 Task: Search for Central Park, New York, NY, USA
Action: Mouse moved to (148, 111)
Screenshot: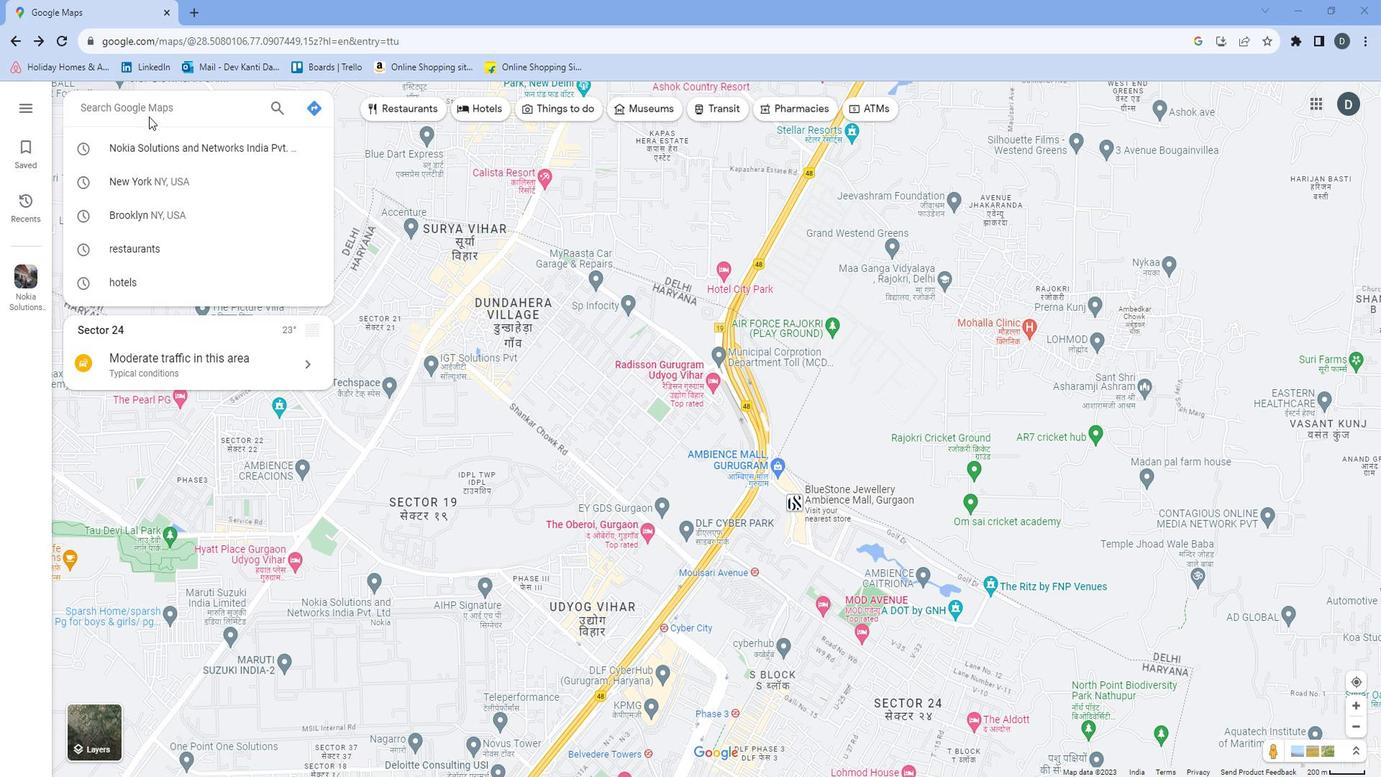 
Action: Mouse pressed left at (148, 111)
Screenshot: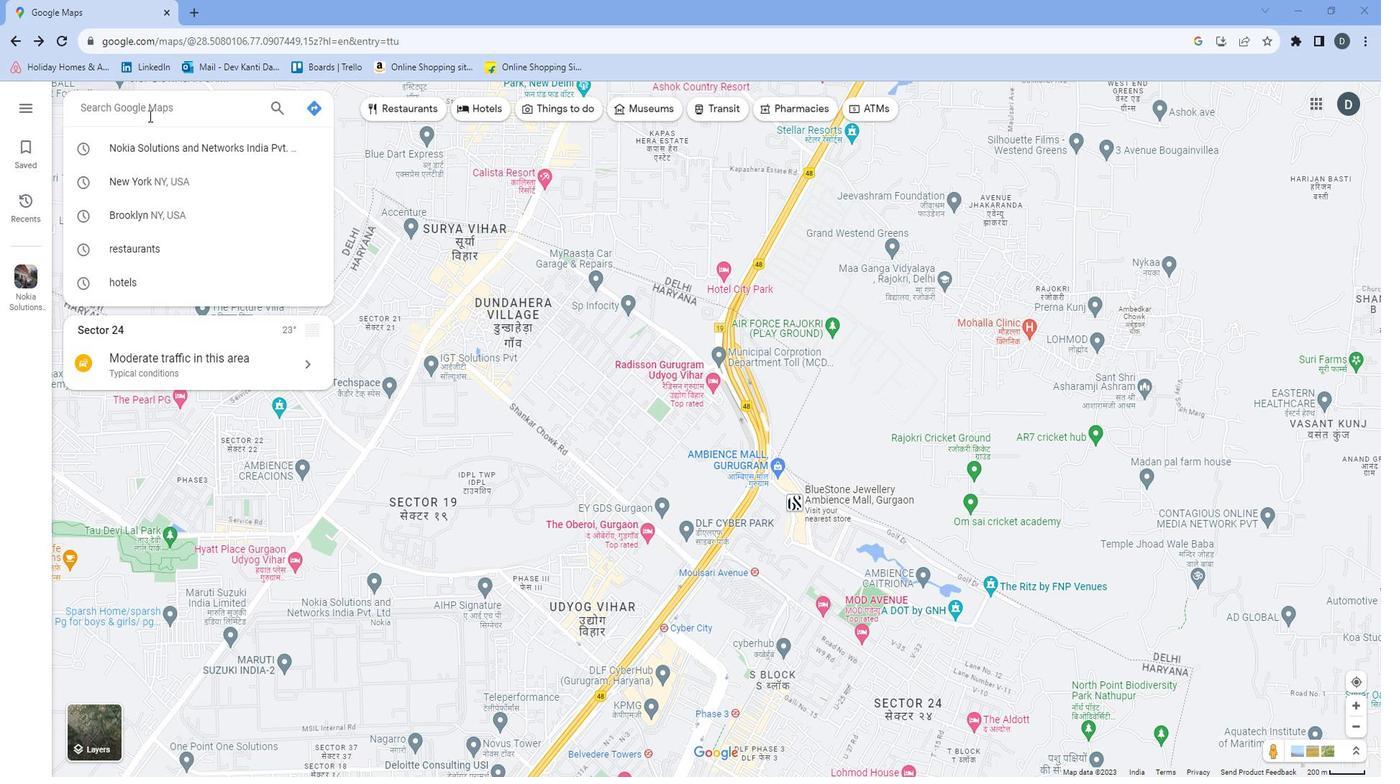 
Action: Key pressed <Key.shift>C
Screenshot: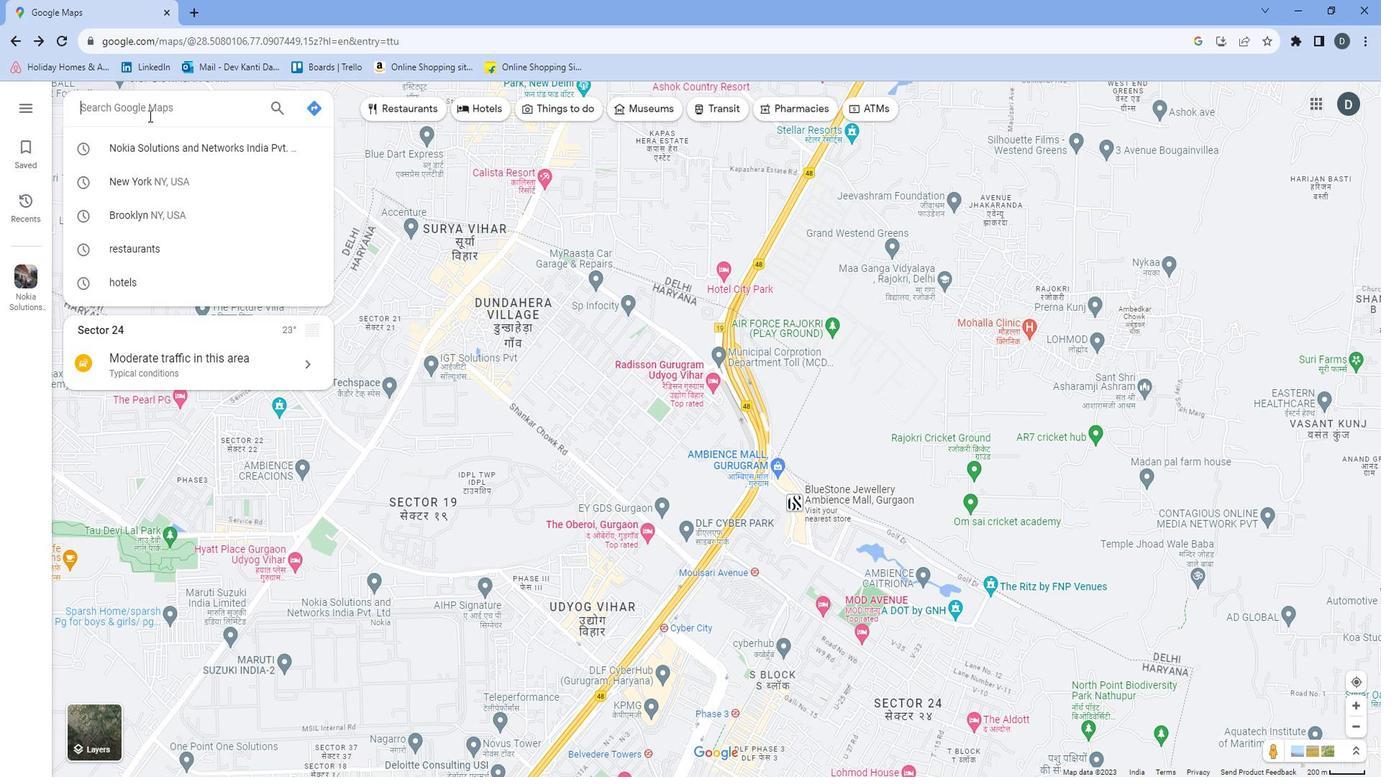 
Action: Mouse moved to (147, 113)
Screenshot: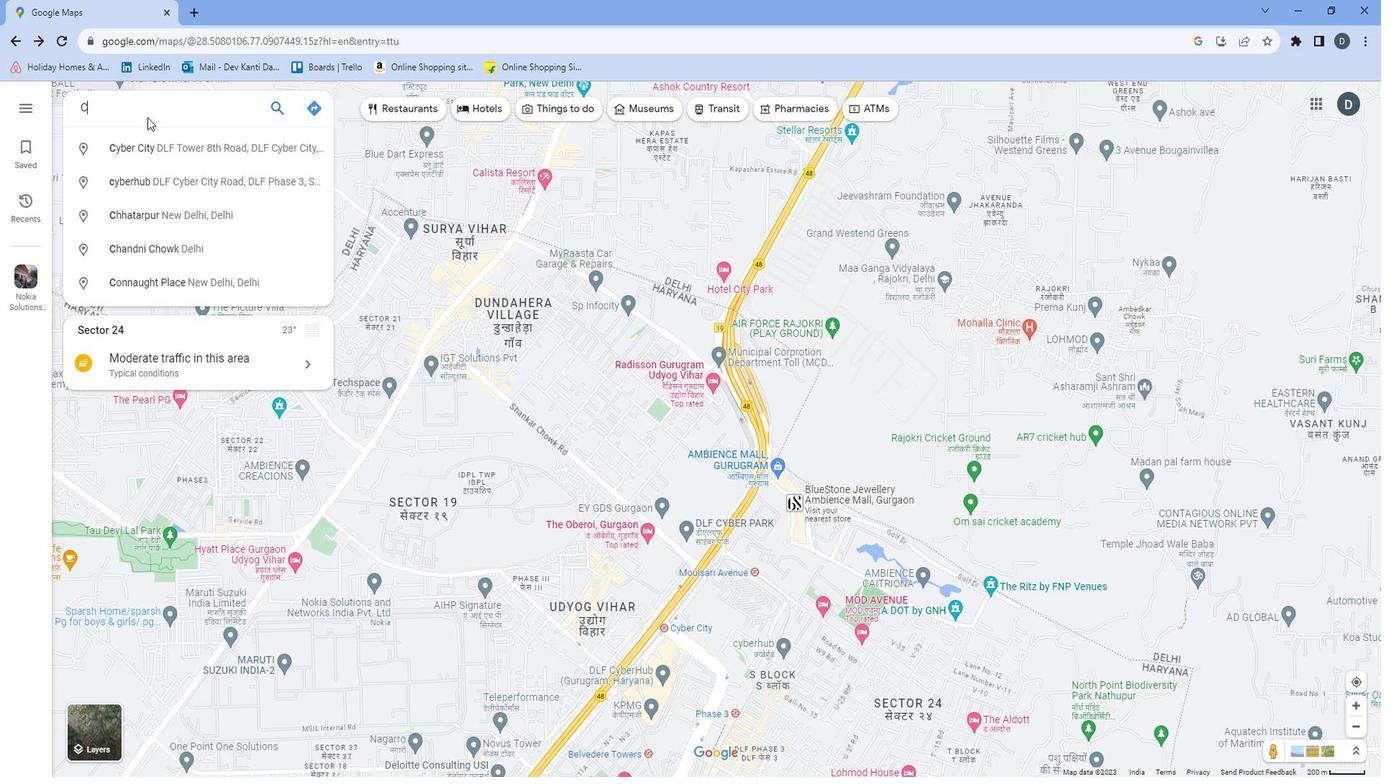 
Action: Key pressed e
Screenshot: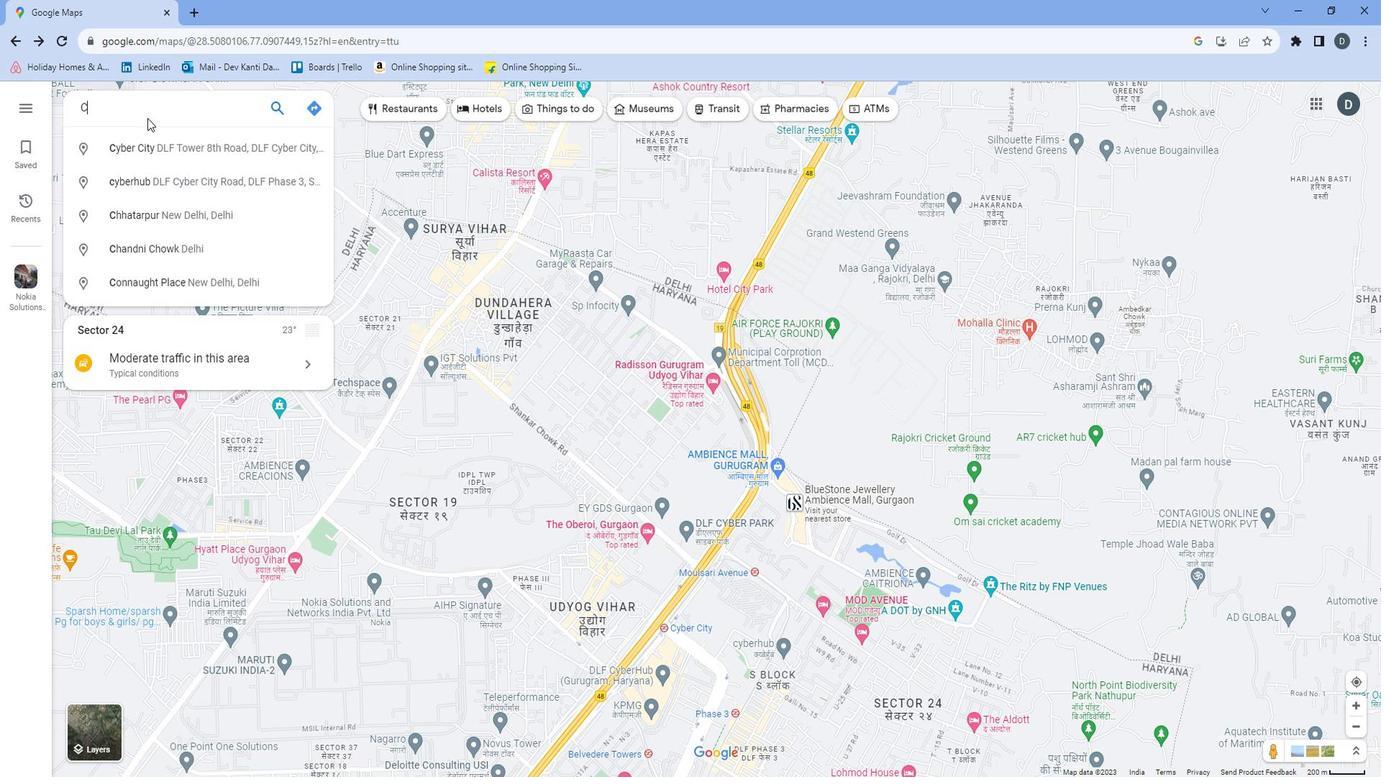 
Action: Mouse moved to (146, 113)
Screenshot: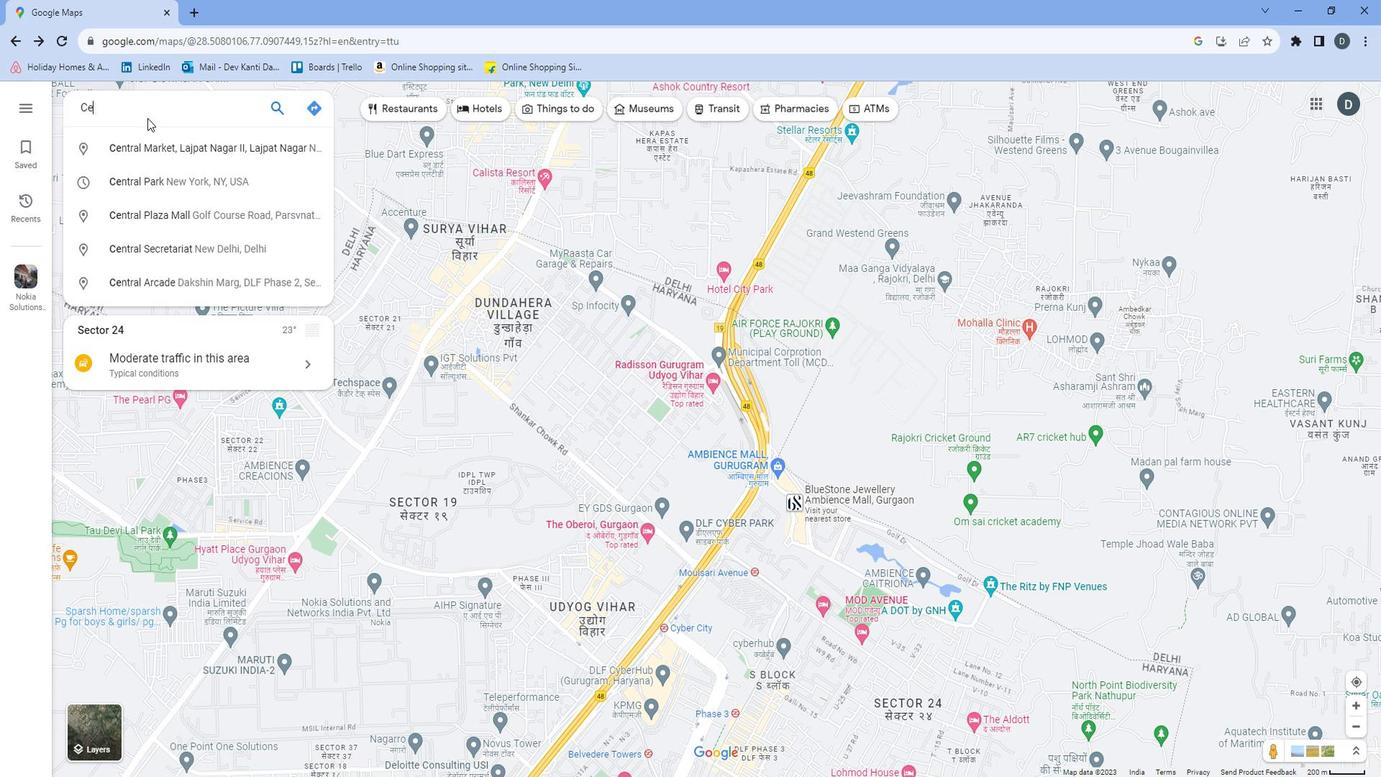 
Action: Key pressed n
Screenshot: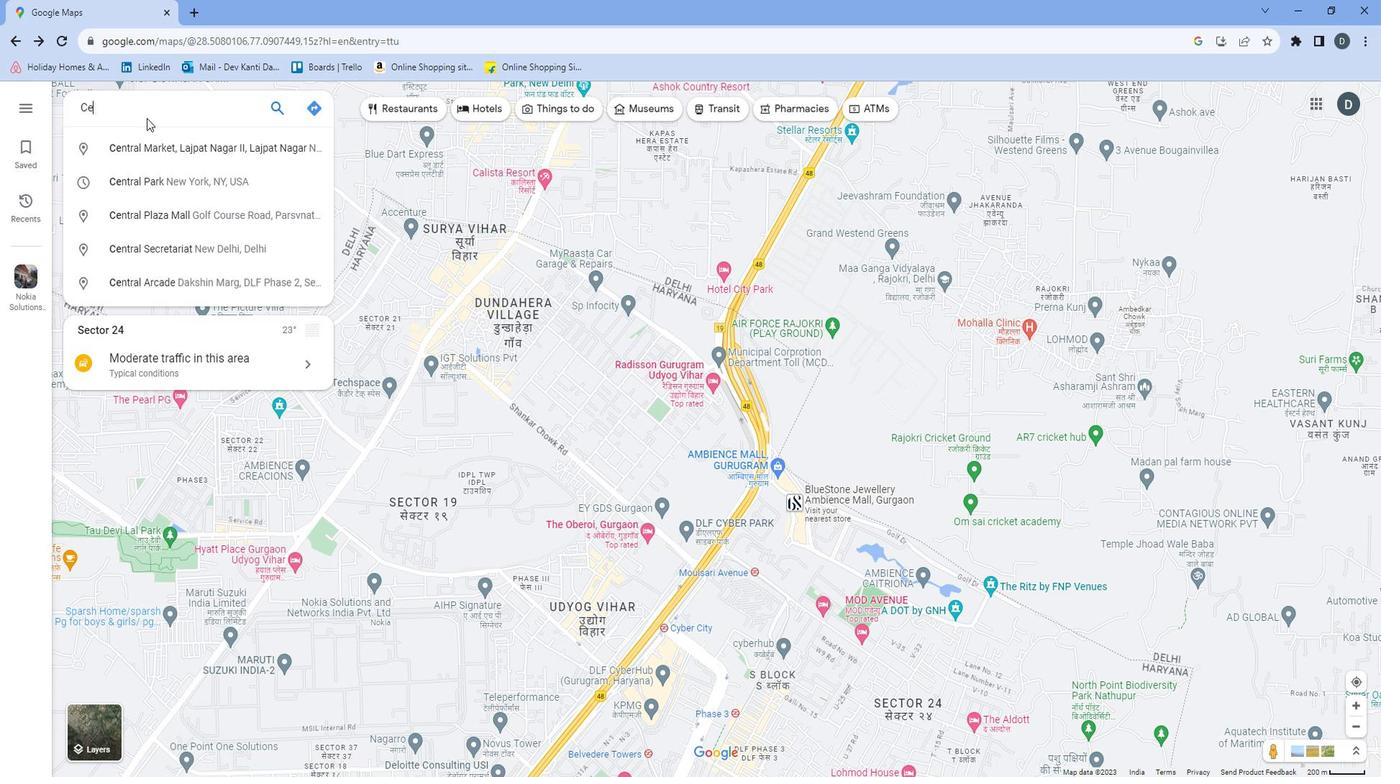 
Action: Mouse moved to (146, 115)
Screenshot: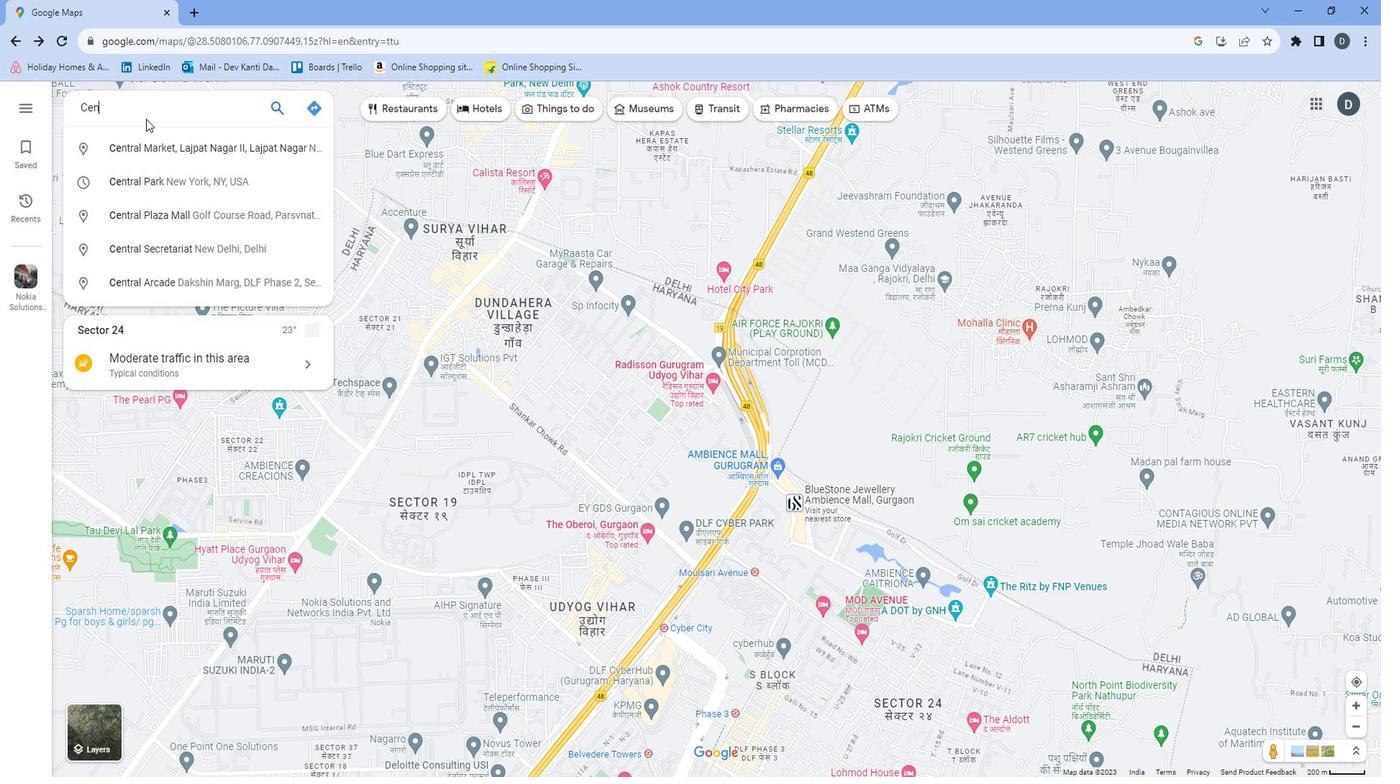 
Action: Key pressed tr
Screenshot: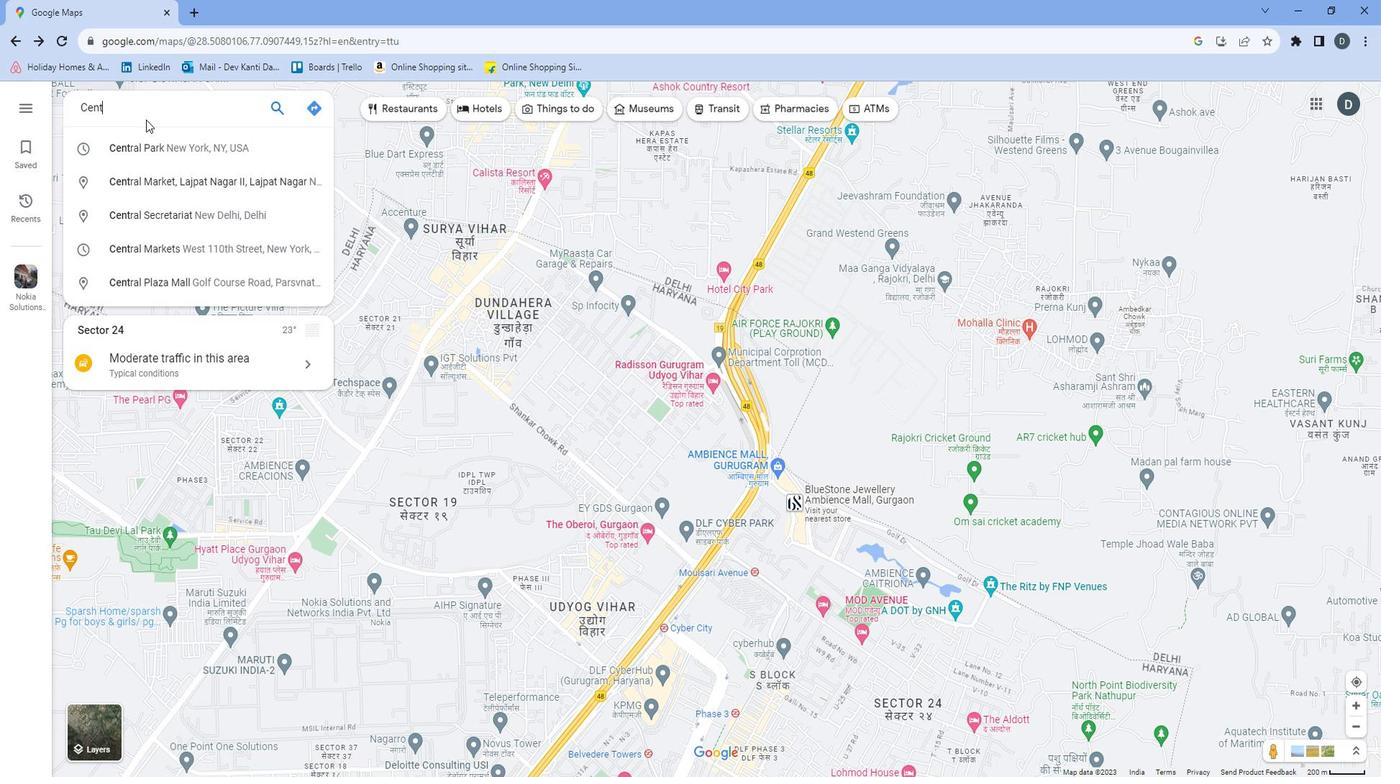 
Action: Mouse moved to (145, 115)
Screenshot: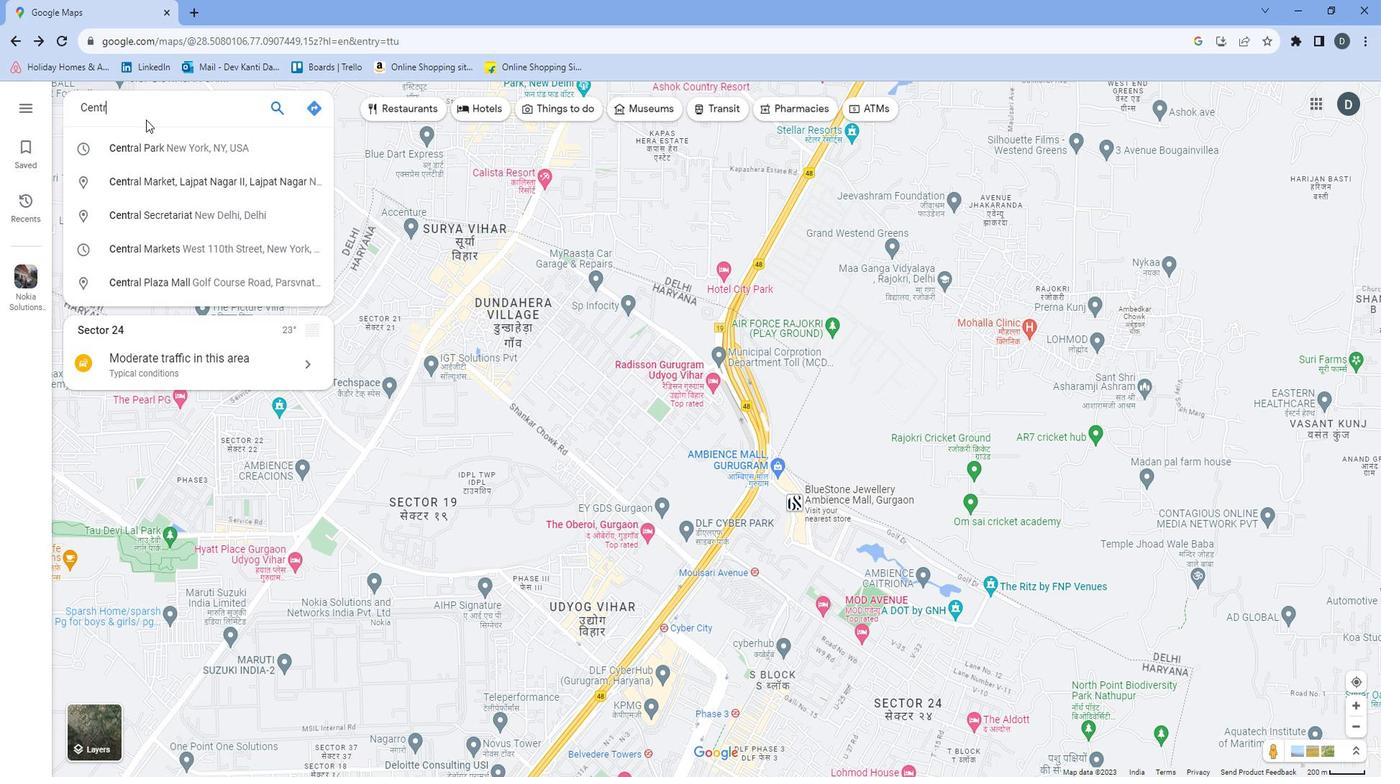 
Action: Key pressed a
Screenshot: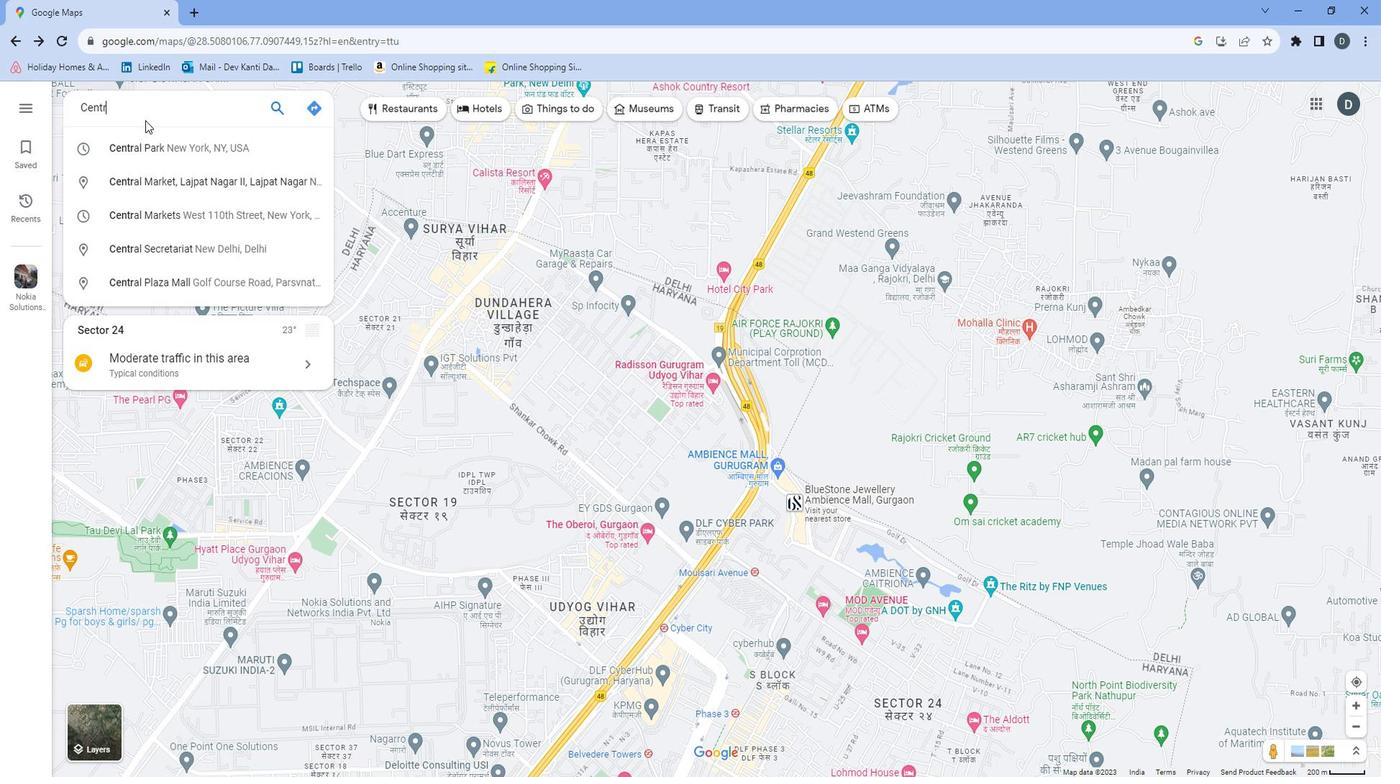 
Action: Mouse moved to (143, 117)
Screenshot: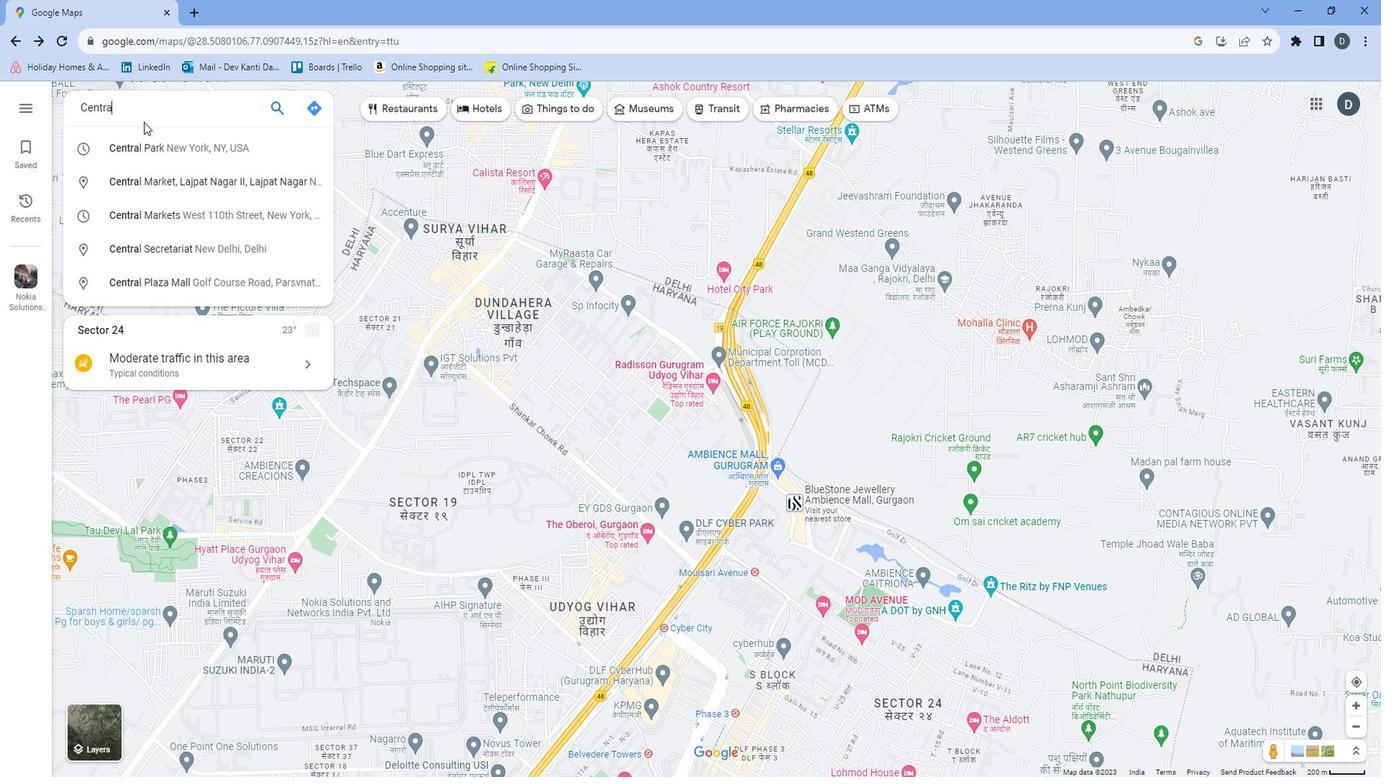 
Action: Key pressed l<Key.space><Key.shift>
Screenshot: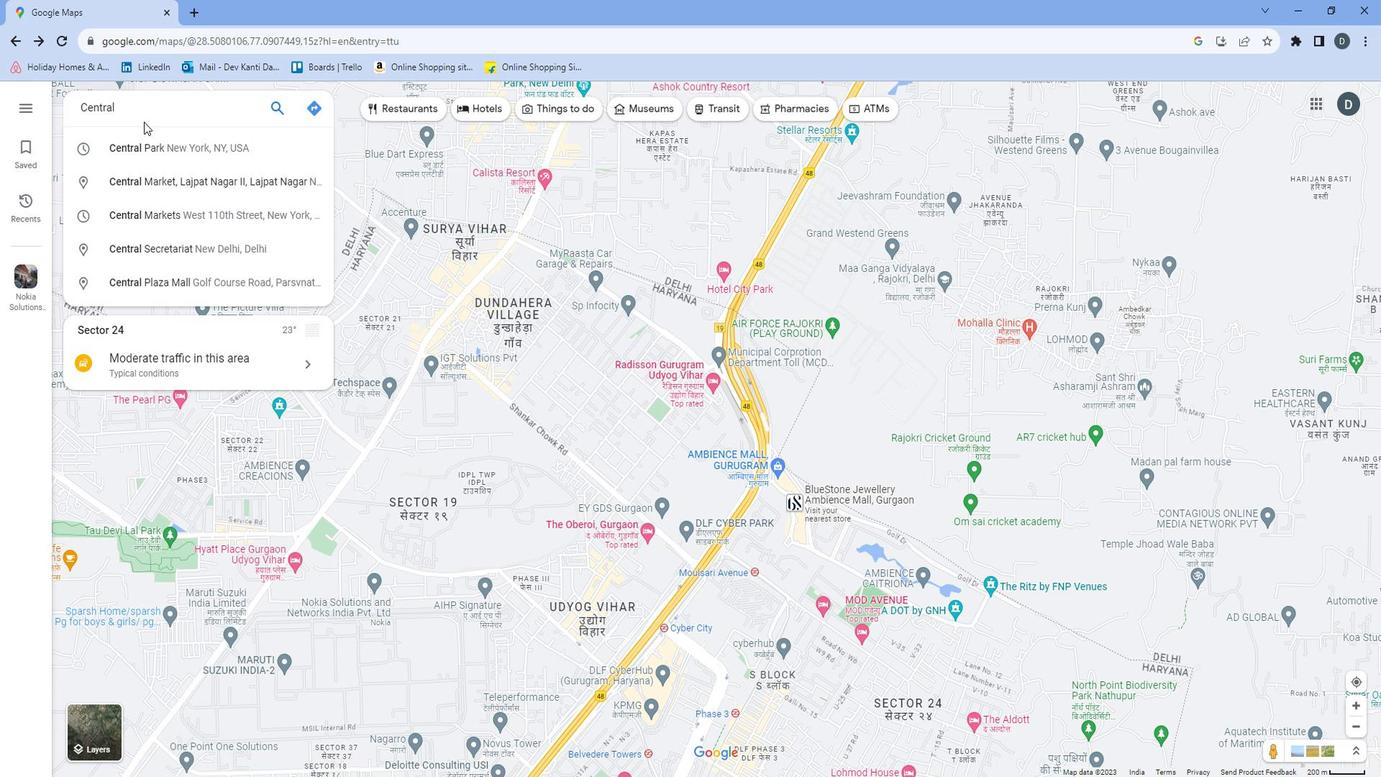 
Action: Mouse moved to (124, 125)
Screenshot: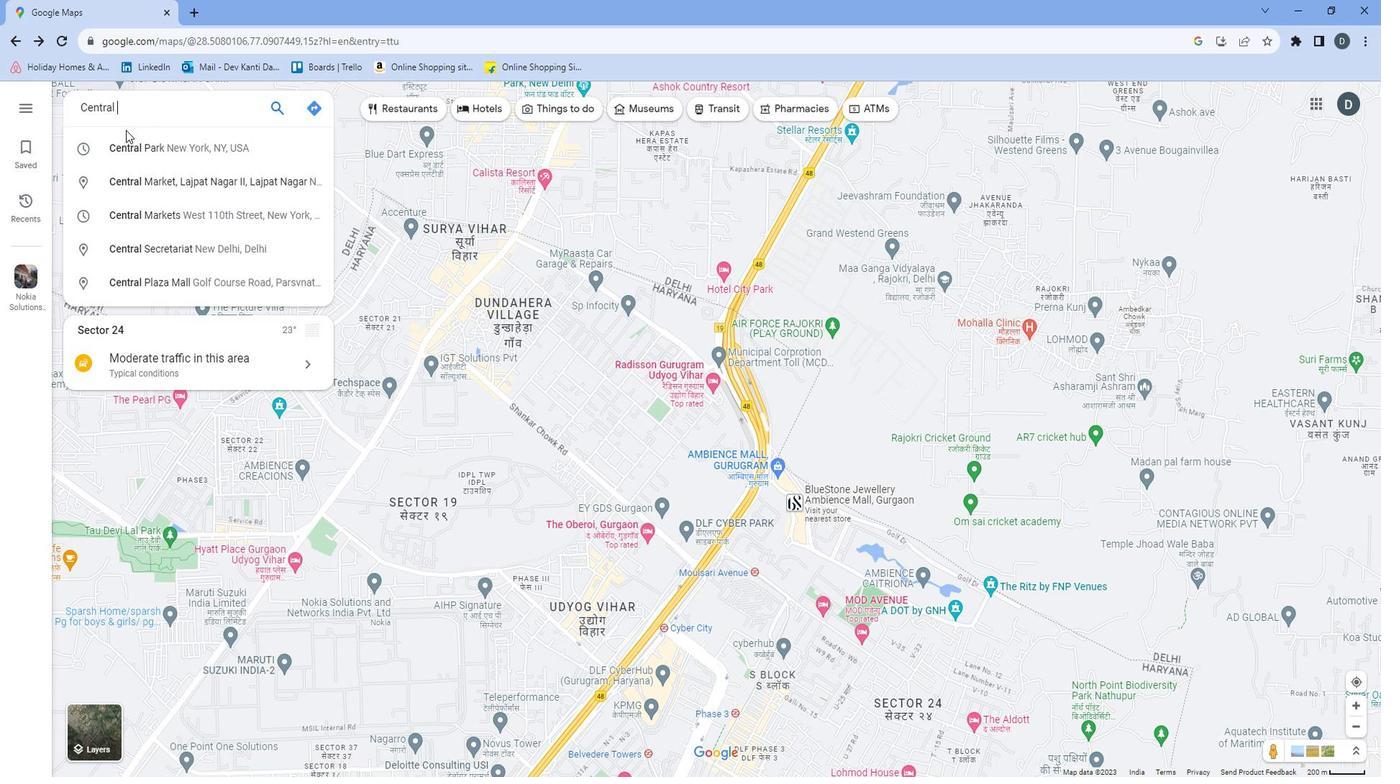
Action: Key pressed <Key.shift>
Screenshot: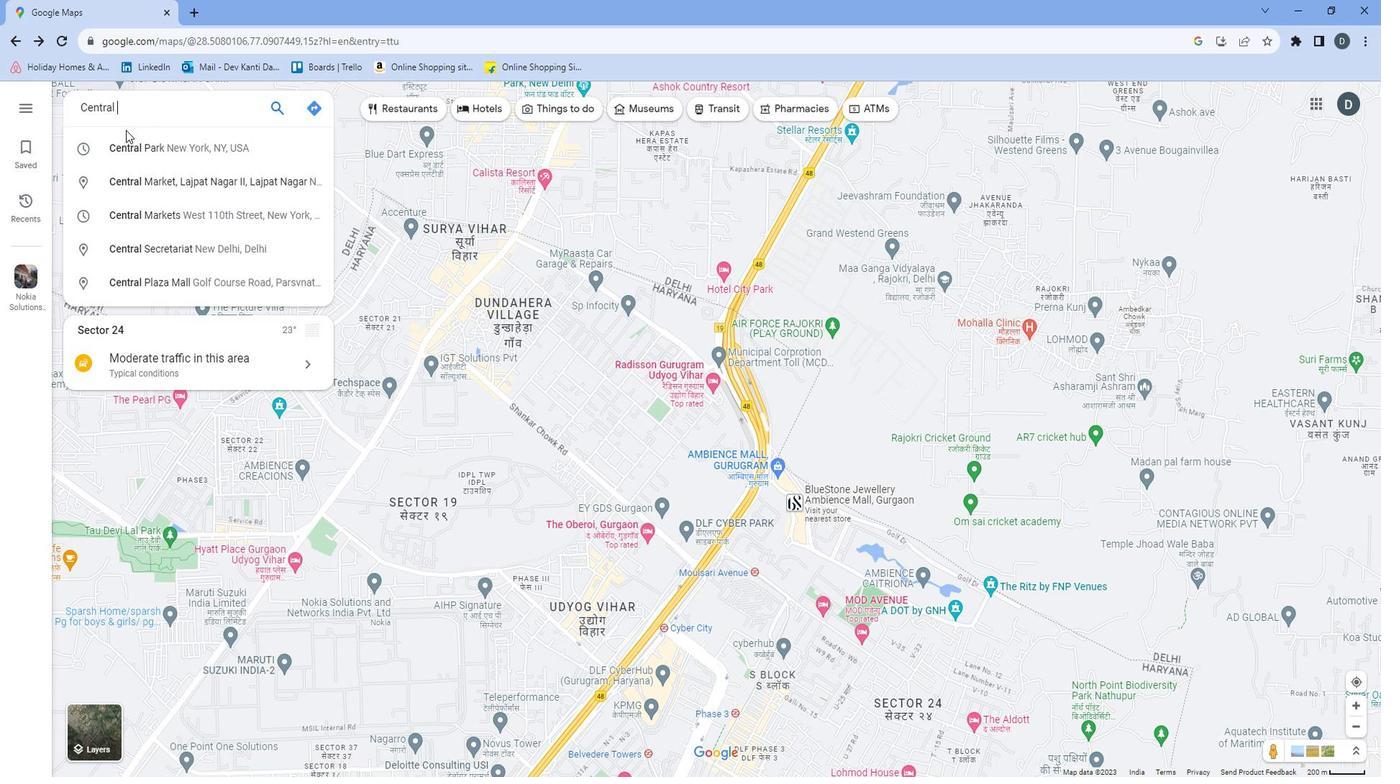 
Action: Mouse moved to (120, 125)
Screenshot: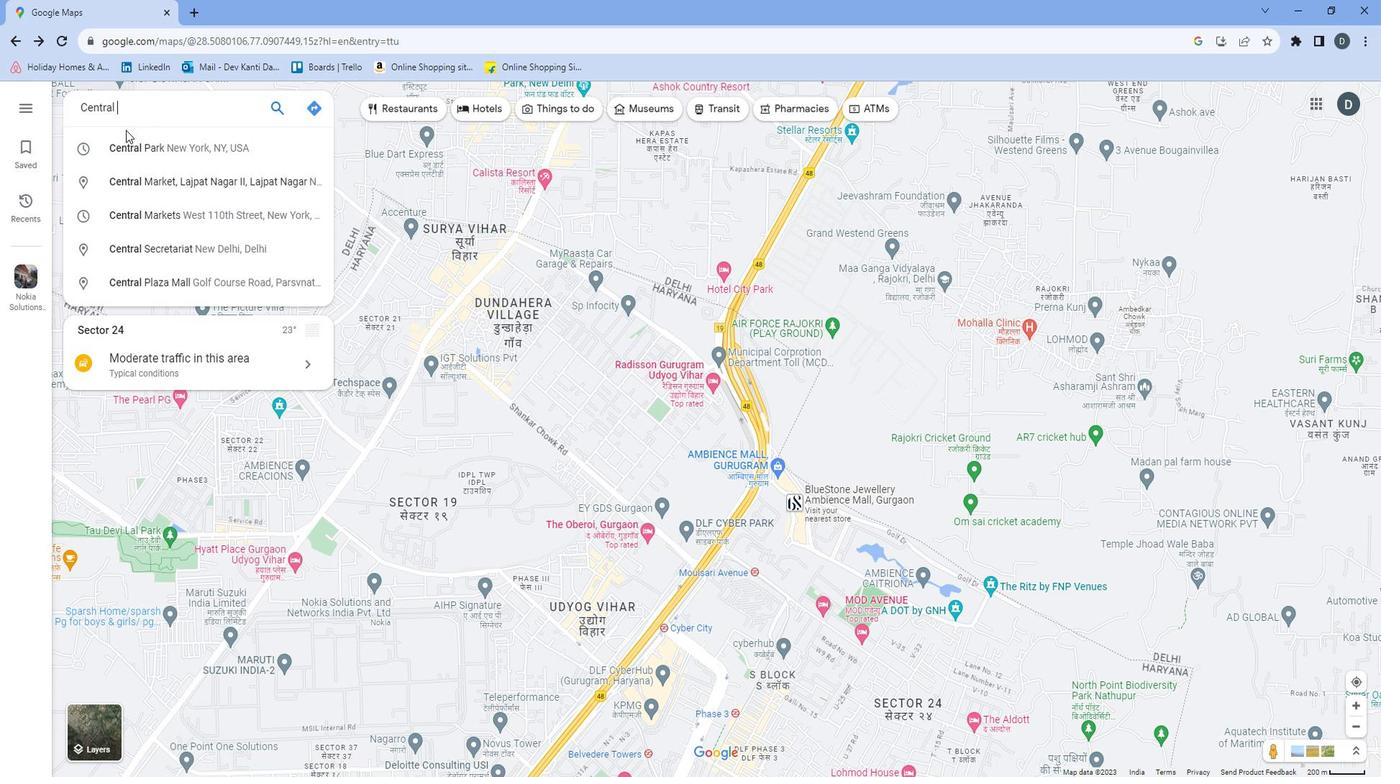 
Action: Key pressed <Key.shift>
Screenshot: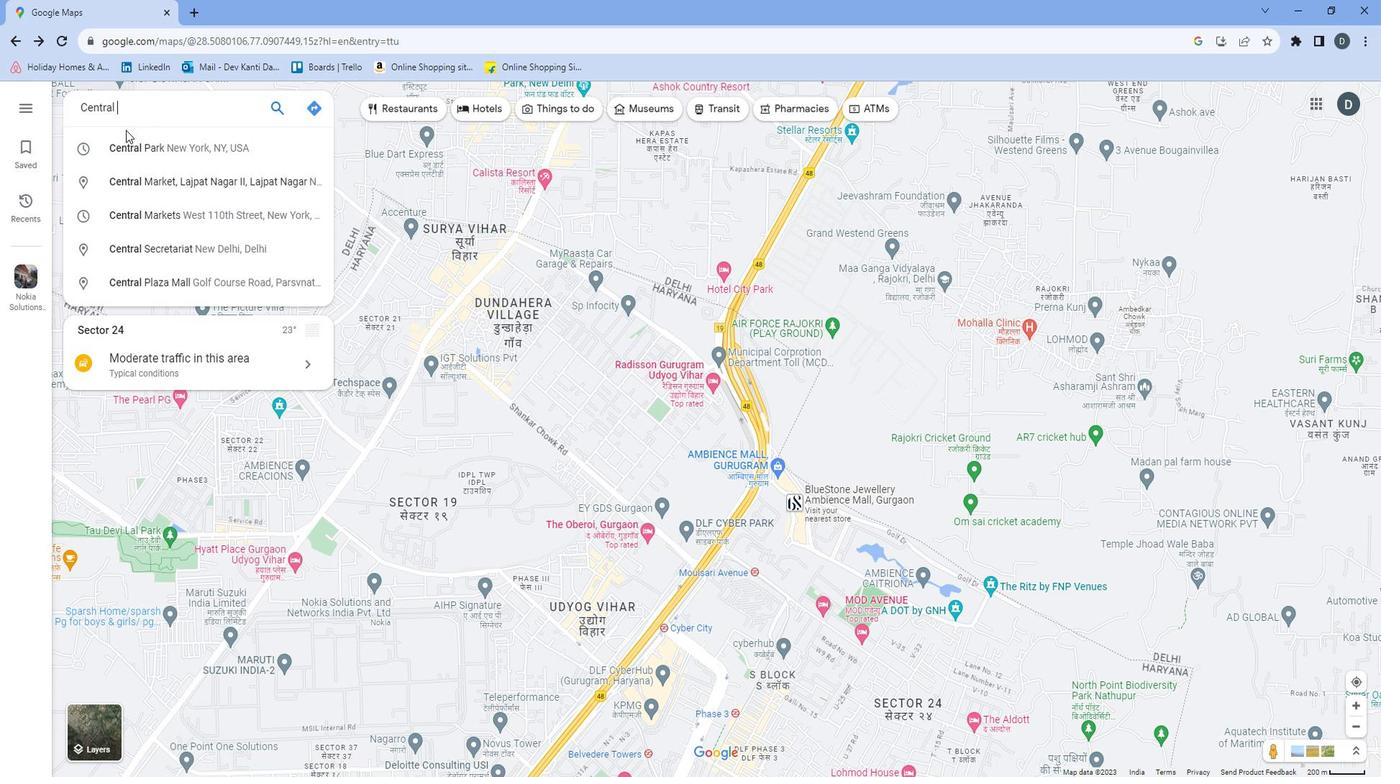
Action: Mouse moved to (119, 125)
Screenshot: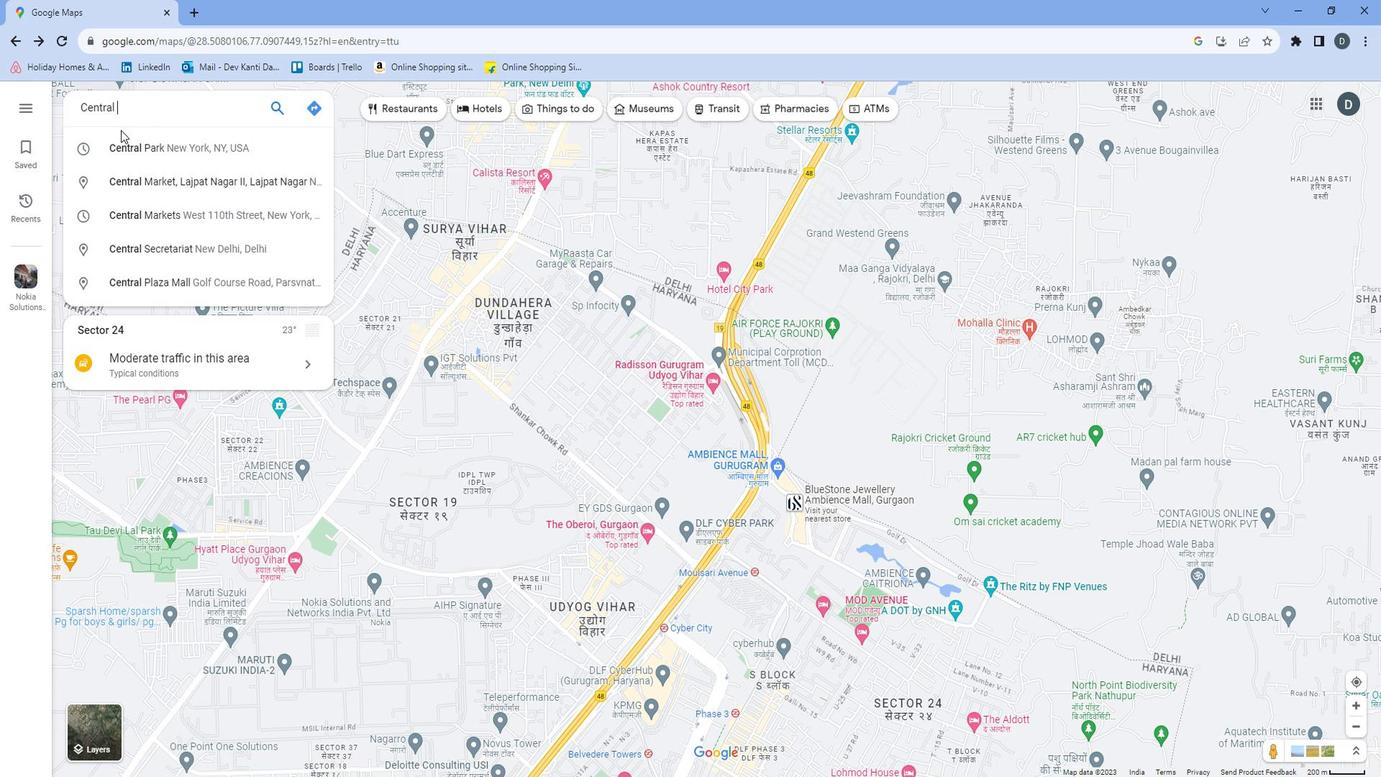 
Action: Key pressed <Key.shift>
Screenshot: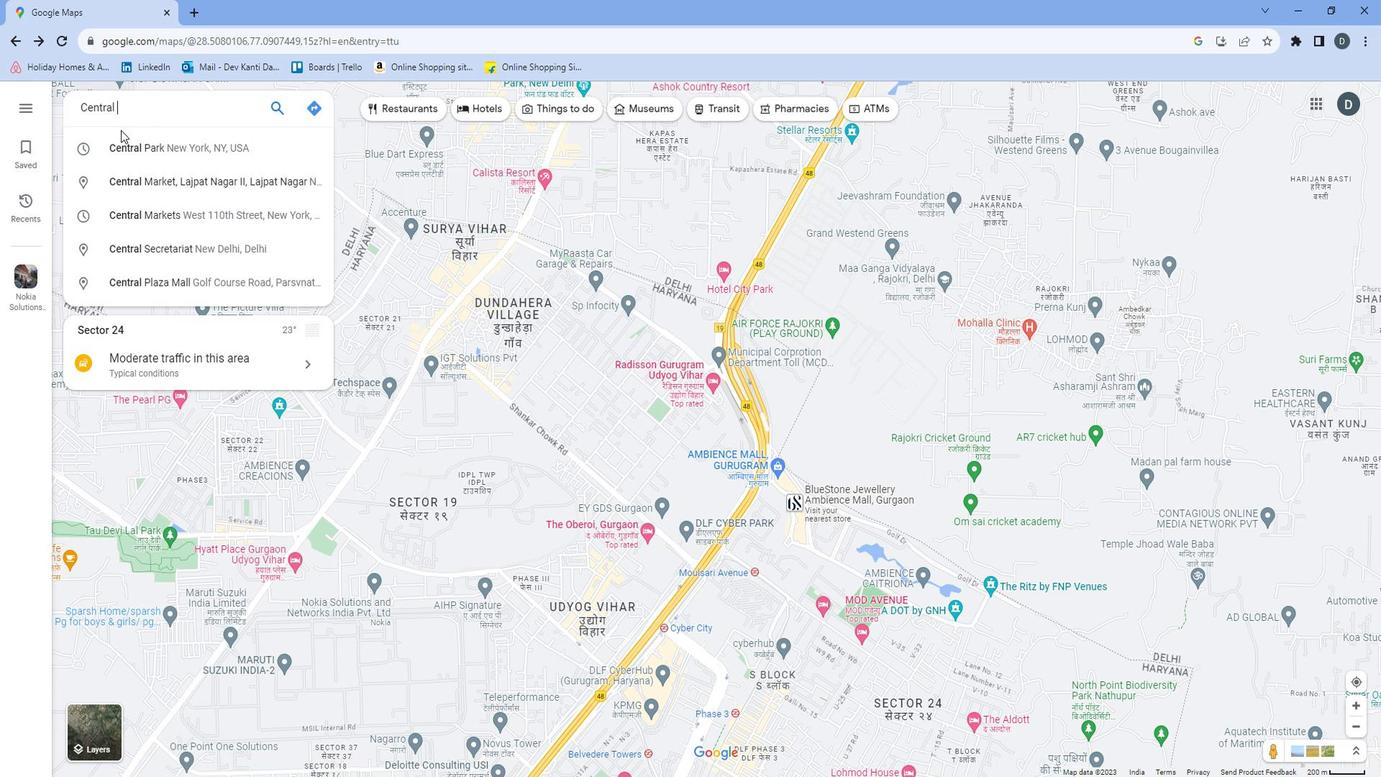 
Action: Mouse moved to (118, 126)
Screenshot: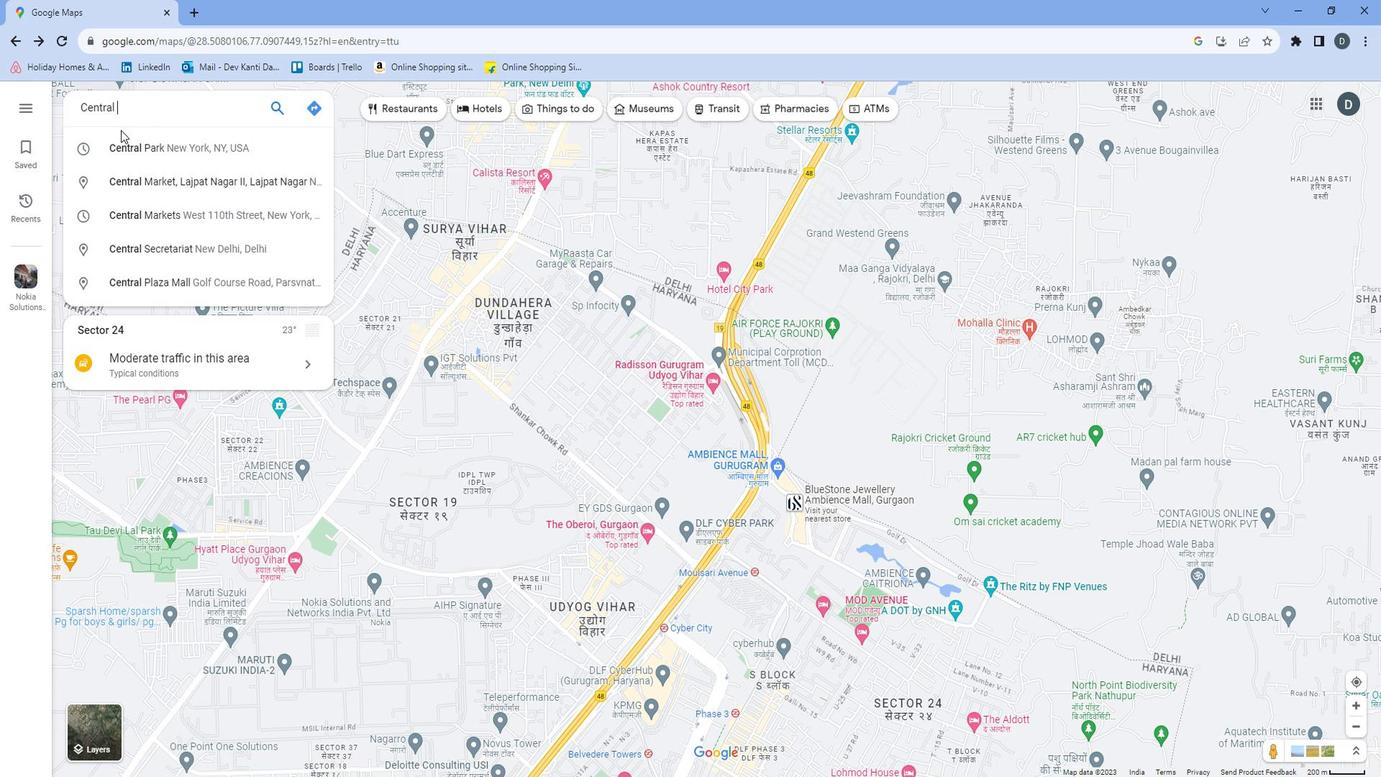 
Action: Key pressed <Key.shift>
Screenshot: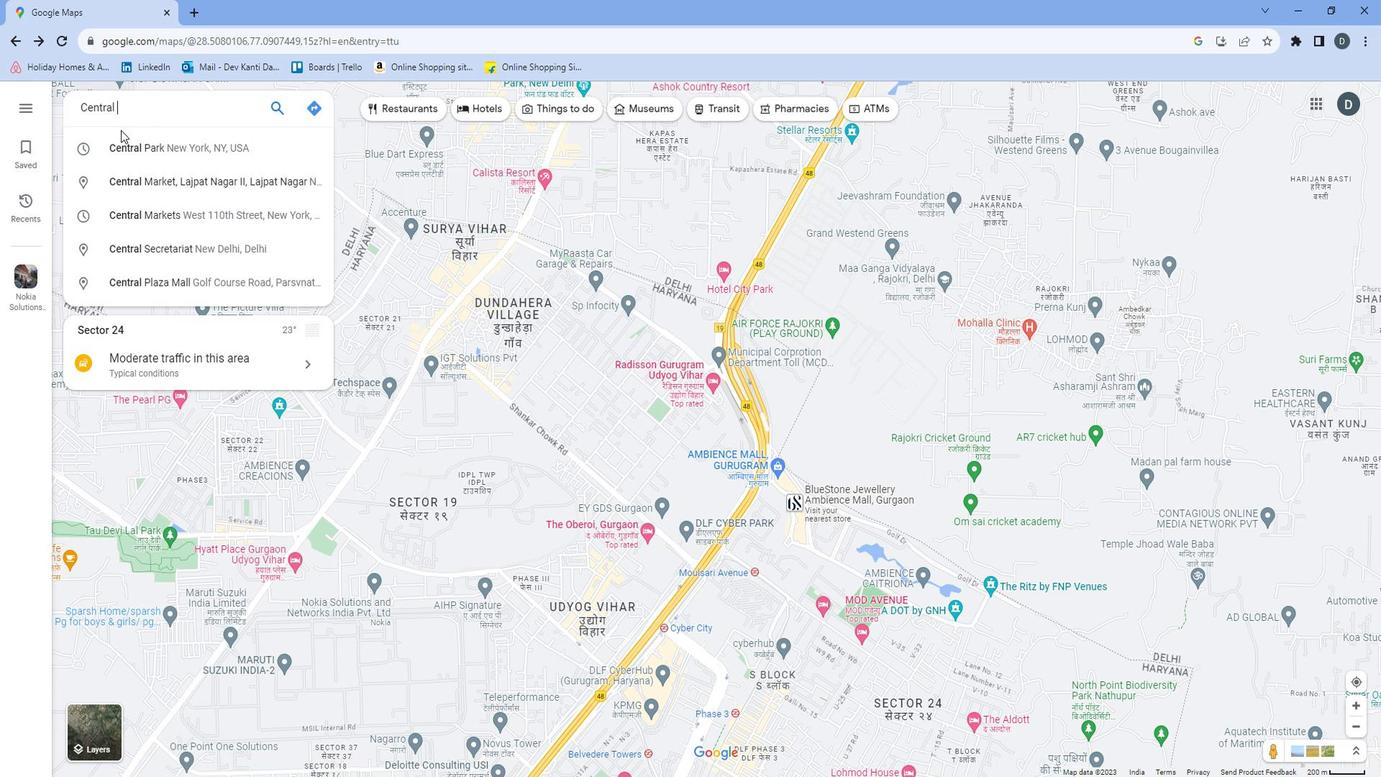 
Action: Mouse moved to (115, 126)
Screenshot: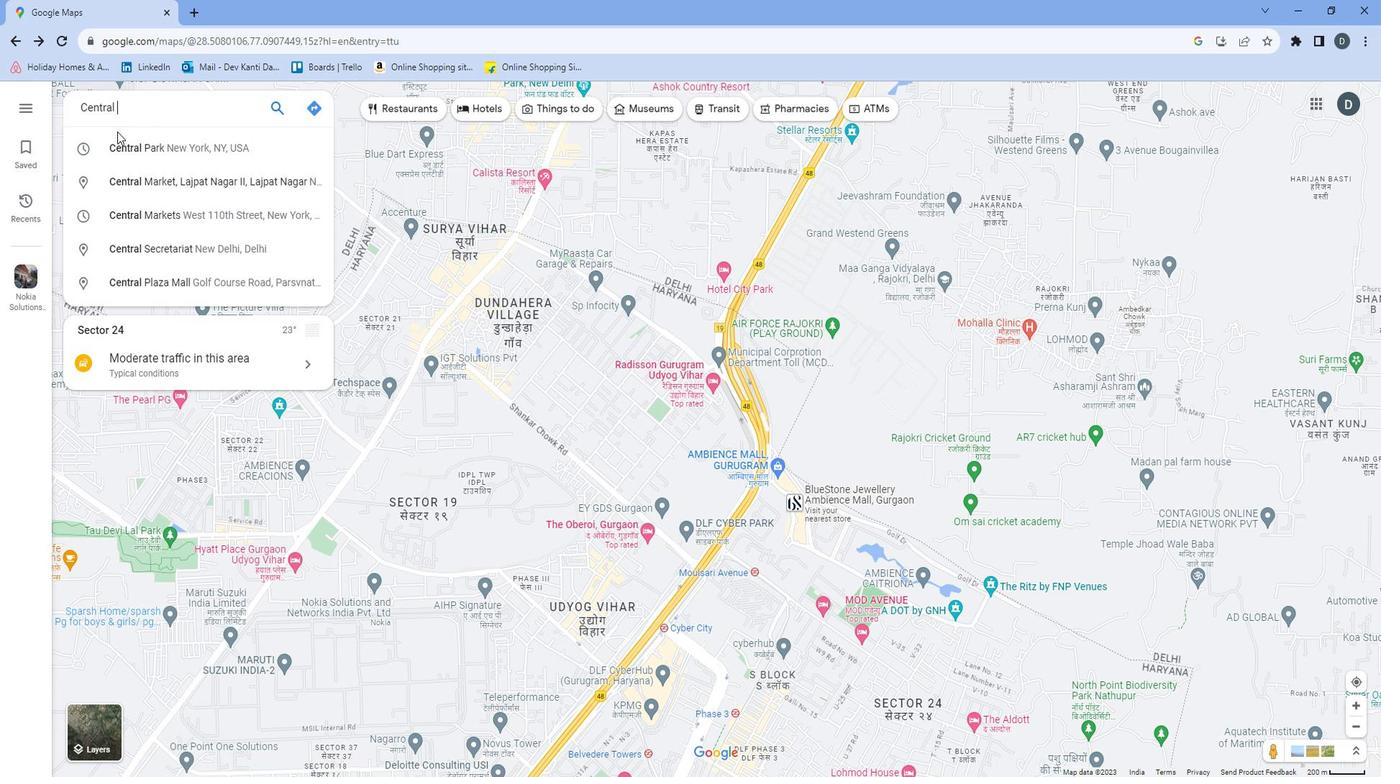 
Action: Key pressed <Key.shift>
Screenshot: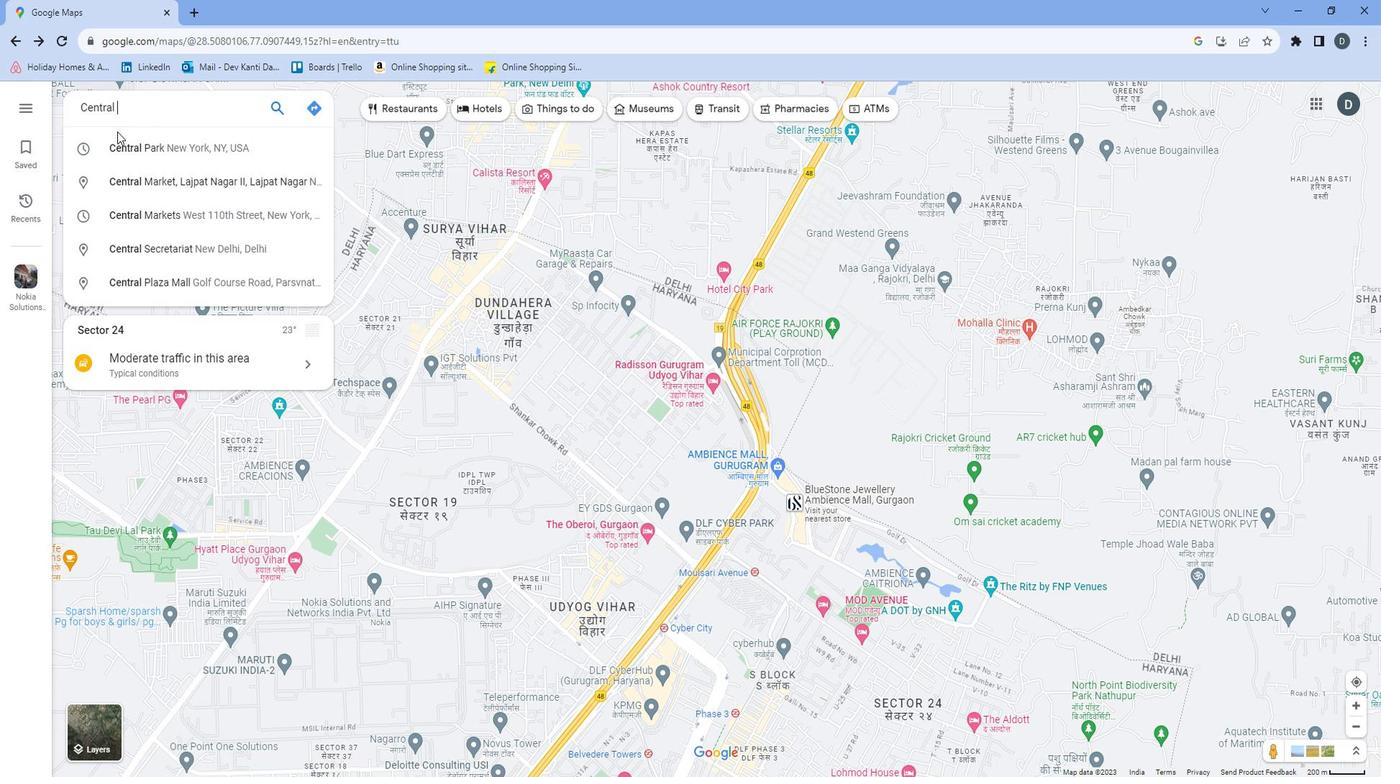 
Action: Mouse moved to (114, 126)
Screenshot: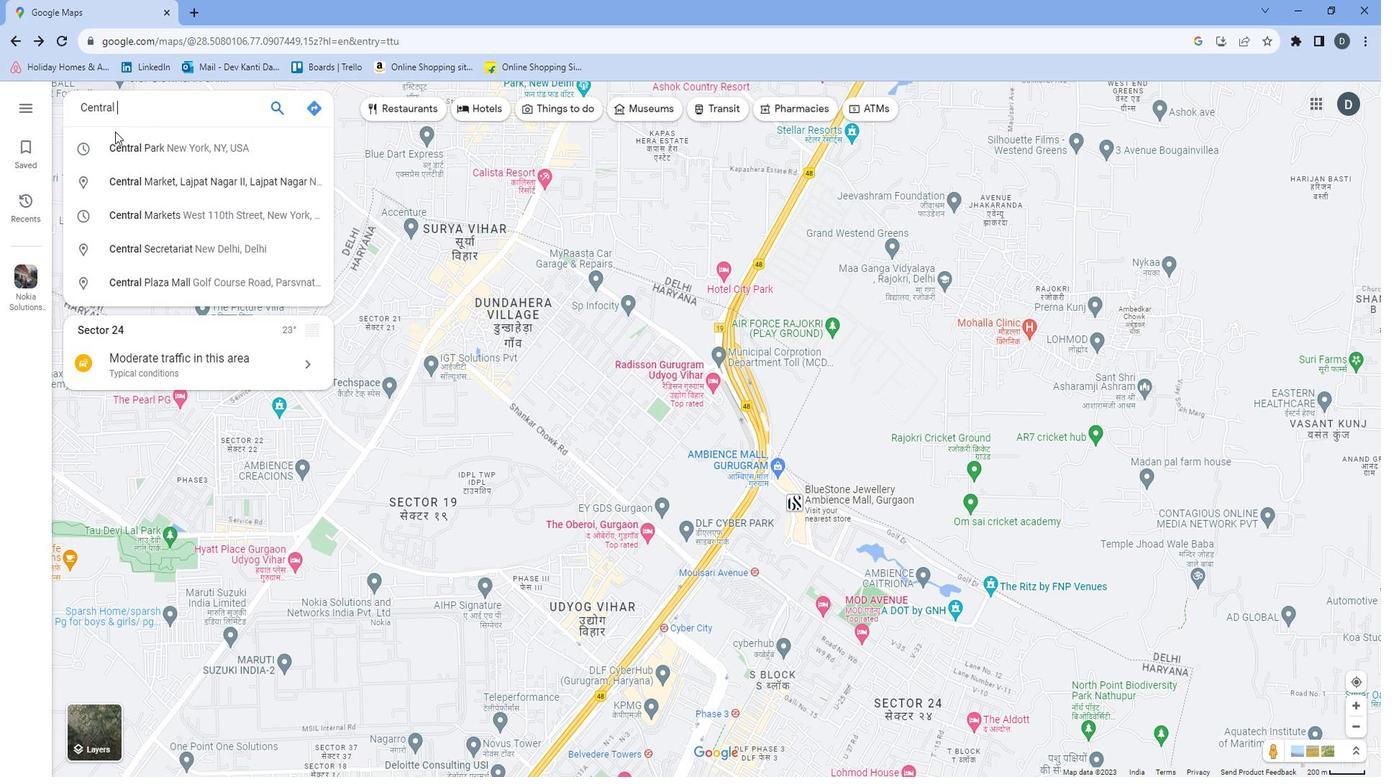 
Action: Key pressed <Key.shift>
Screenshot: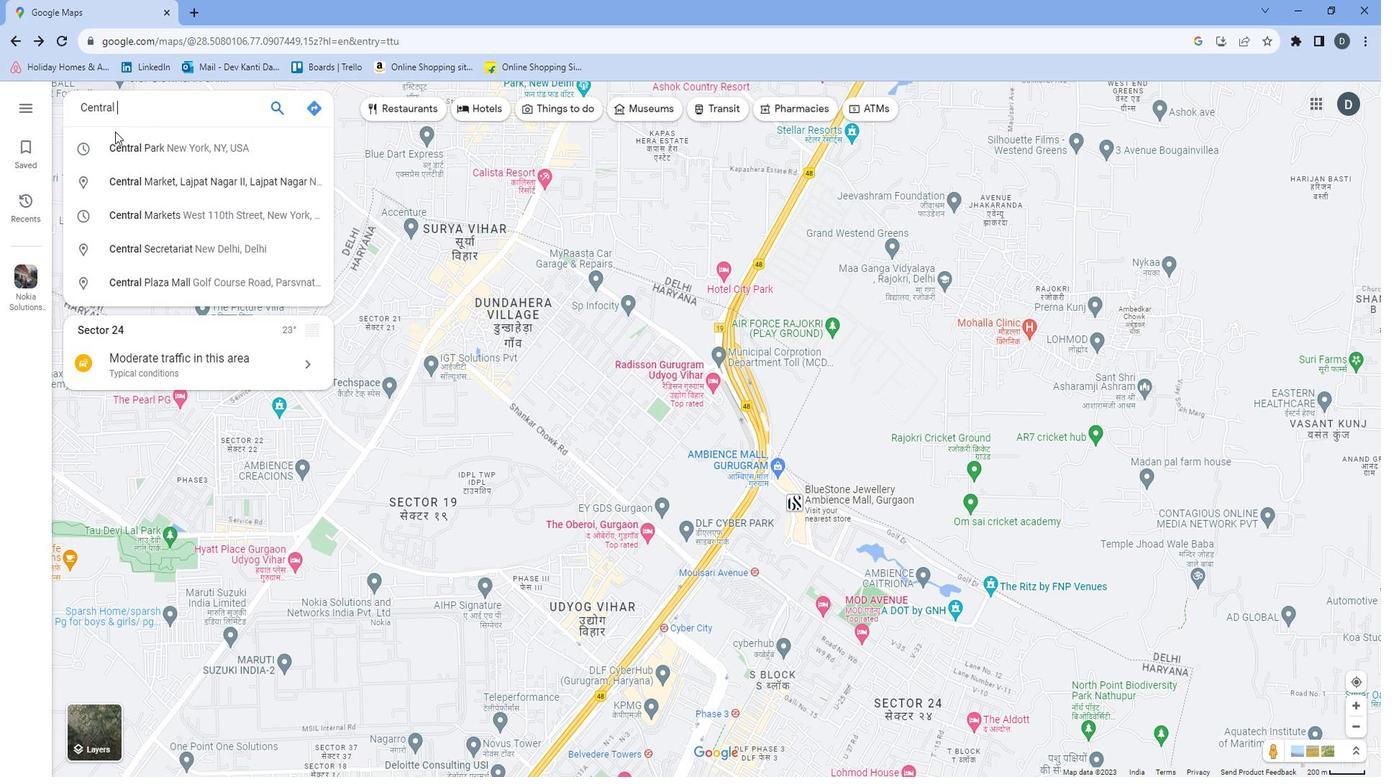 
Action: Mouse moved to (113, 126)
Screenshot: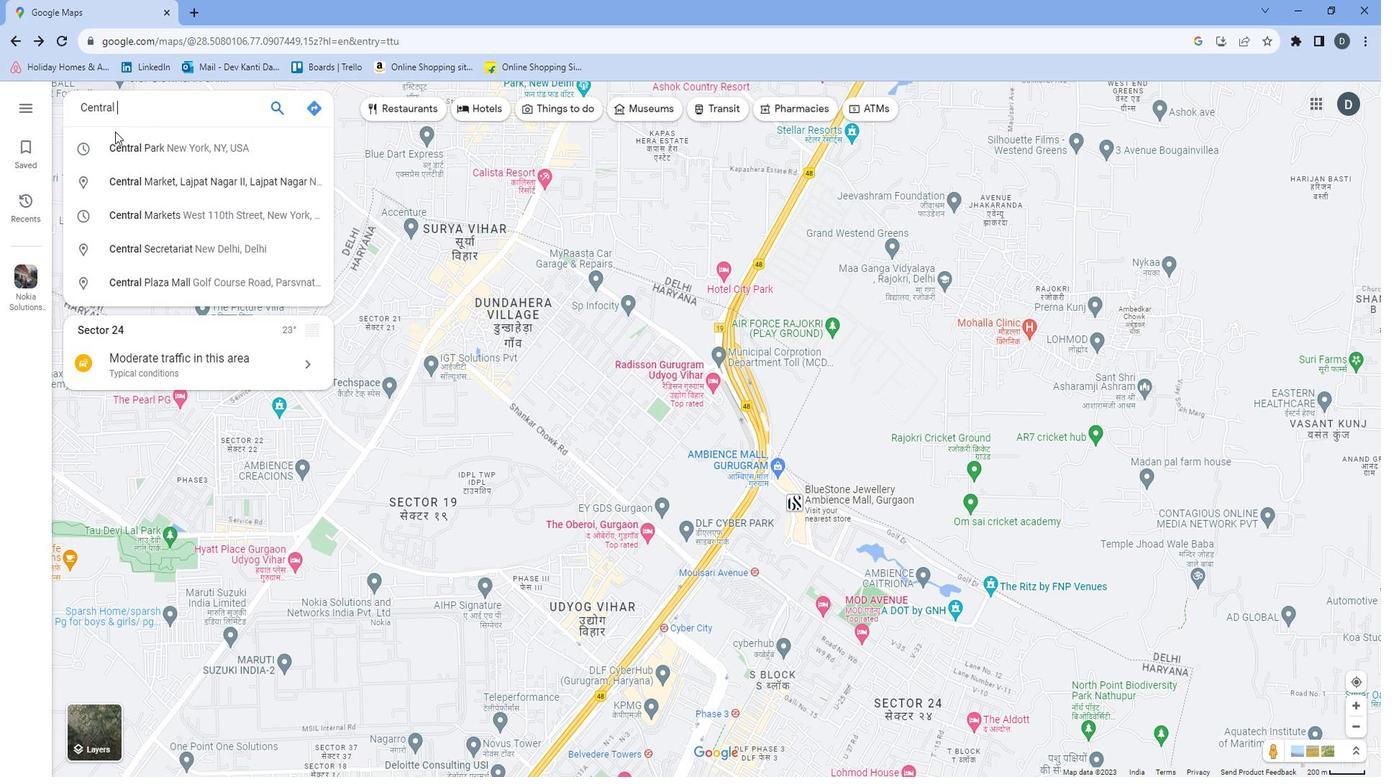 
Action: Key pressed P
Screenshot: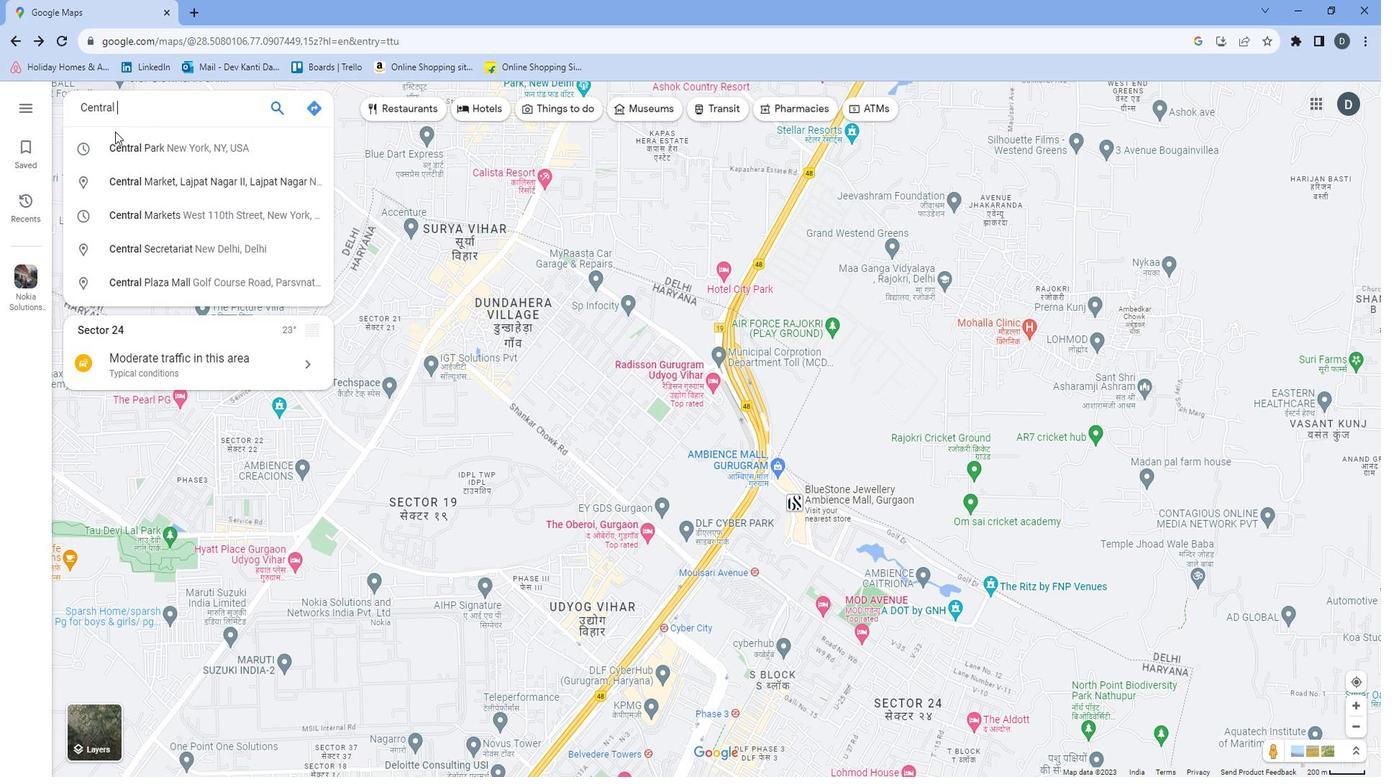
Action: Mouse moved to (113, 126)
Screenshot: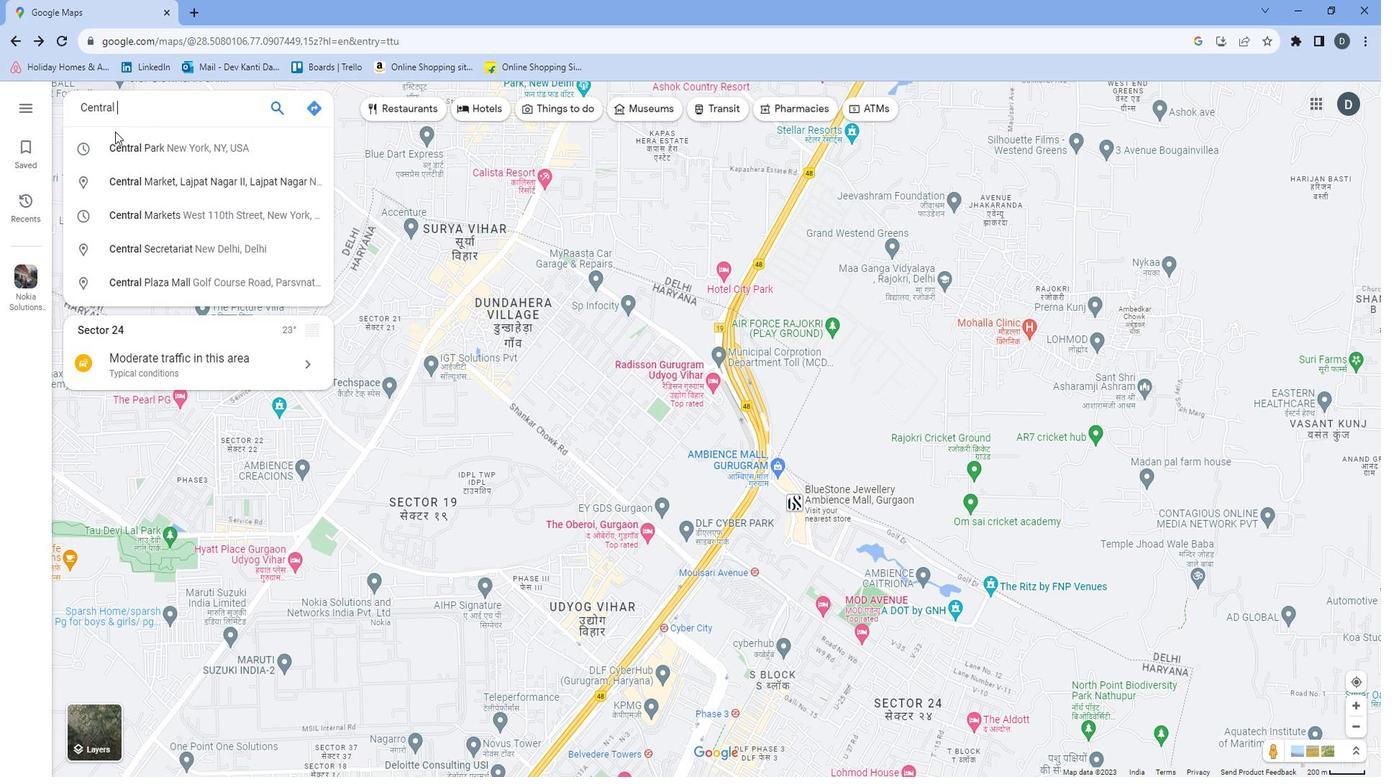 
Action: Key pressed ark,<Key.space><Key.shift><Key.shift><Key.shift>NY,<Key.space><Key.shift><Key.shift>USA
Screenshot: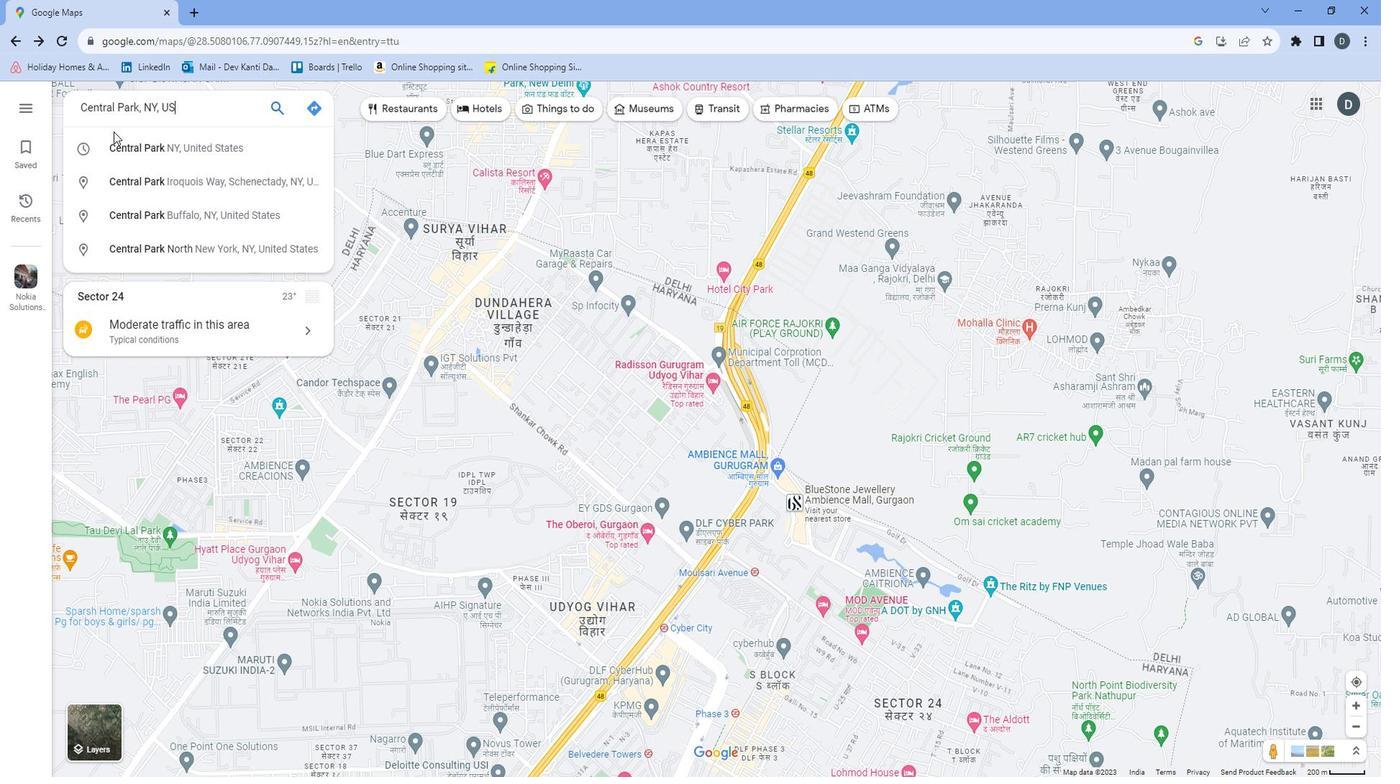 
Action: Mouse moved to (123, 142)
Screenshot: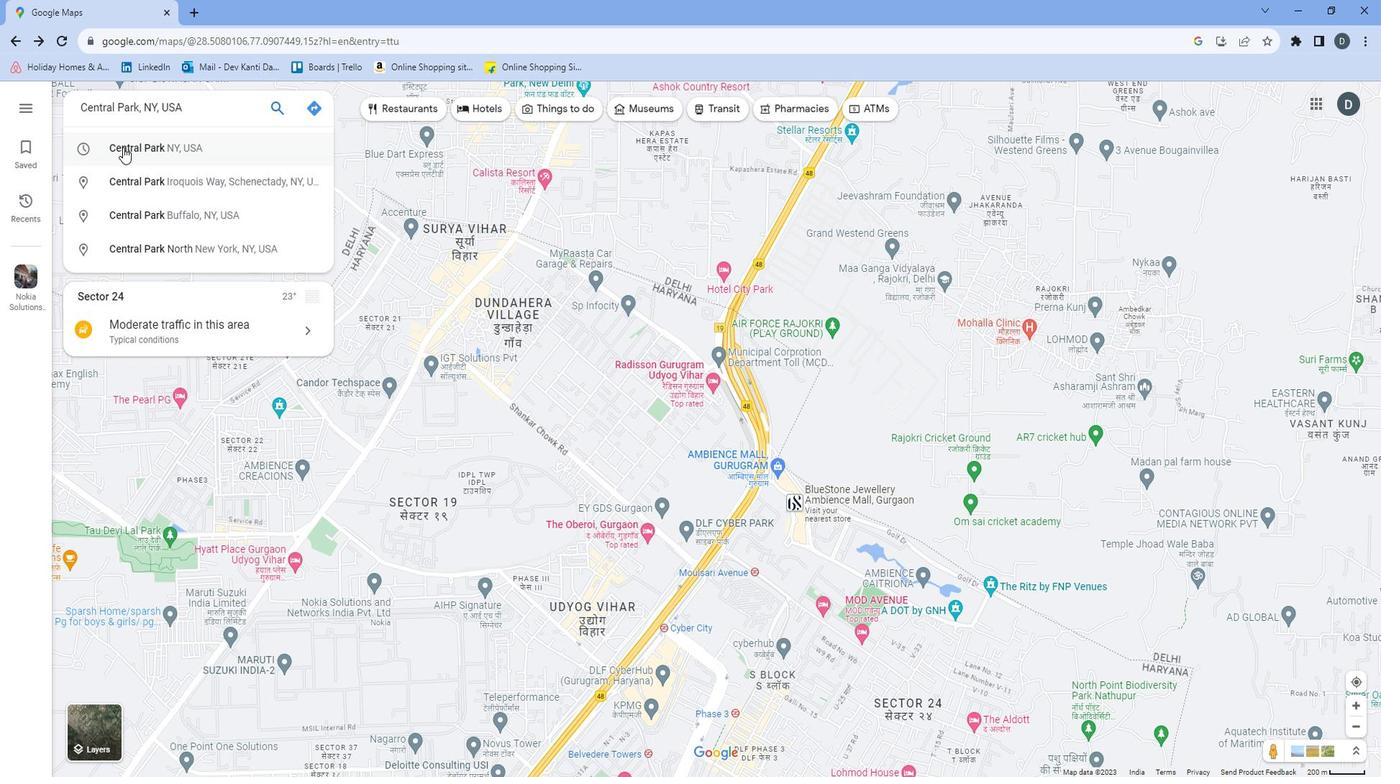 
Action: Mouse pressed left at (123, 142)
Screenshot: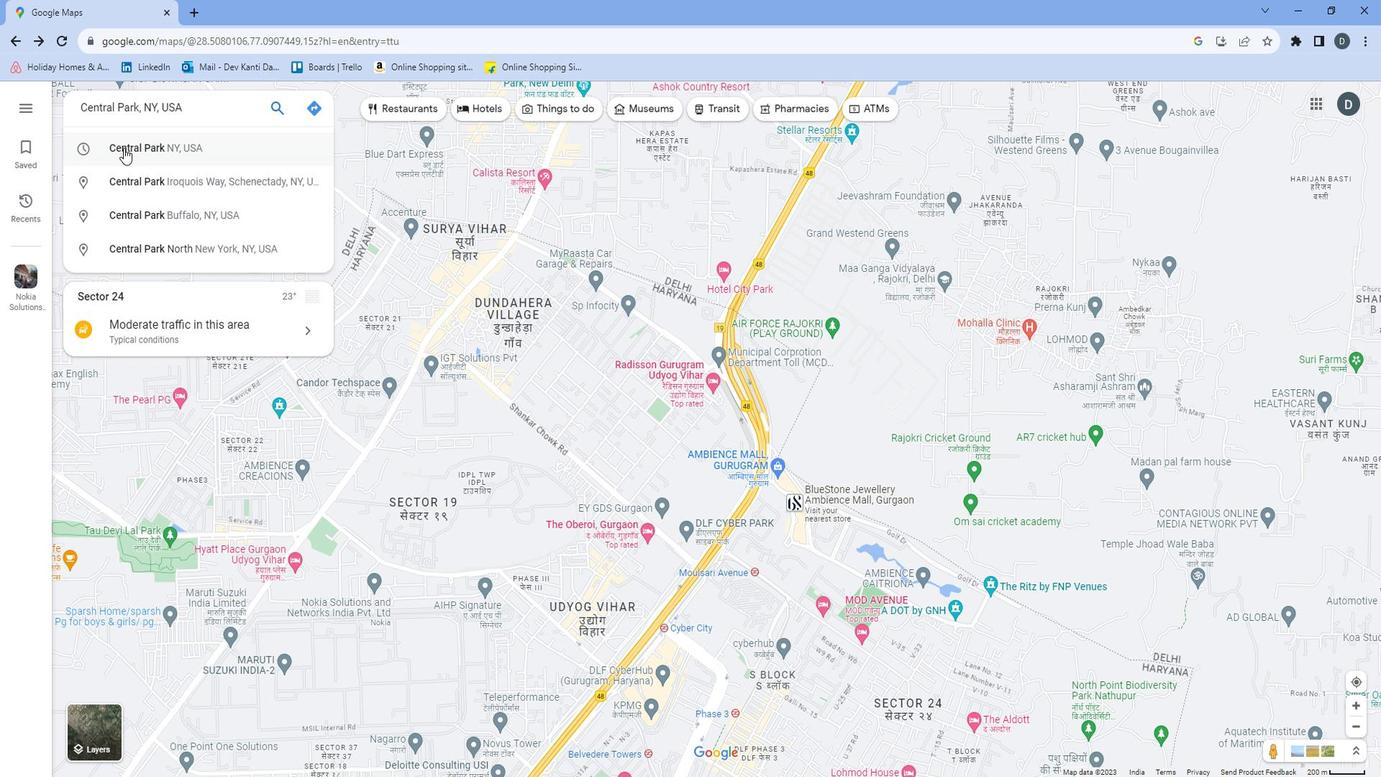 
Action: Mouse moved to (242, 291)
Screenshot: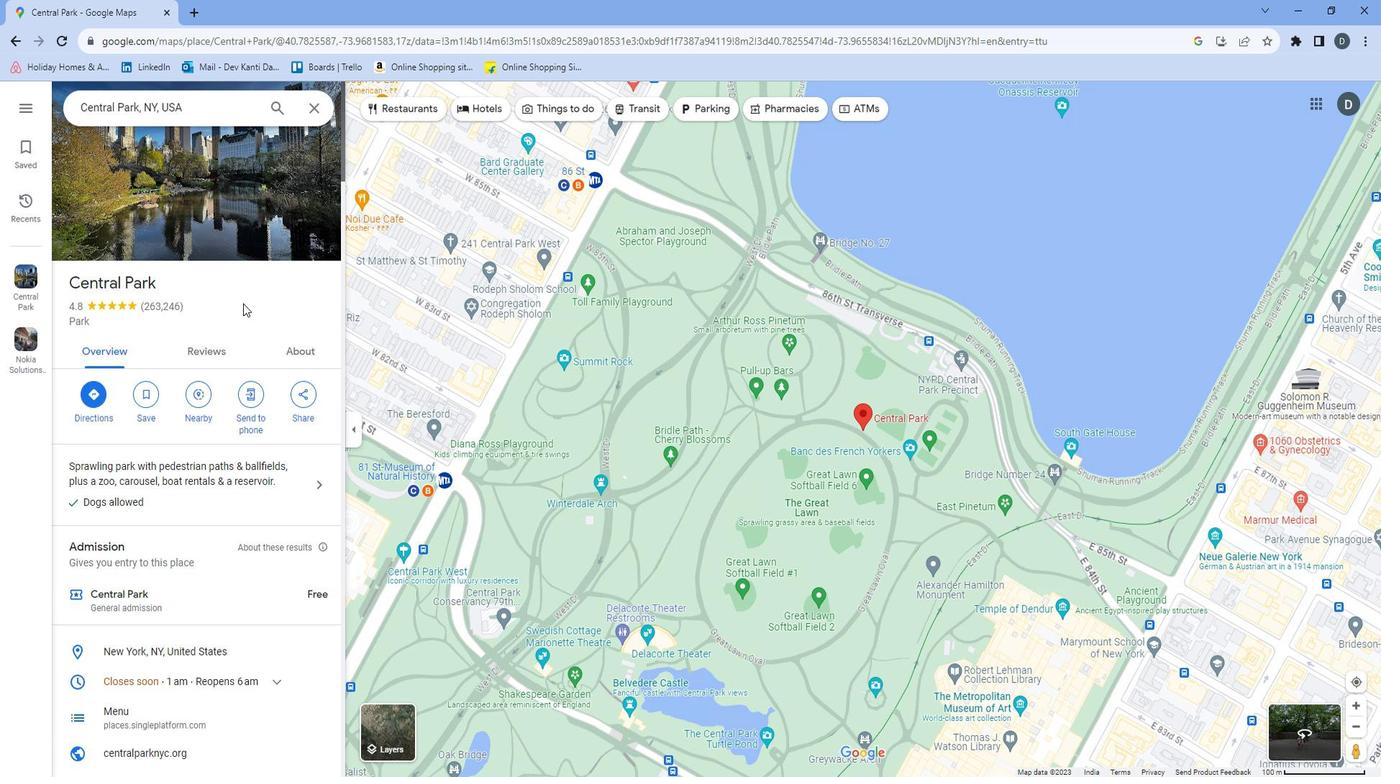 
Action: Mouse scrolled (242, 290) with delta (0, 0)
Screenshot: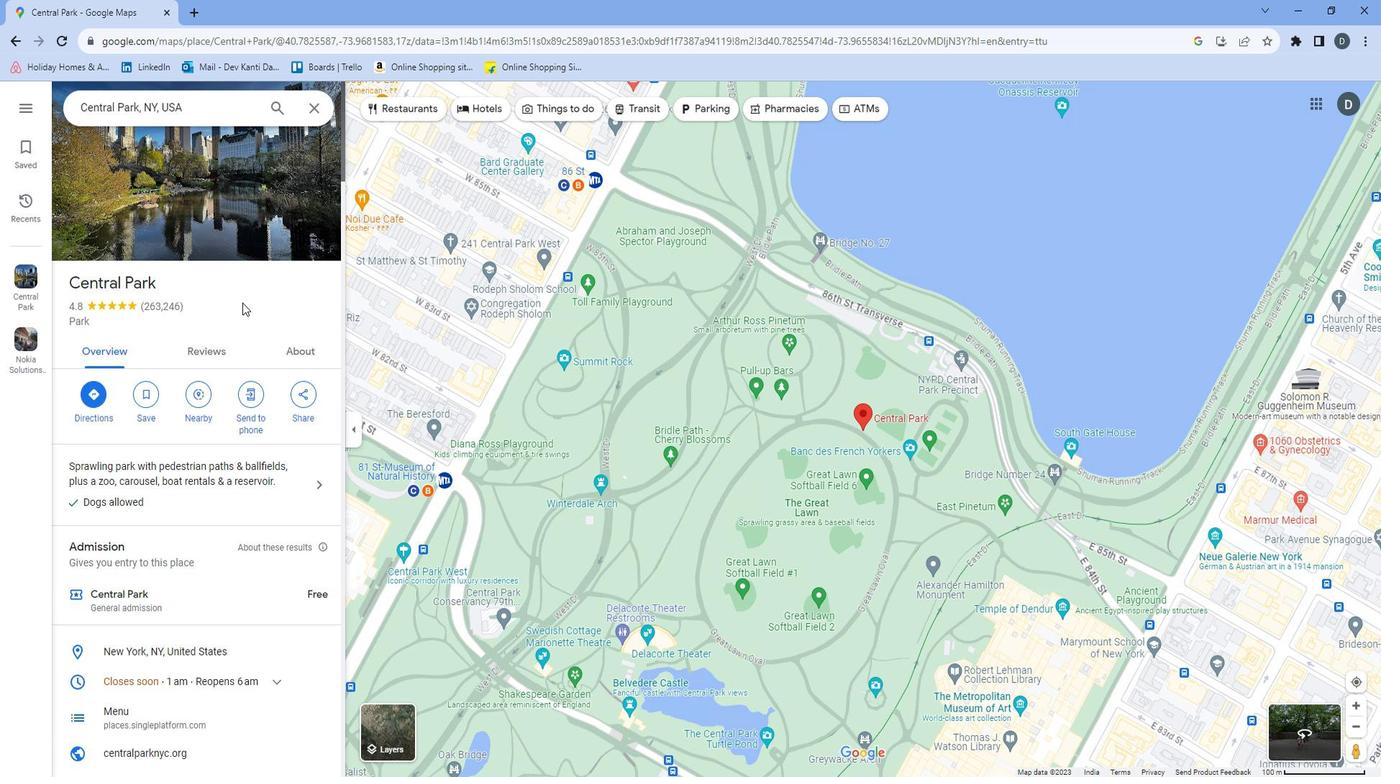
Action: Mouse moved to (242, 291)
Screenshot: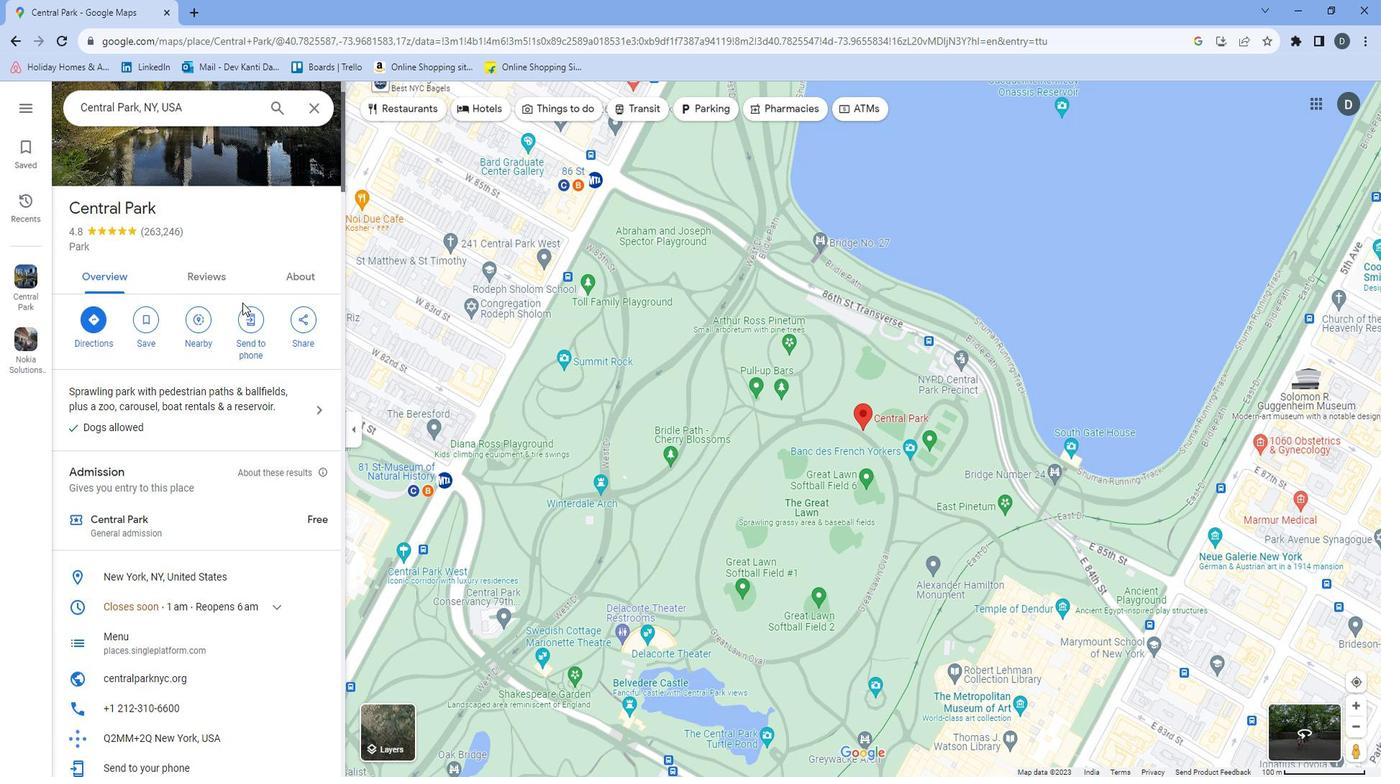 
Action: Mouse scrolled (242, 290) with delta (0, 0)
Screenshot: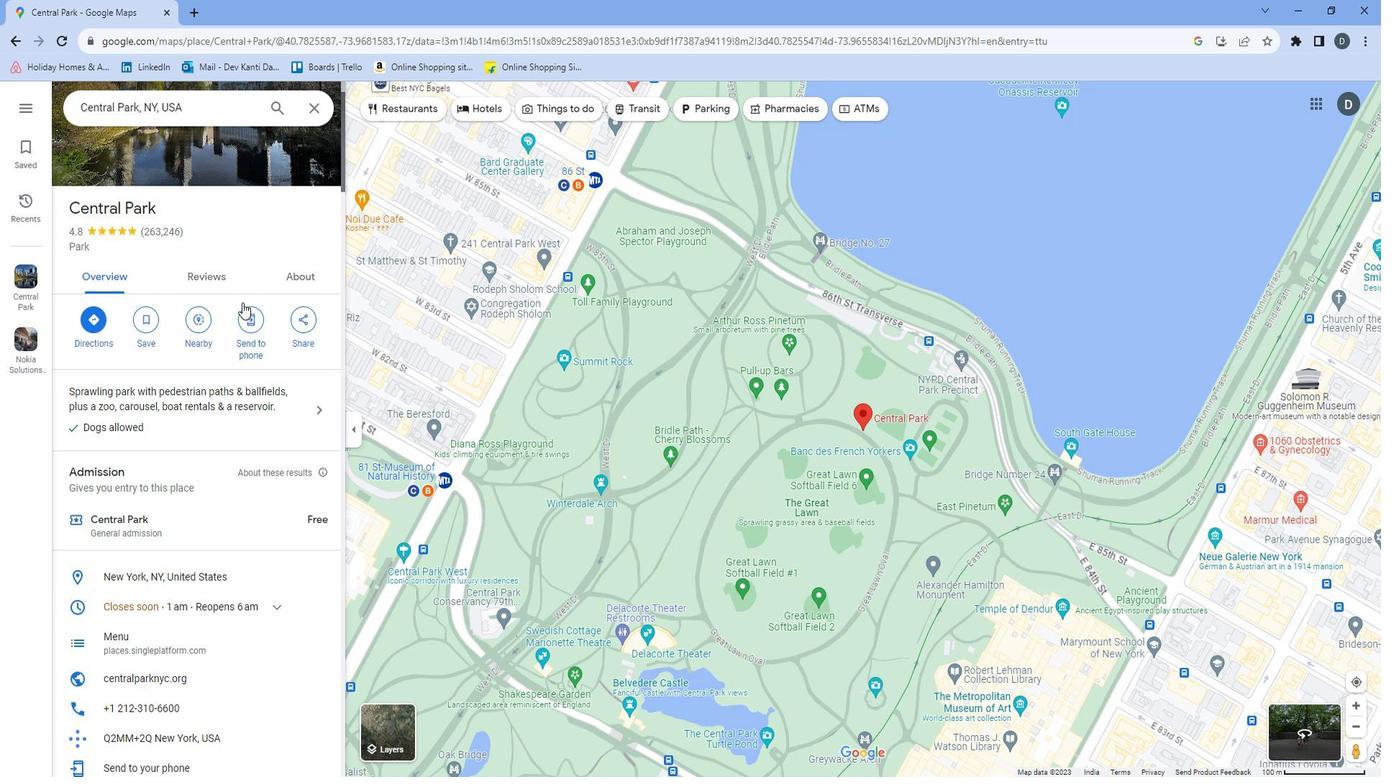 
Action: Mouse scrolled (242, 290) with delta (0, 0)
Screenshot: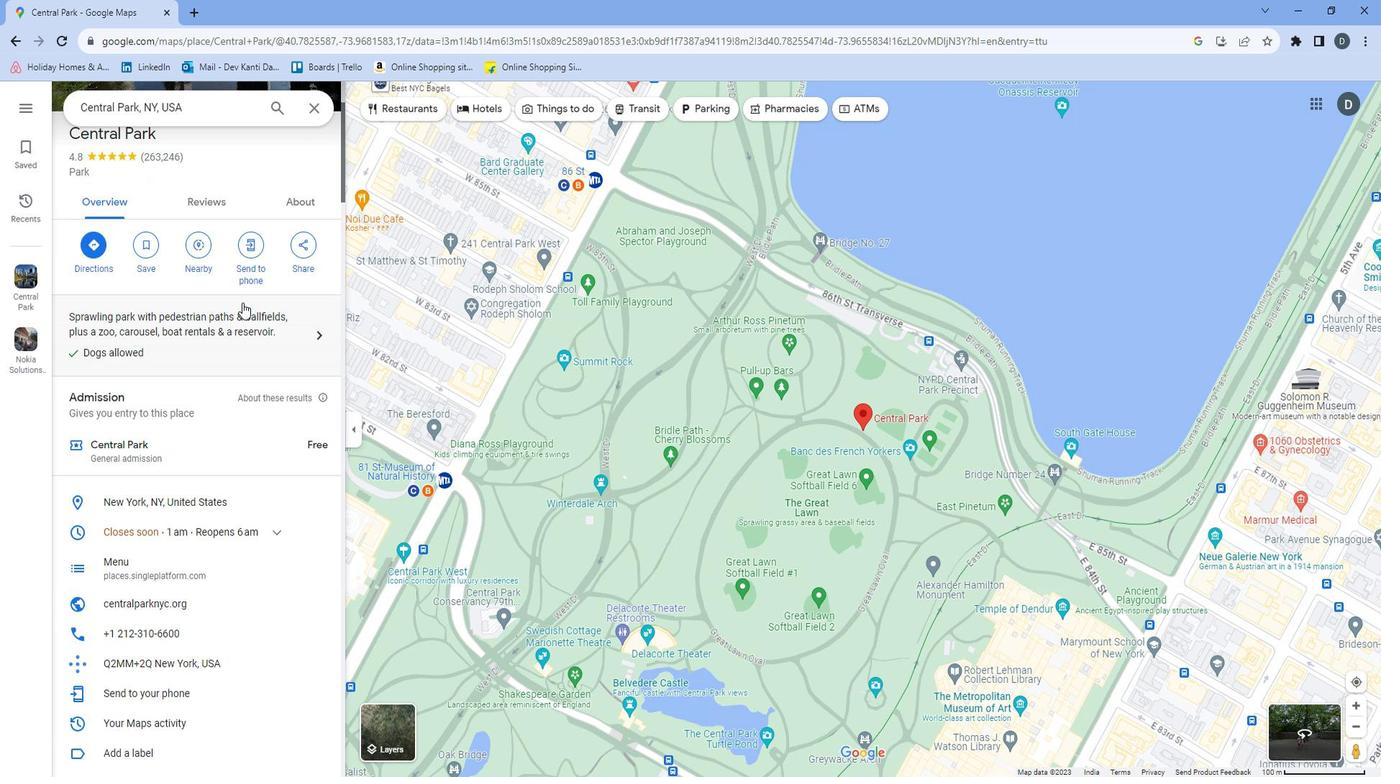 
Action: Mouse scrolled (242, 290) with delta (0, 0)
Screenshot: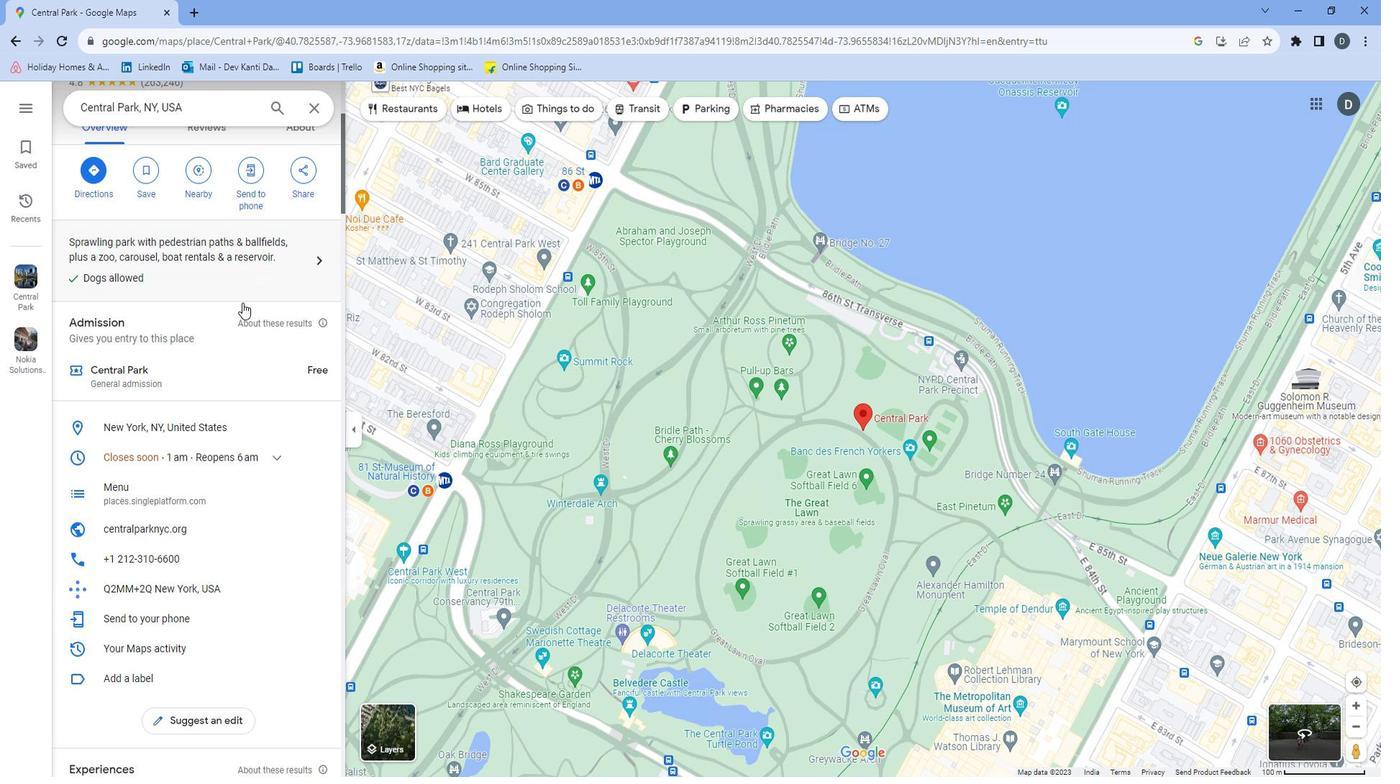 
Action: Mouse scrolled (242, 290) with delta (0, 0)
Screenshot: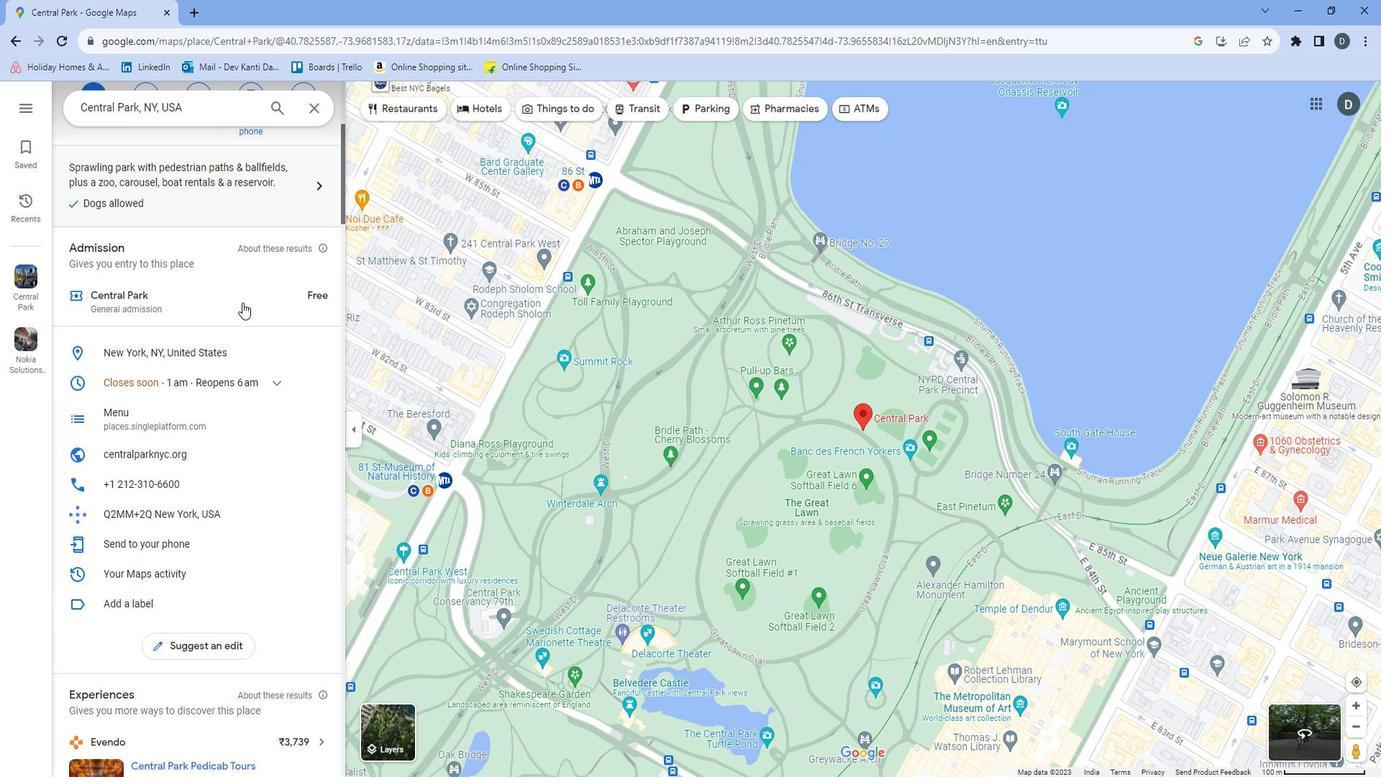 
Action: Mouse scrolled (242, 290) with delta (0, 0)
Screenshot: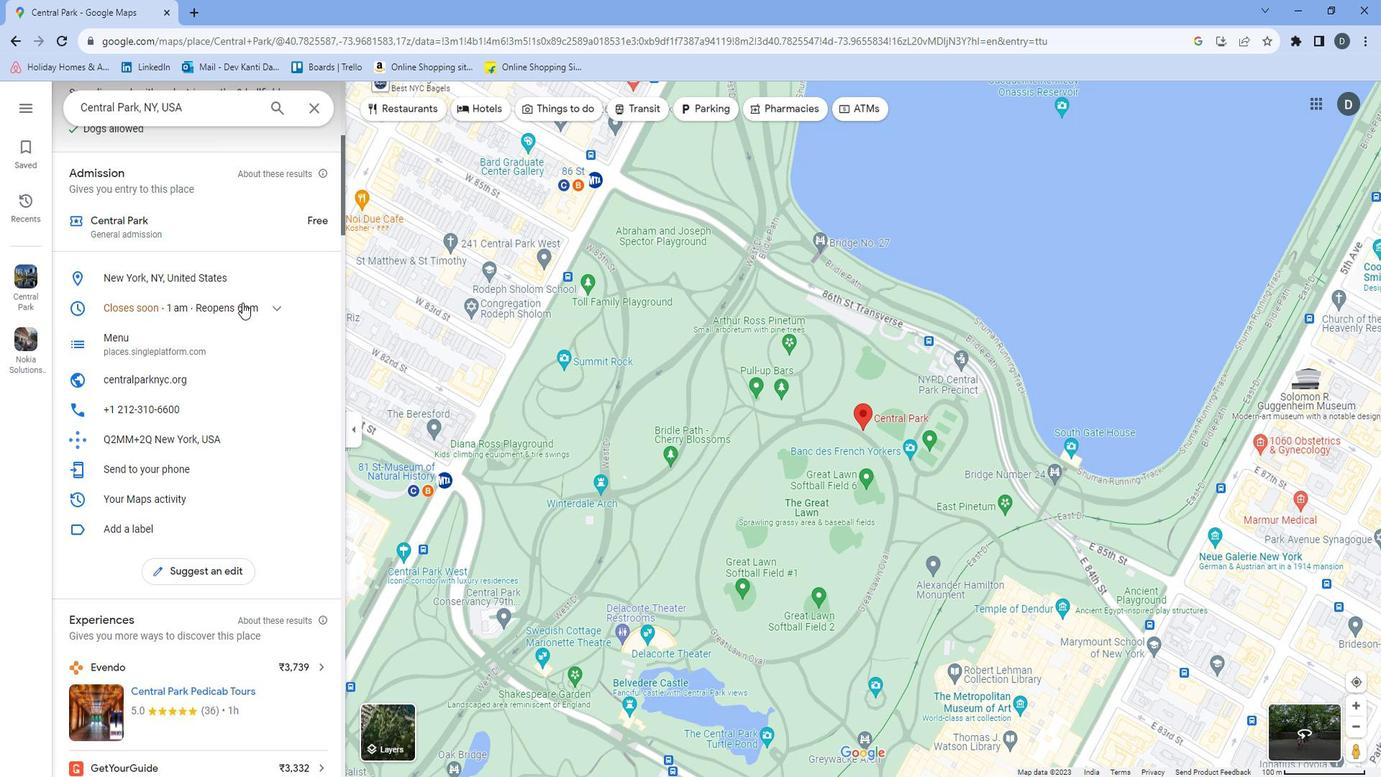 
Action: Mouse scrolled (242, 290) with delta (0, 0)
Screenshot: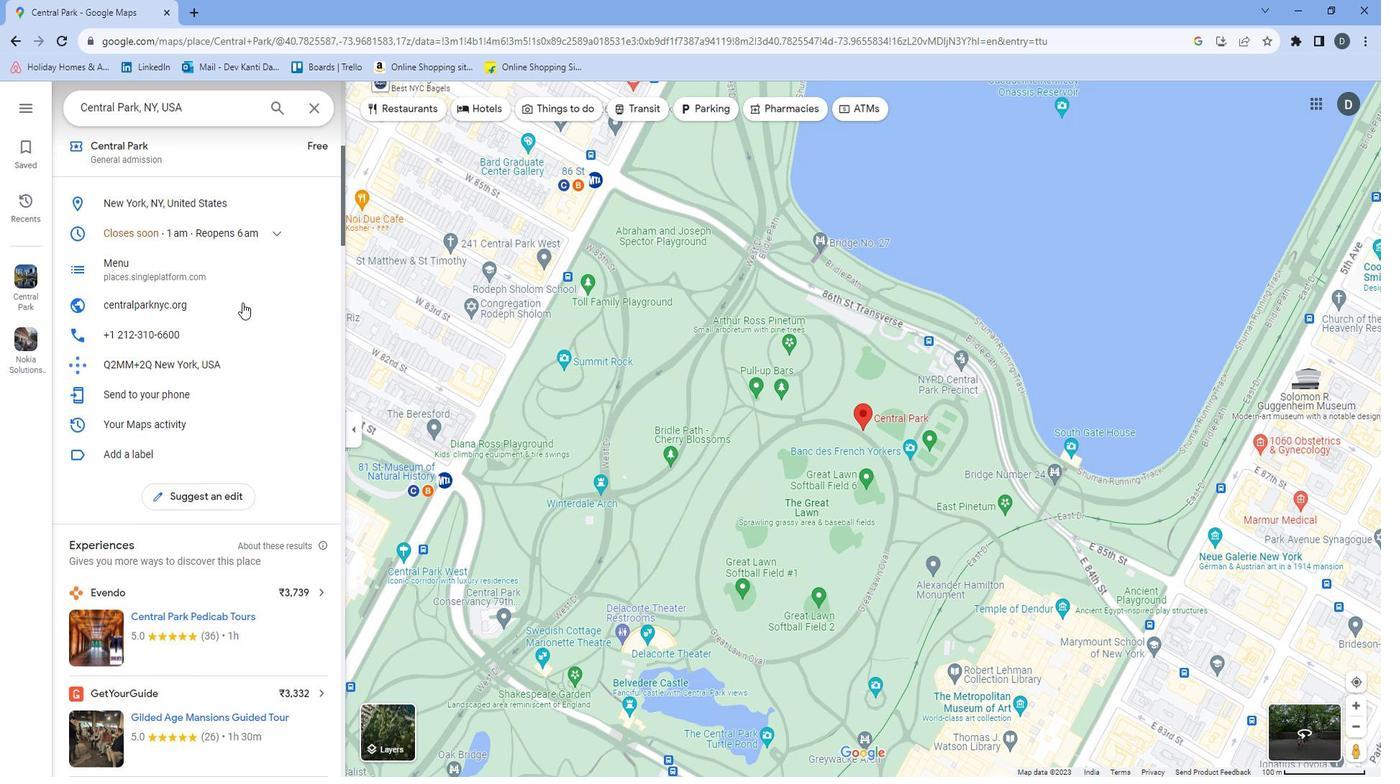 
Action: Mouse scrolled (242, 290) with delta (0, 0)
Screenshot: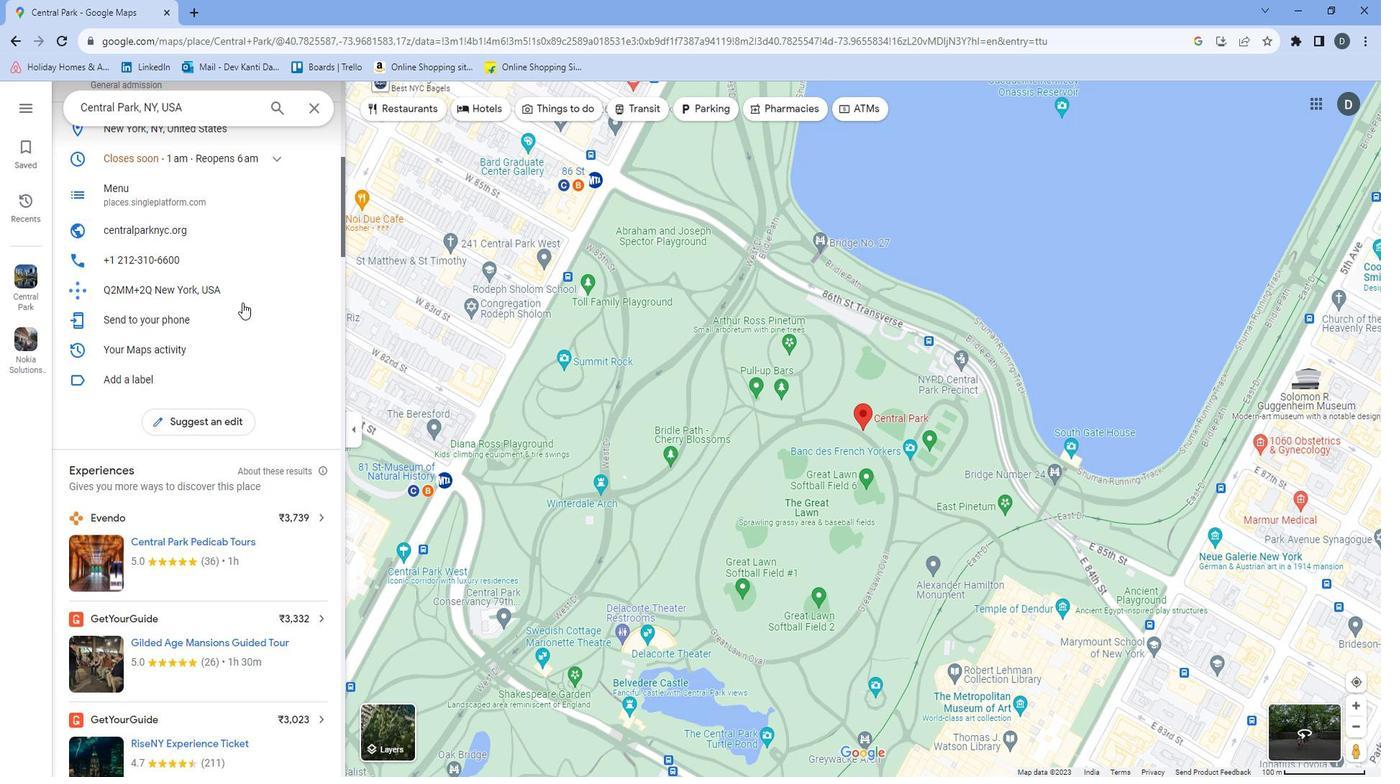 
Action: Mouse scrolled (242, 290) with delta (0, 0)
Screenshot: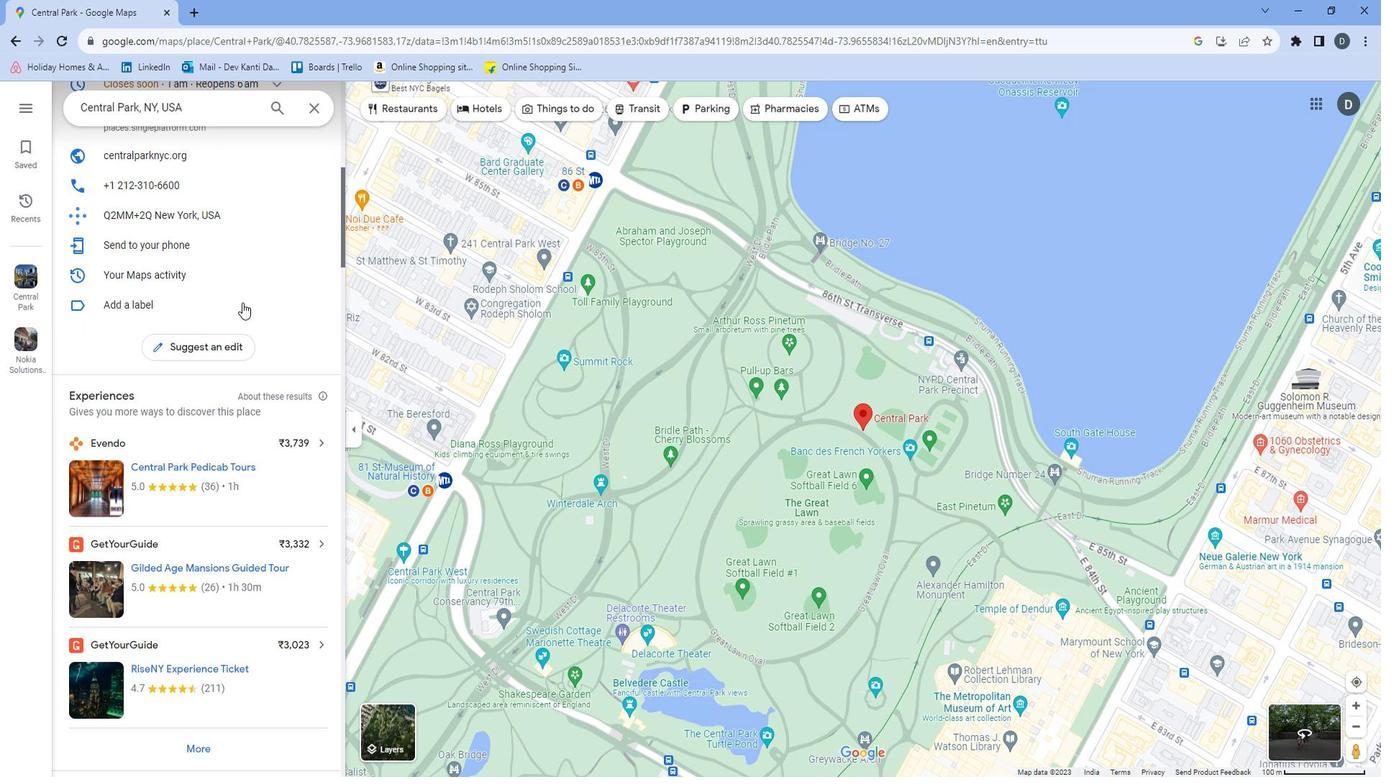 
Action: Mouse scrolled (242, 290) with delta (0, 0)
Screenshot: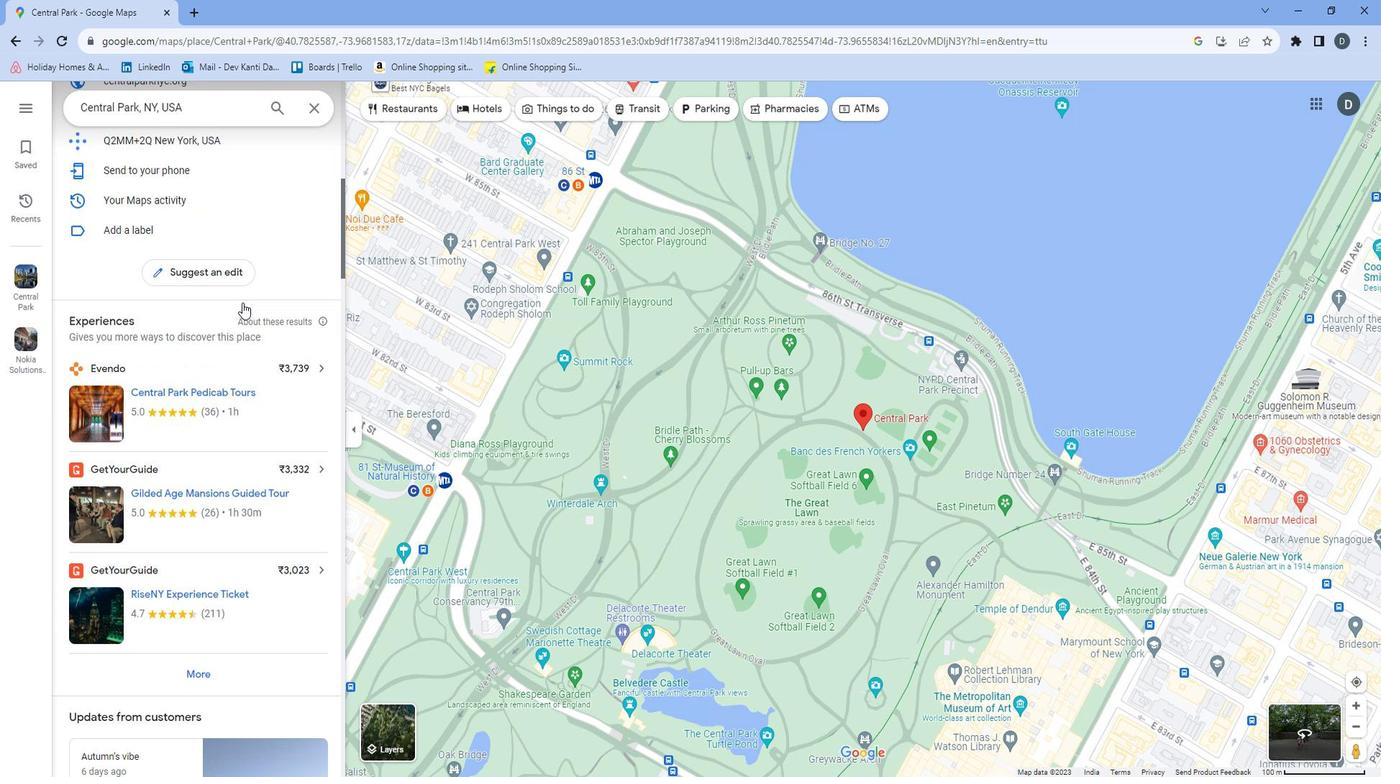 
Action: Mouse scrolled (242, 290) with delta (0, 0)
Screenshot: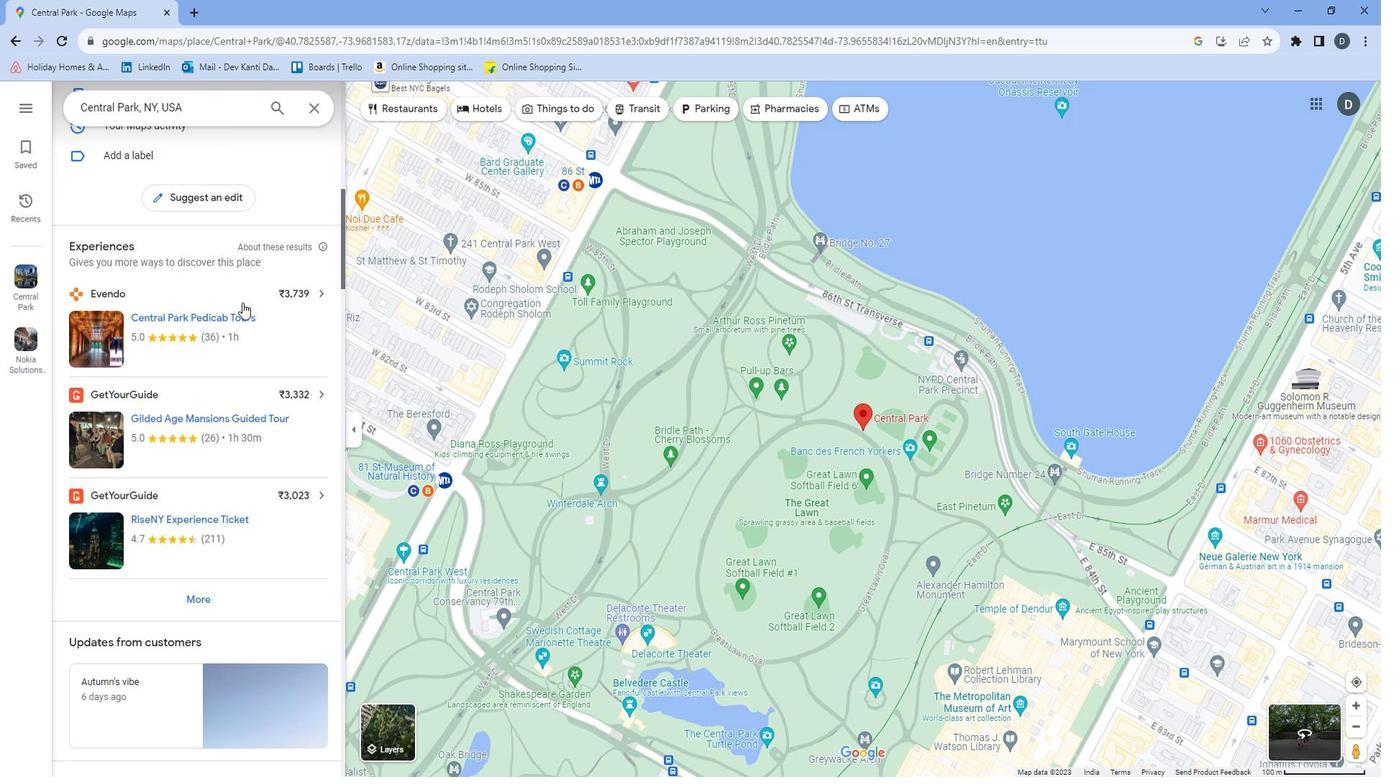 
Action: Mouse moved to (241, 291)
Screenshot: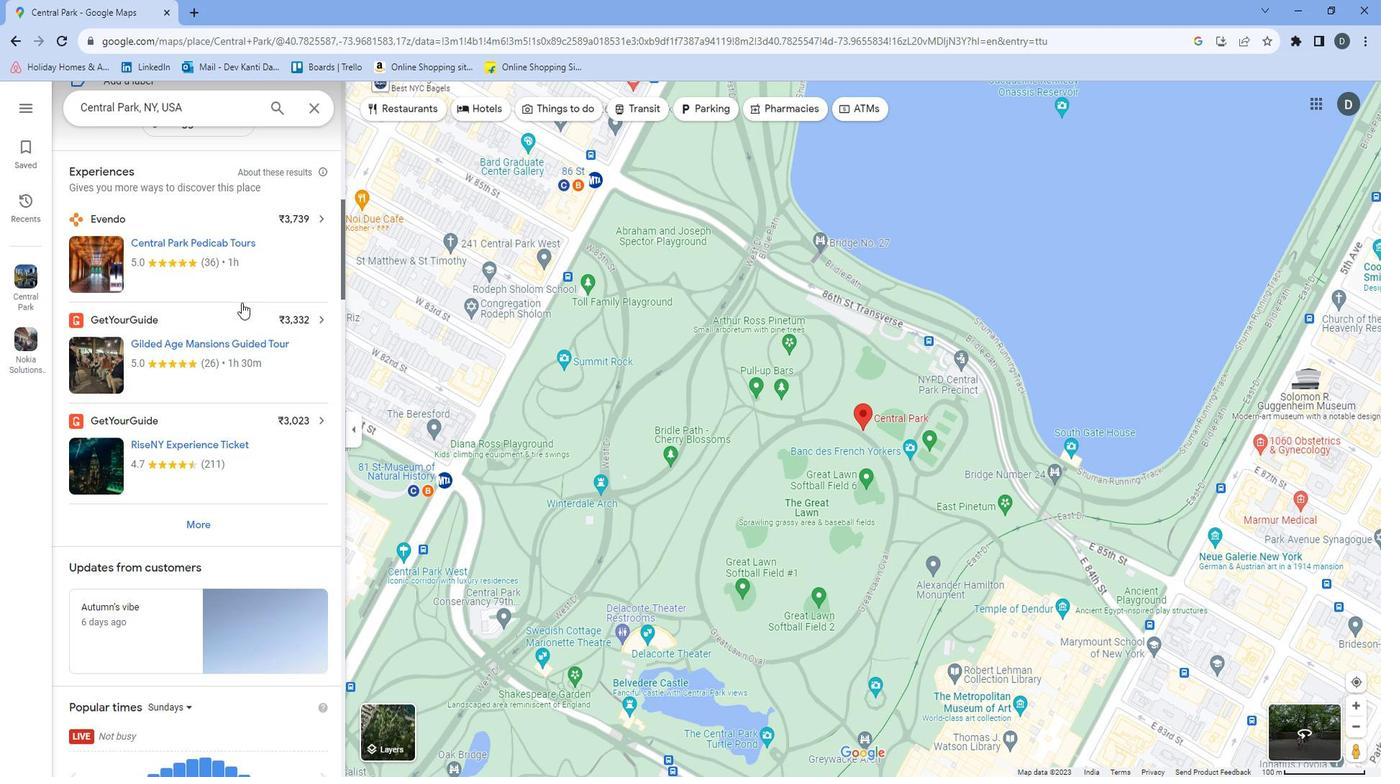 
Action: Mouse scrolled (241, 290) with delta (0, 0)
Screenshot: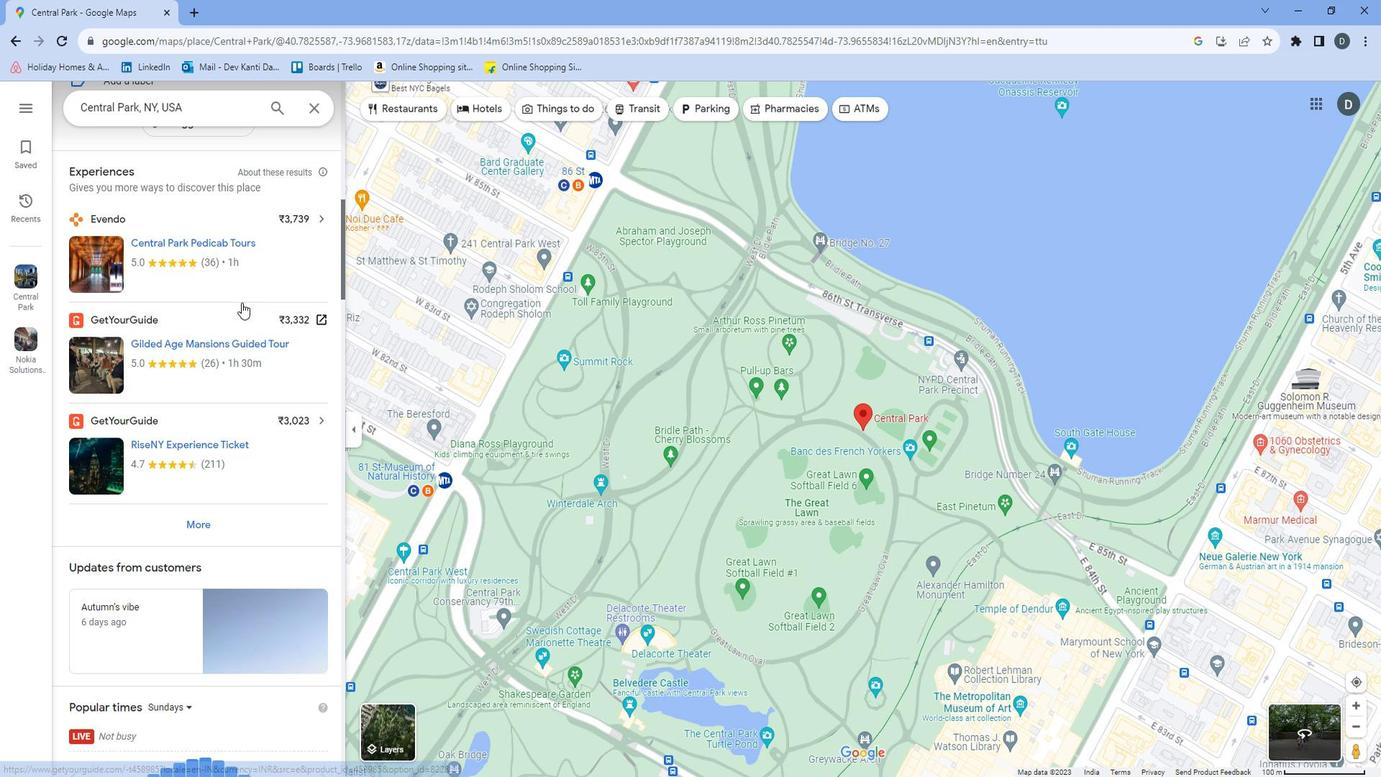 
Action: Mouse scrolled (241, 290) with delta (0, 0)
Screenshot: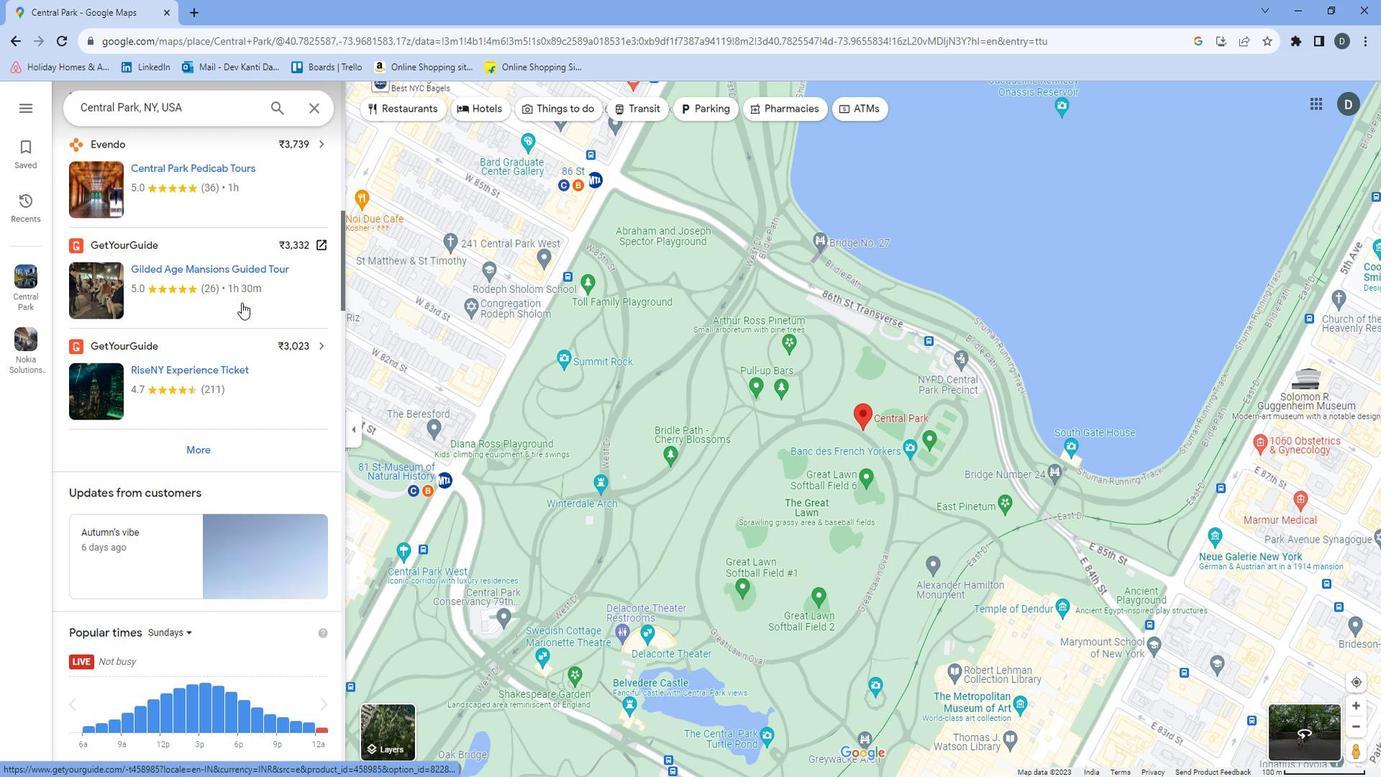 
Action: Mouse scrolled (241, 290) with delta (0, 0)
Screenshot: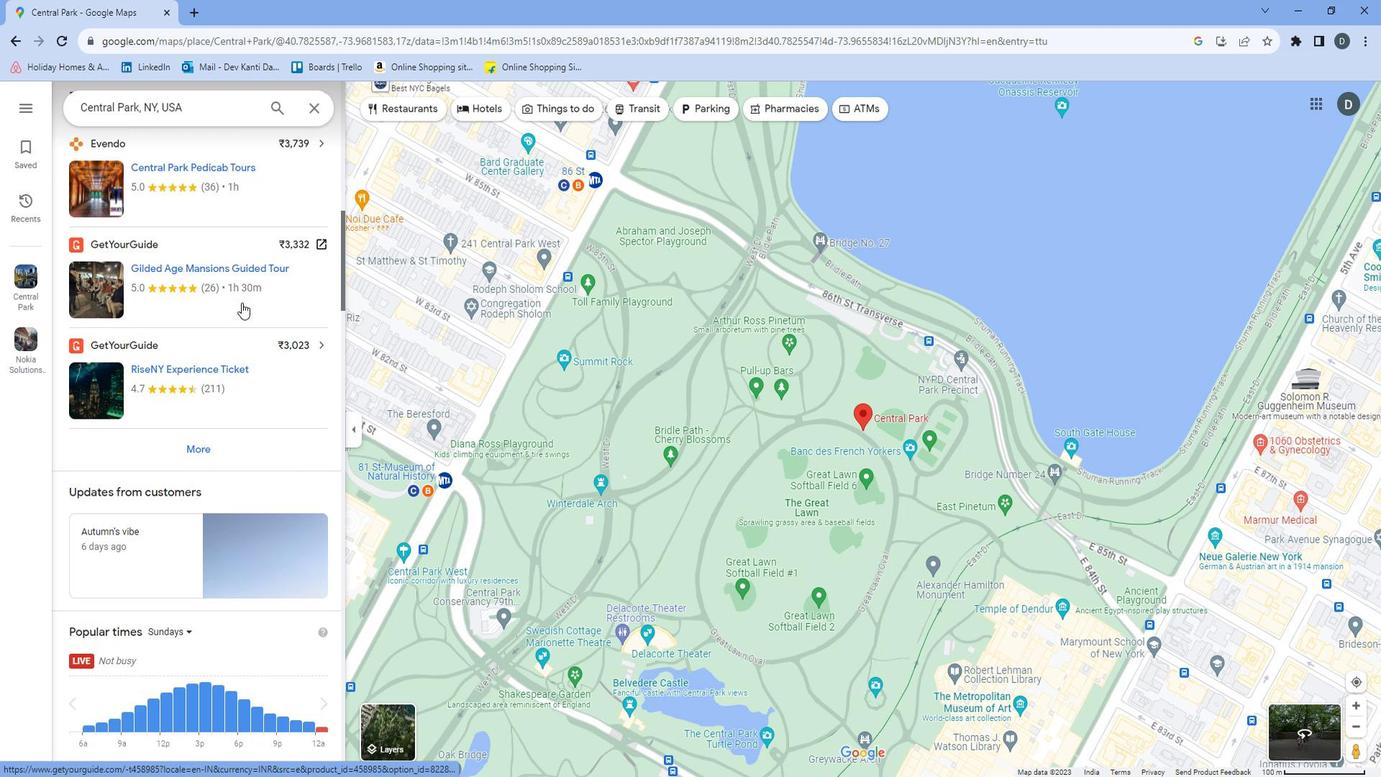 
Action: Mouse scrolled (241, 290) with delta (0, 0)
Screenshot: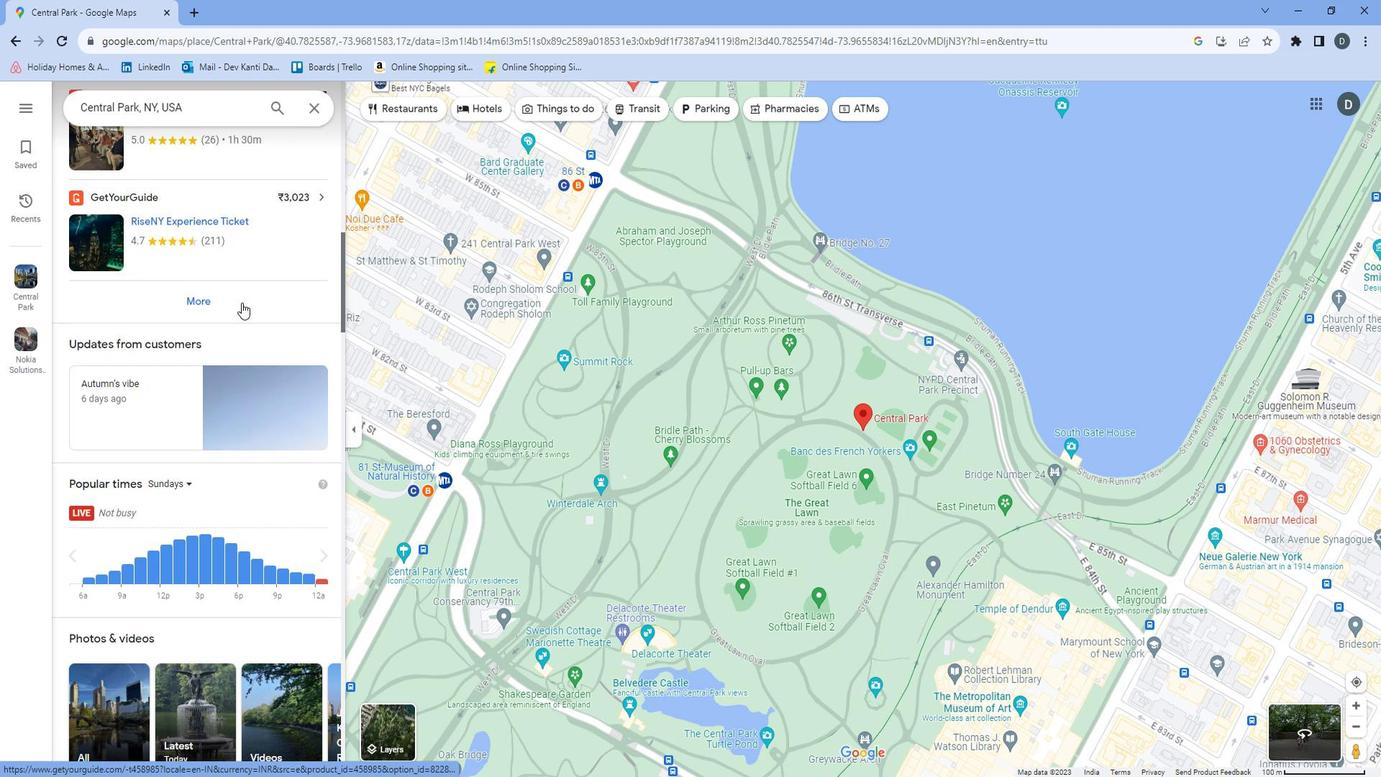 
Action: Mouse scrolled (241, 290) with delta (0, 0)
Screenshot: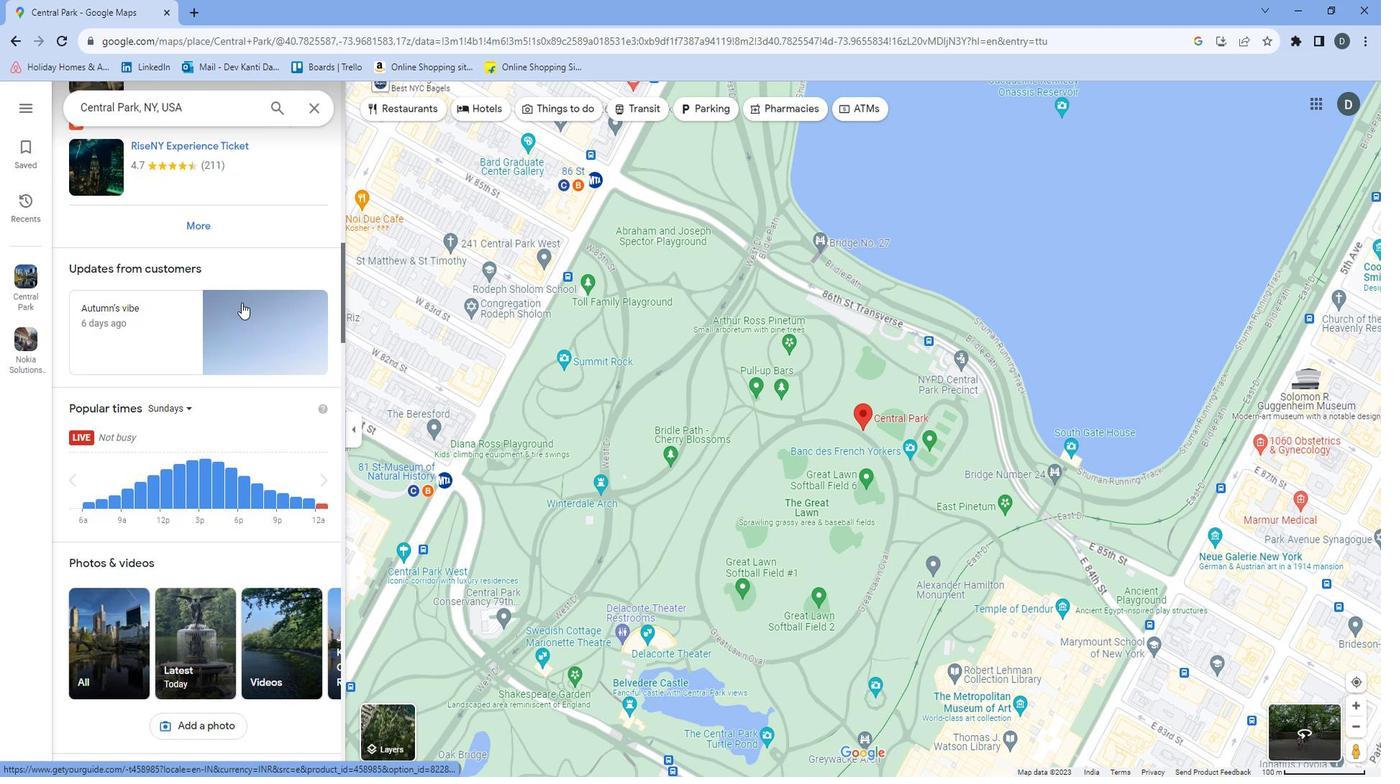 
Action: Mouse scrolled (241, 290) with delta (0, 0)
Screenshot: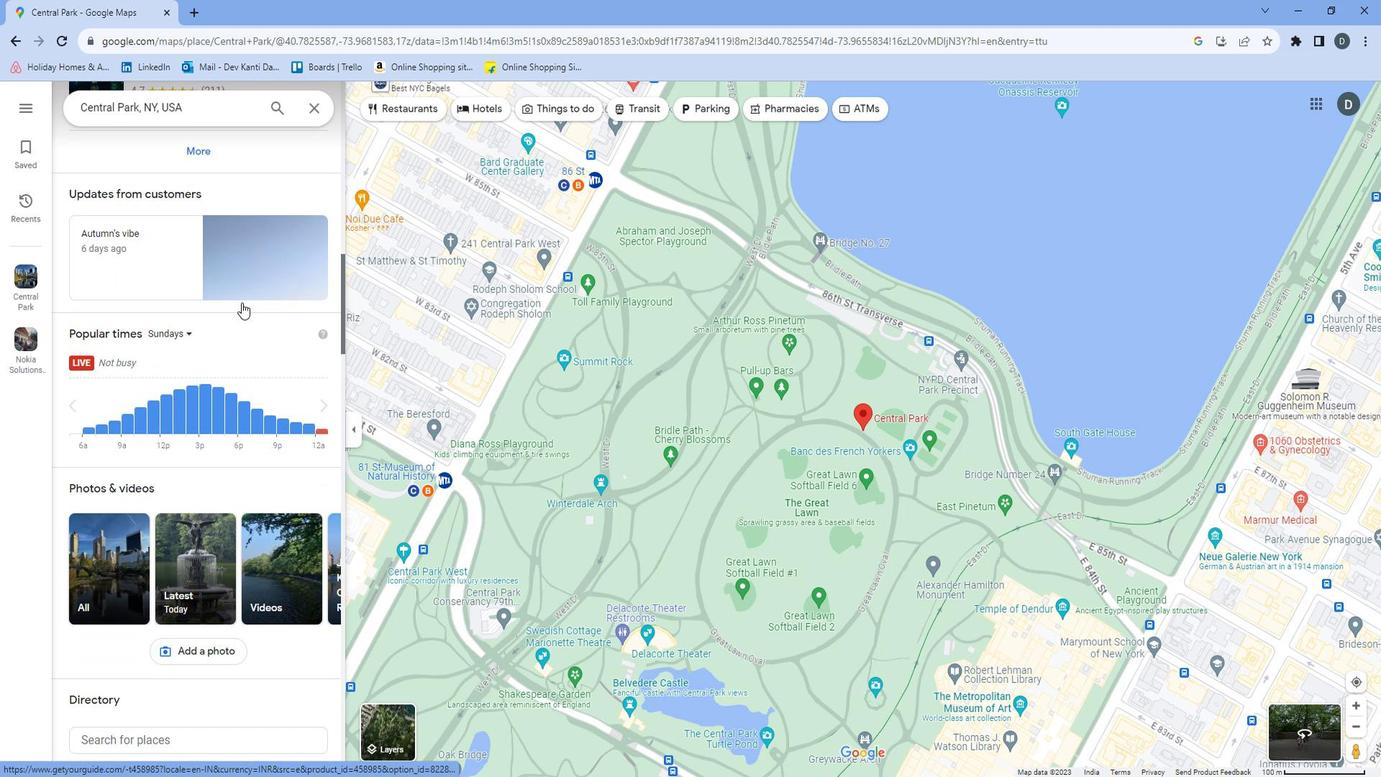 
Action: Mouse scrolled (241, 290) with delta (0, 0)
Screenshot: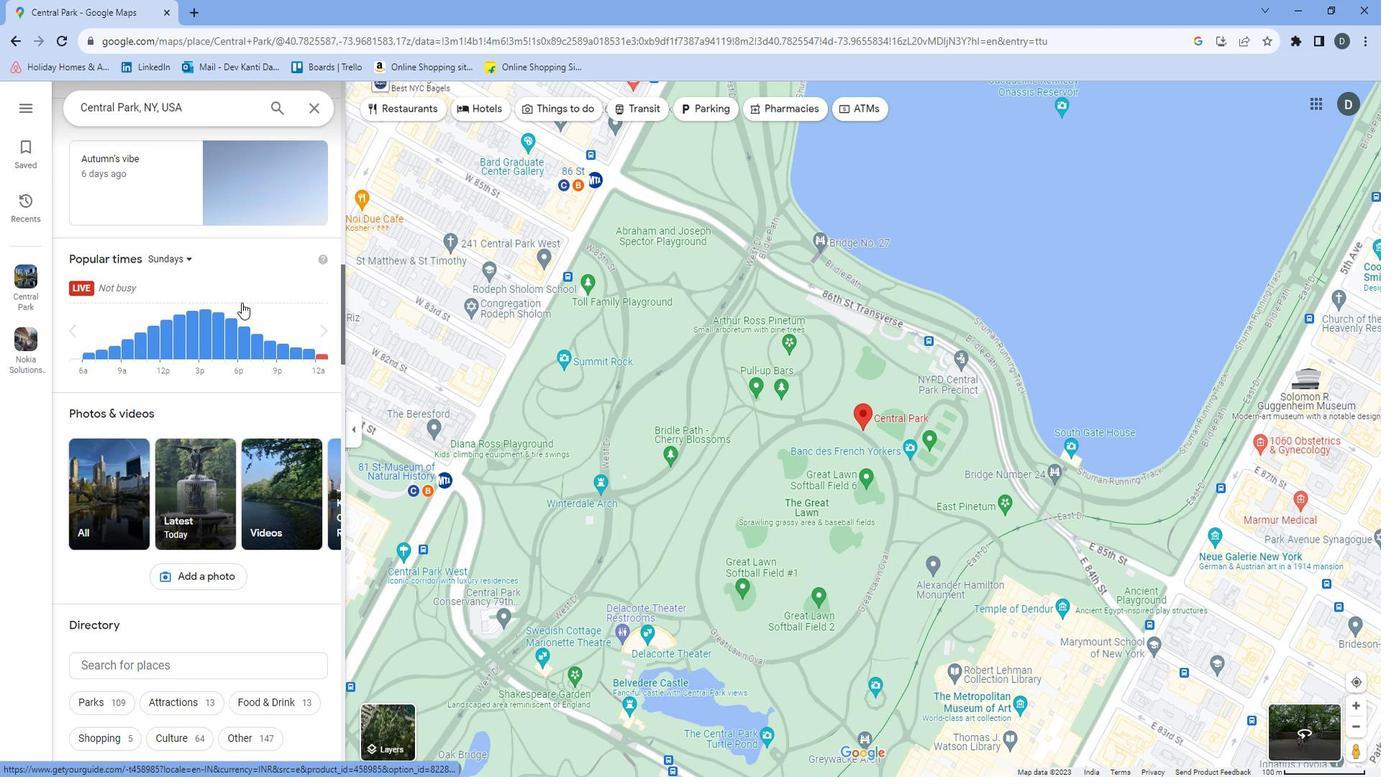 
Action: Mouse scrolled (241, 290) with delta (0, 0)
Screenshot: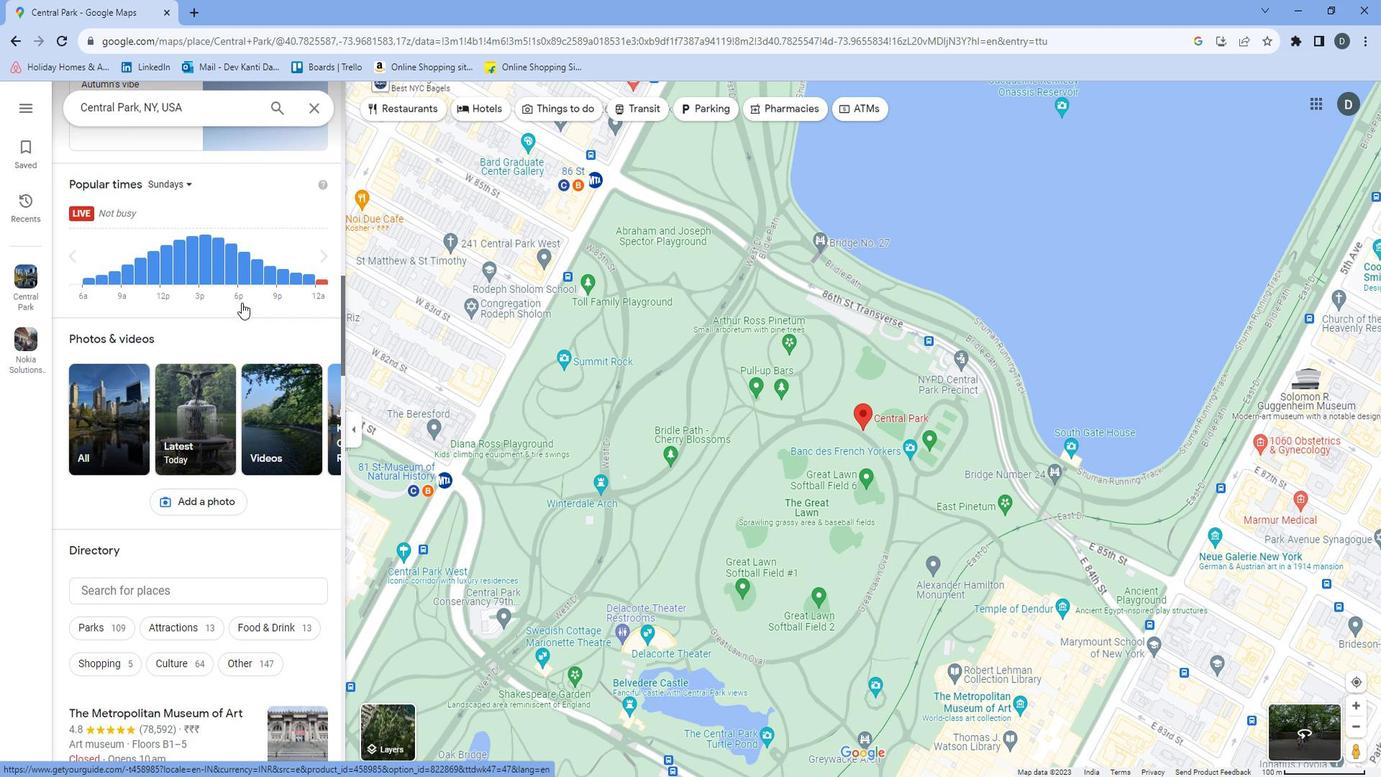
Action: Mouse scrolled (241, 290) with delta (0, 0)
Screenshot: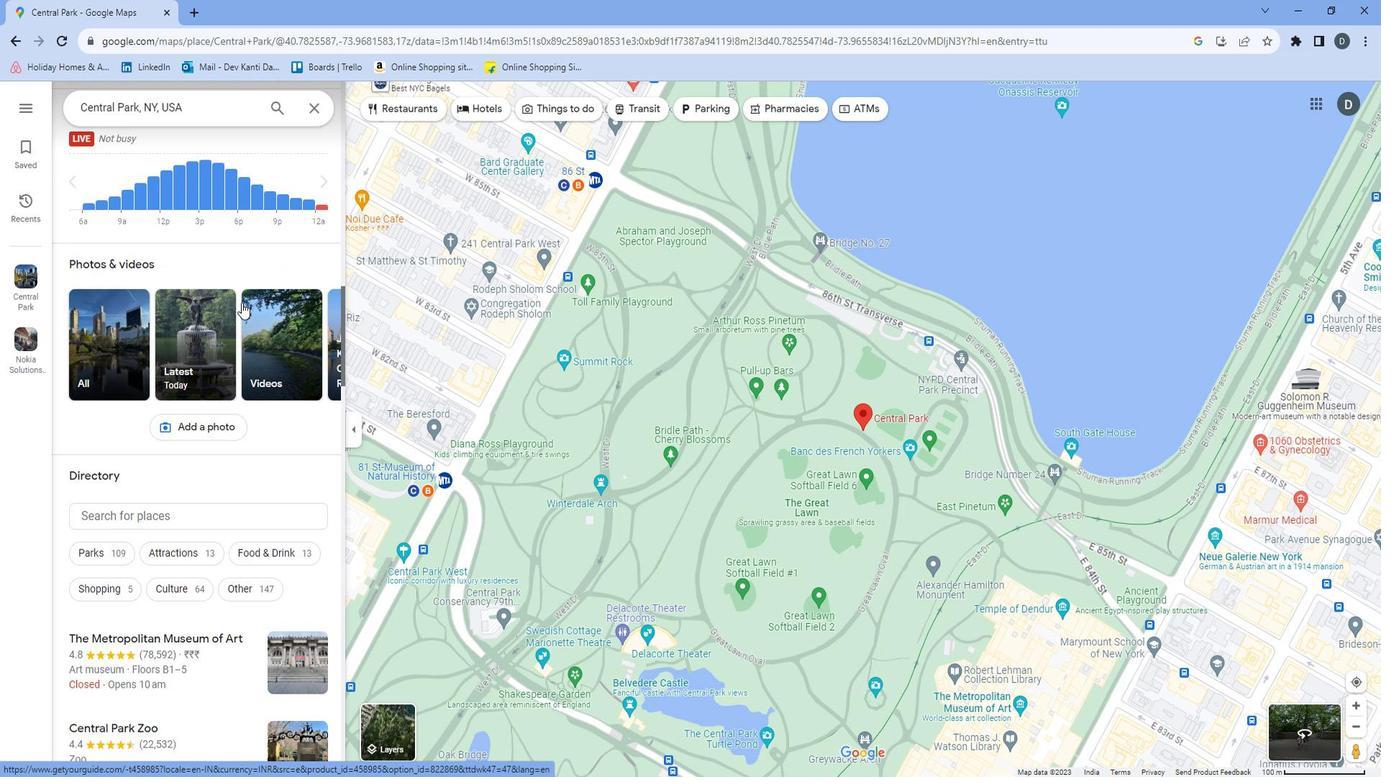 
Action: Mouse scrolled (241, 290) with delta (0, 0)
Screenshot: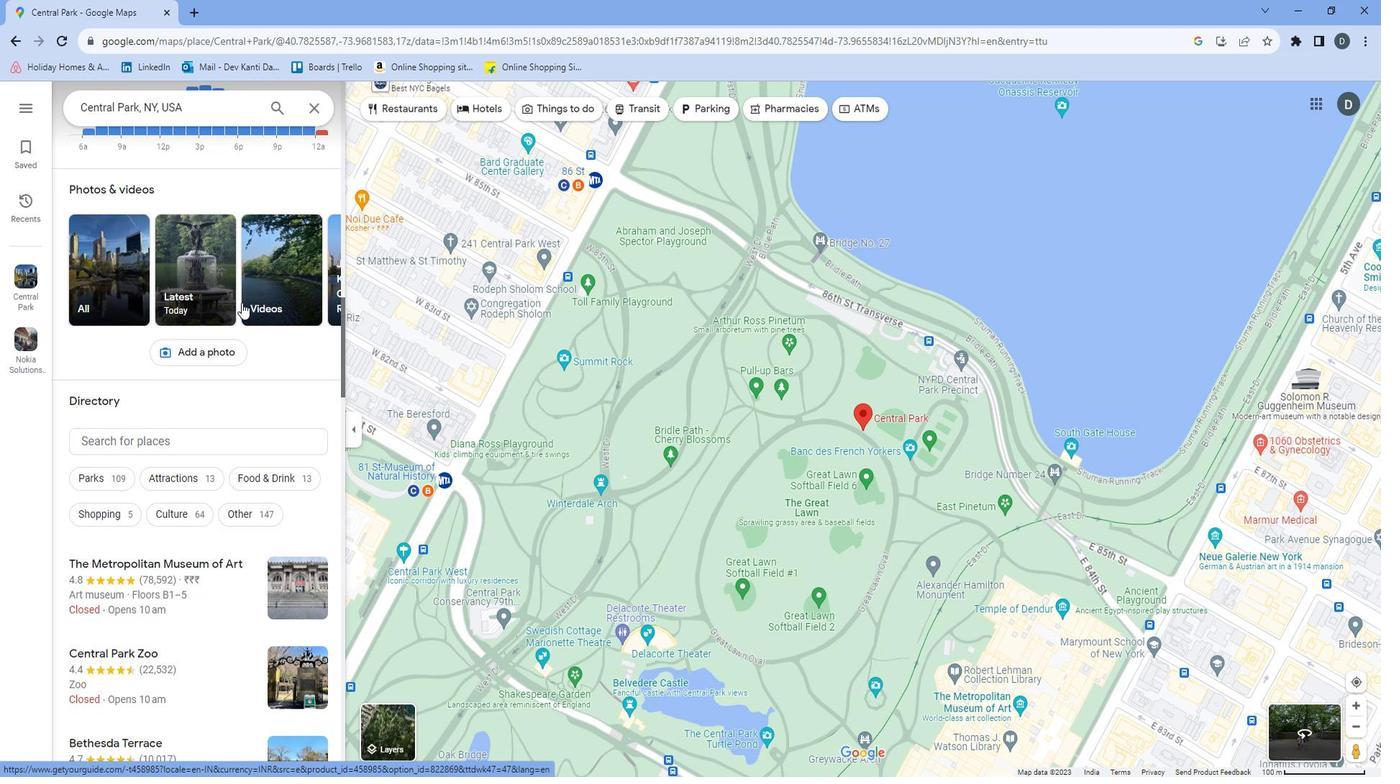 
Action: Mouse scrolled (241, 290) with delta (0, 0)
Screenshot: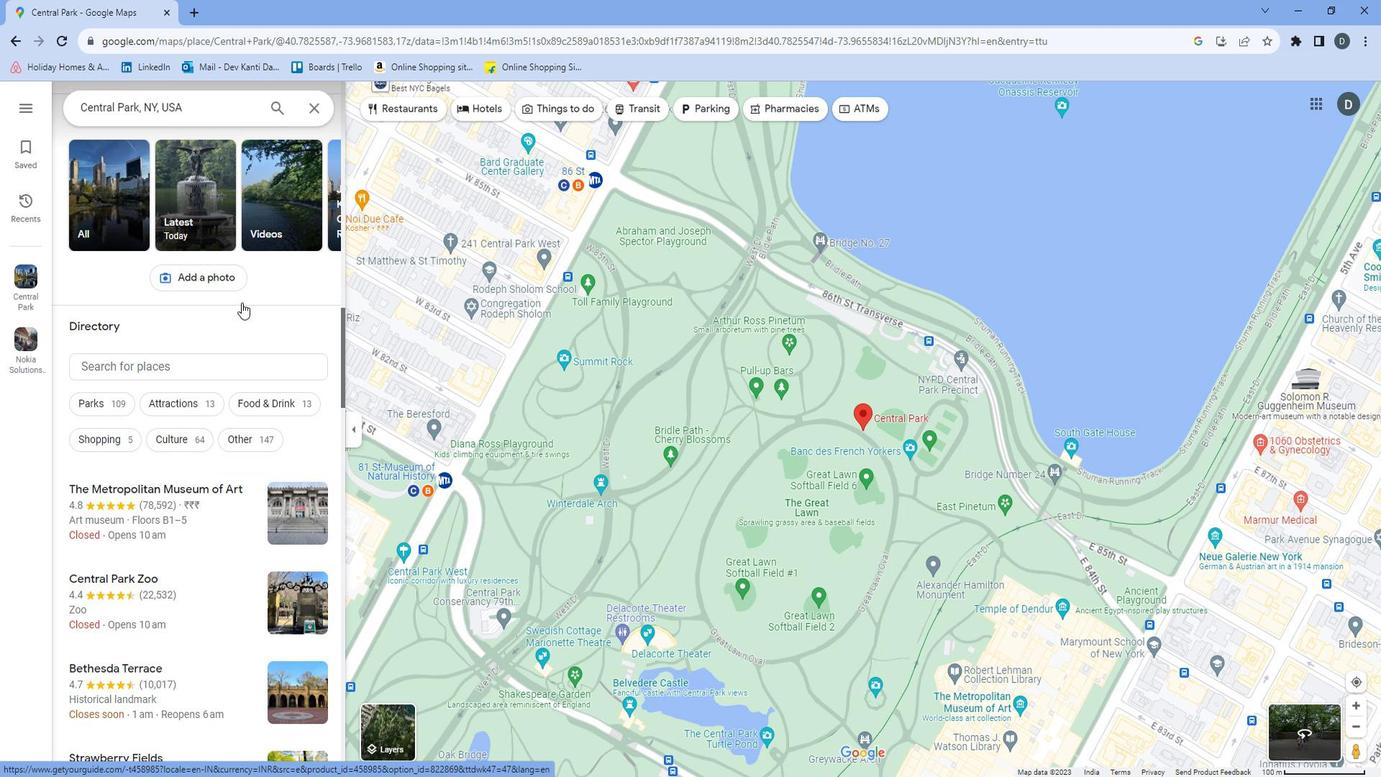 
Action: Mouse scrolled (241, 290) with delta (0, 0)
Screenshot: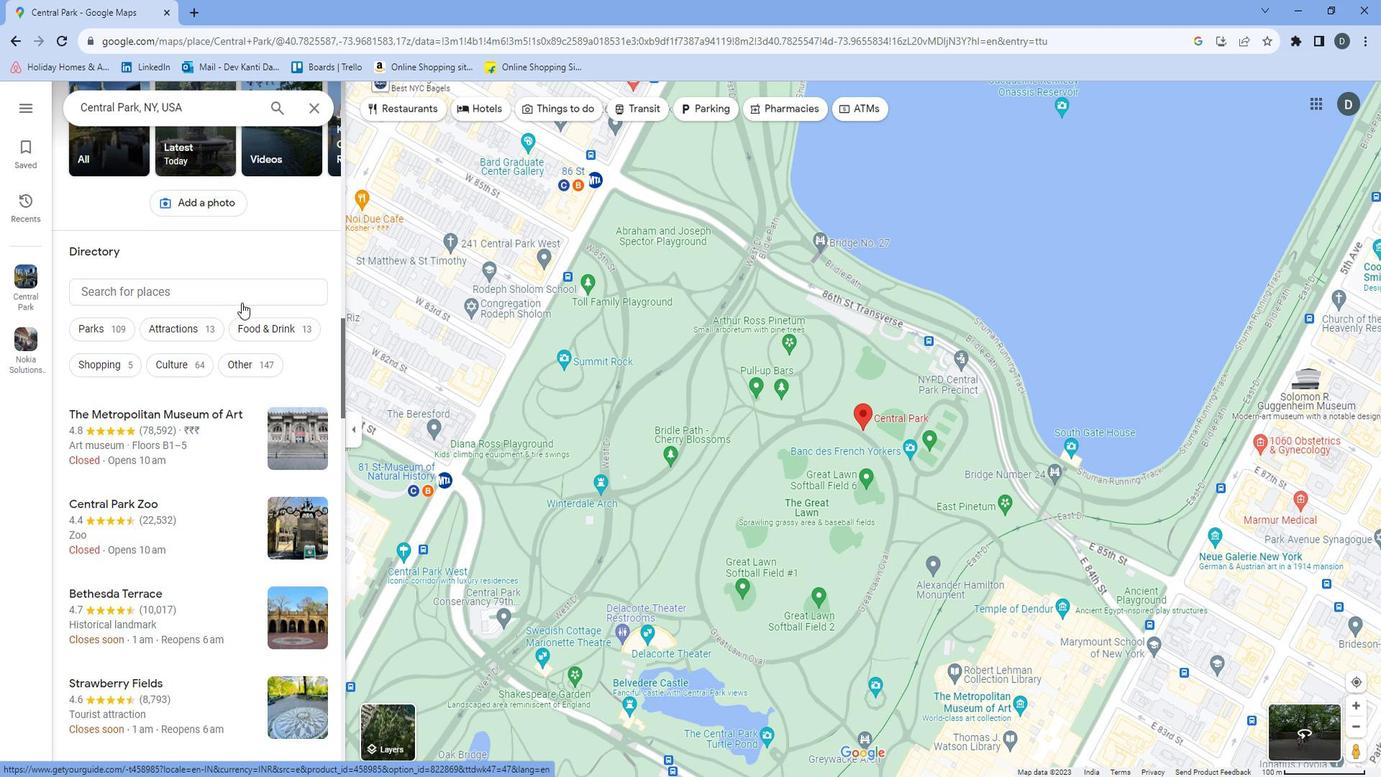 
Action: Mouse scrolled (241, 290) with delta (0, 0)
Screenshot: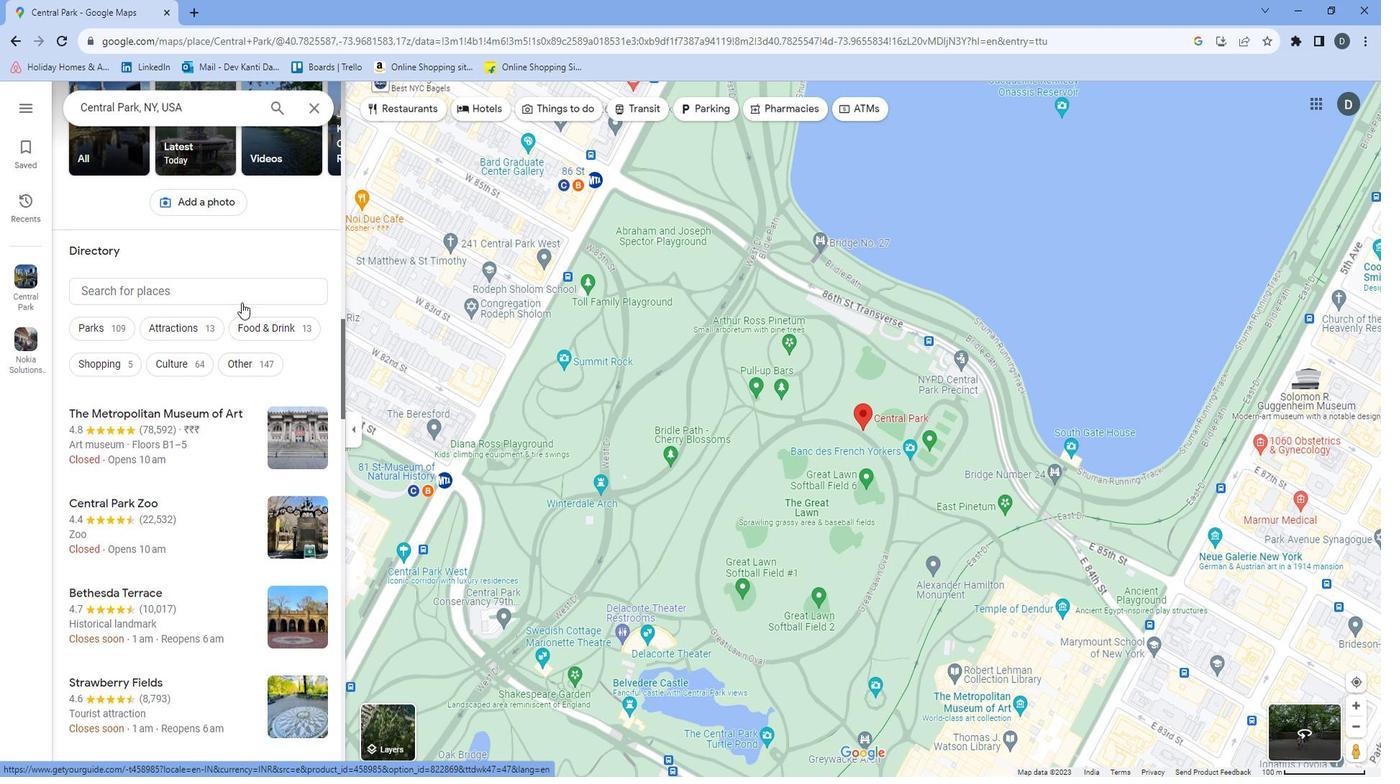 
Action: Mouse scrolled (241, 290) with delta (0, 0)
Screenshot: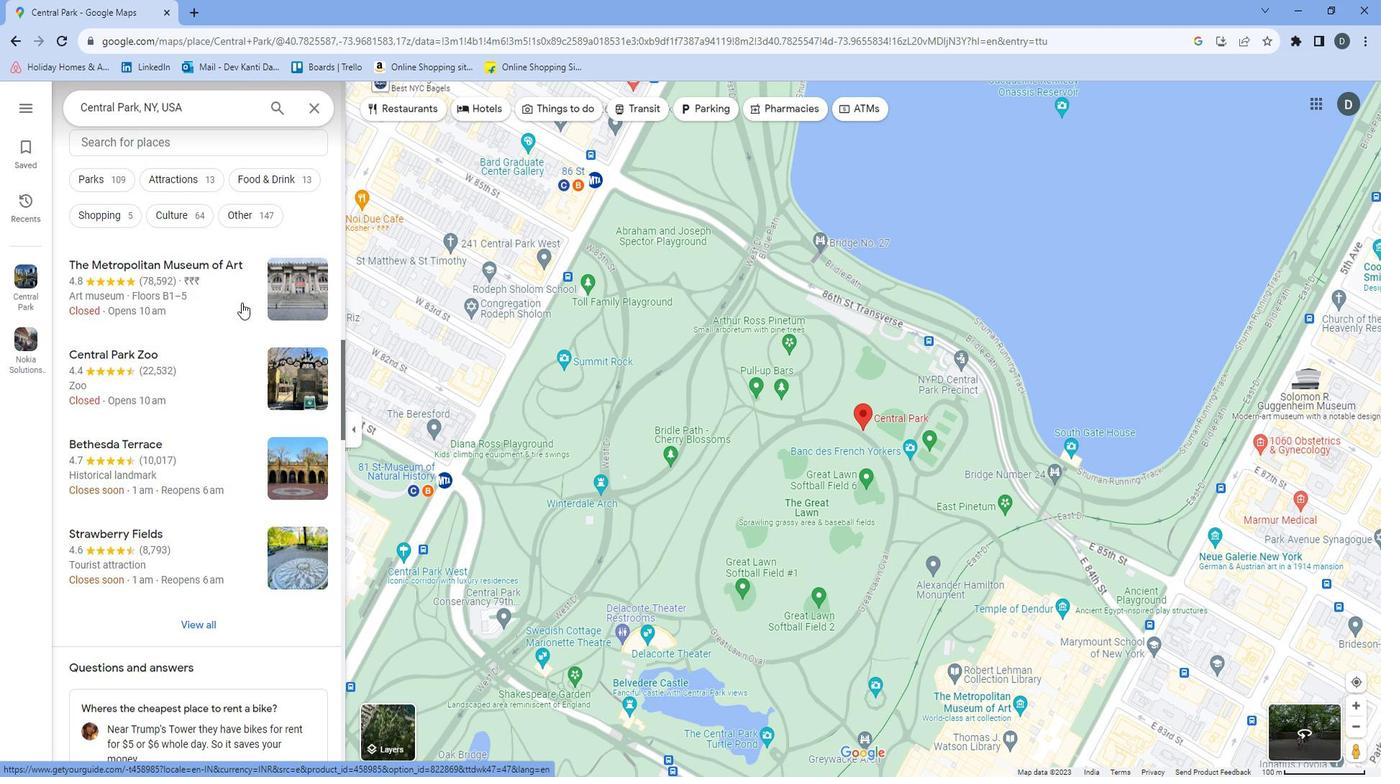 
Action: Mouse scrolled (241, 290) with delta (0, 0)
Screenshot: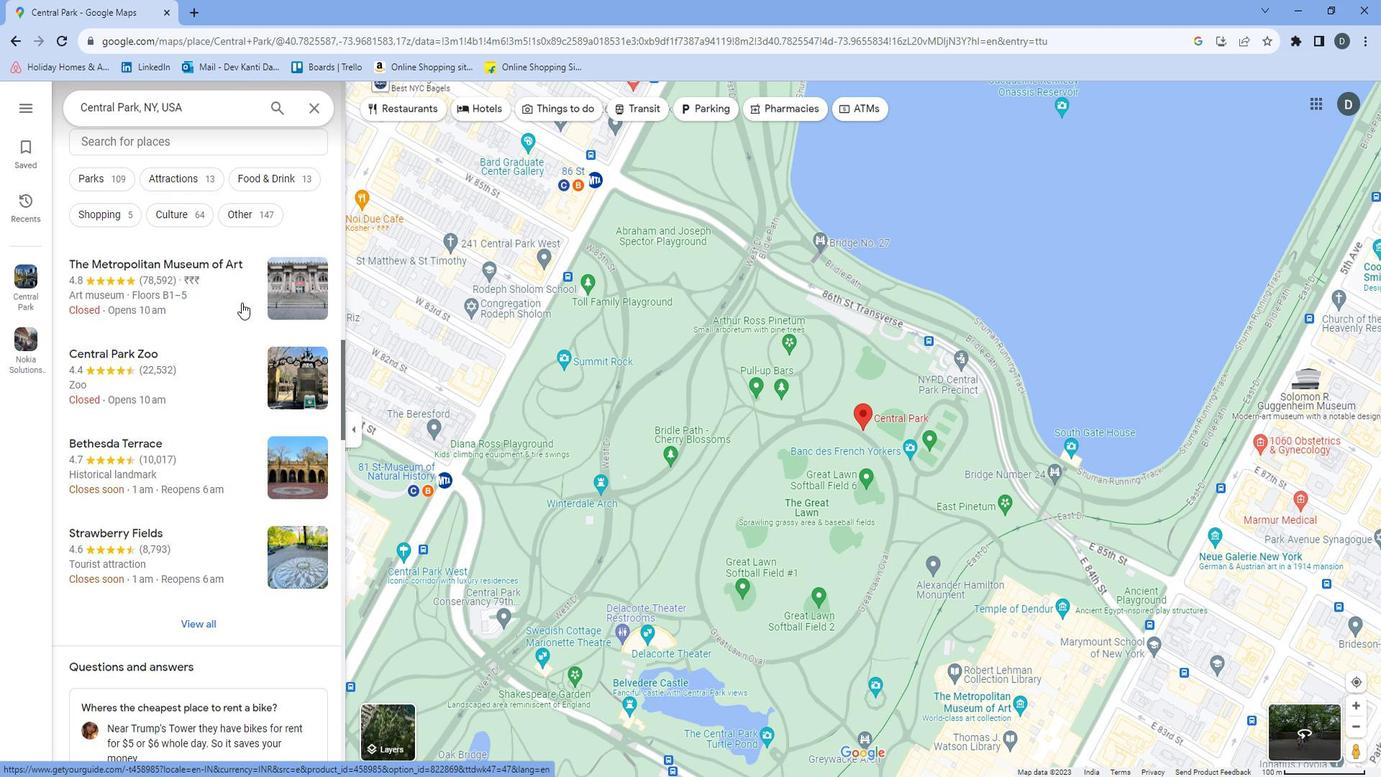 
Action: Mouse scrolled (241, 290) with delta (0, 0)
Screenshot: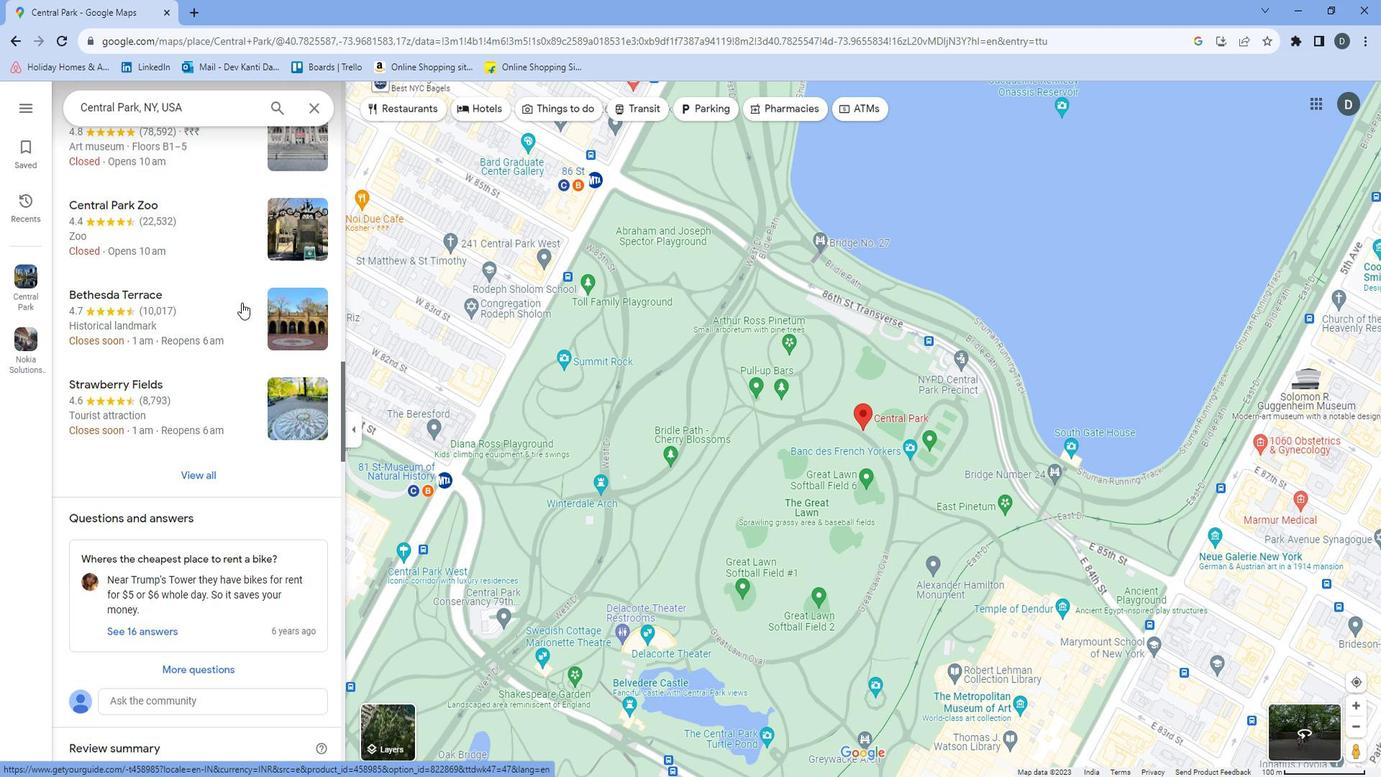 
Action: Mouse scrolled (241, 290) with delta (0, 0)
Screenshot: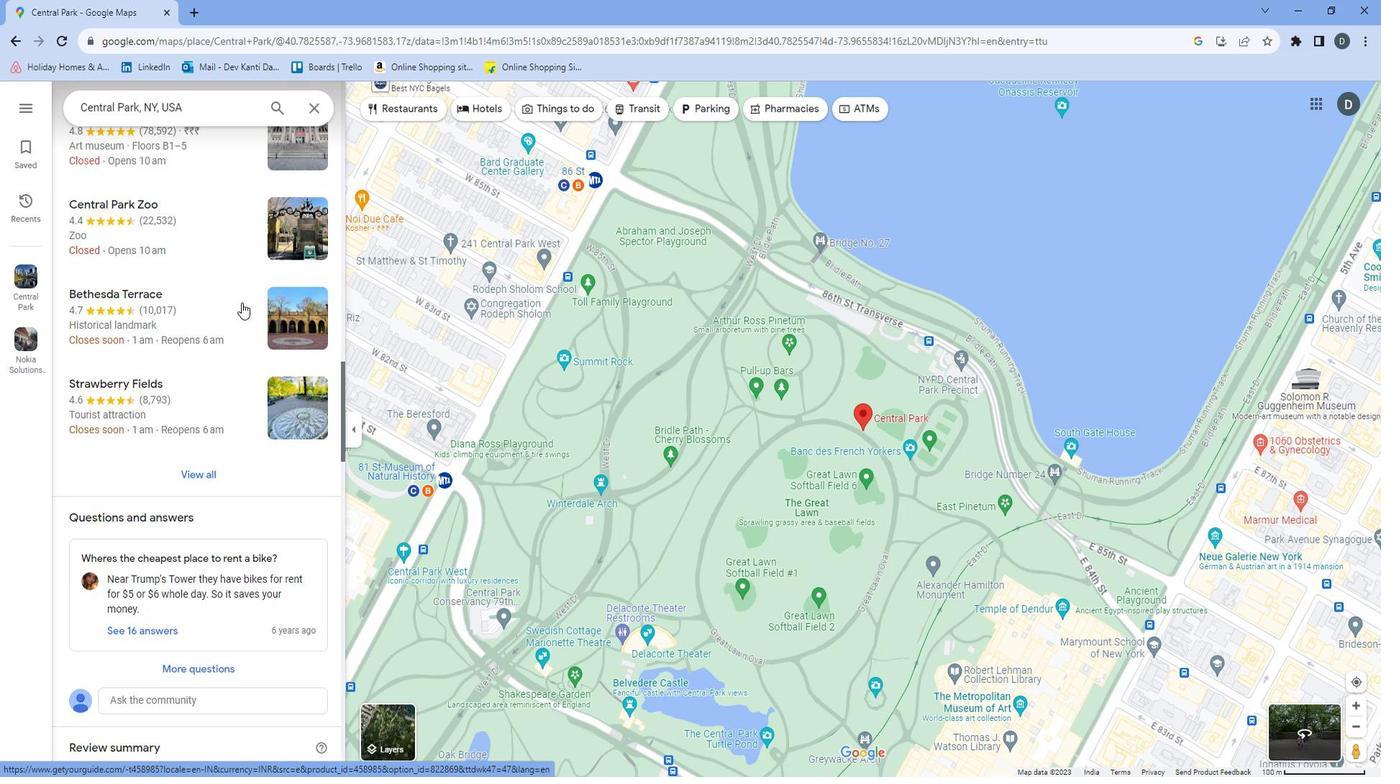 
Action: Mouse scrolled (241, 290) with delta (0, 0)
Screenshot: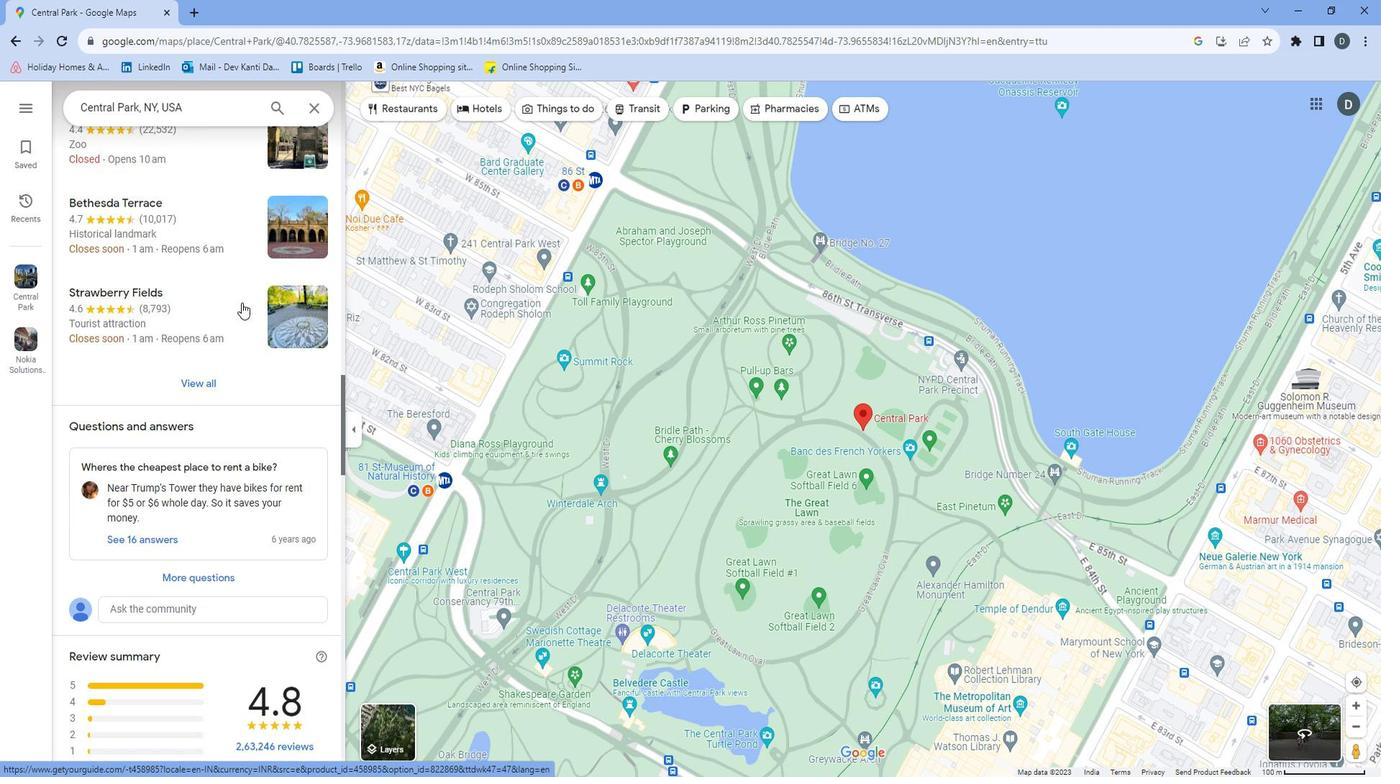 
Action: Mouse scrolled (241, 290) with delta (0, 0)
Screenshot: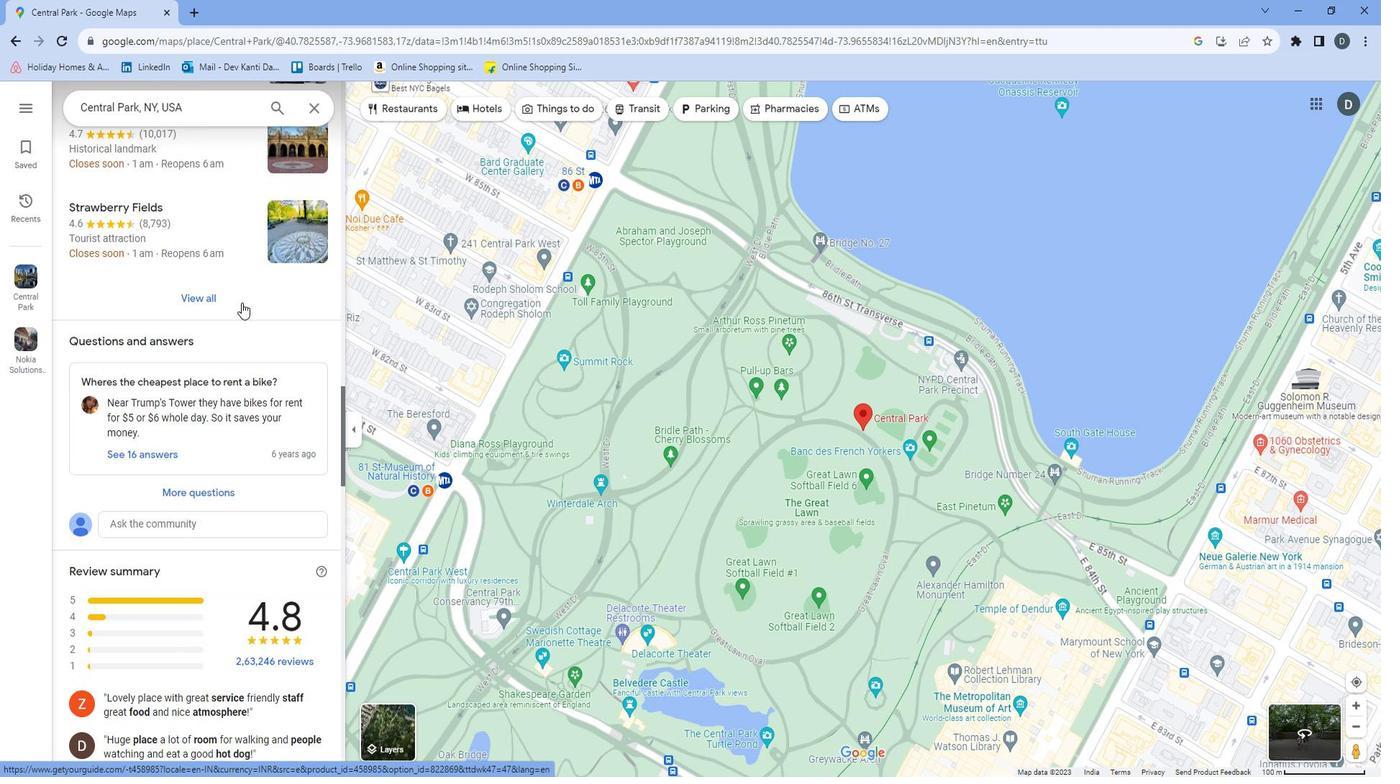 
Action: Mouse scrolled (241, 290) with delta (0, 0)
Screenshot: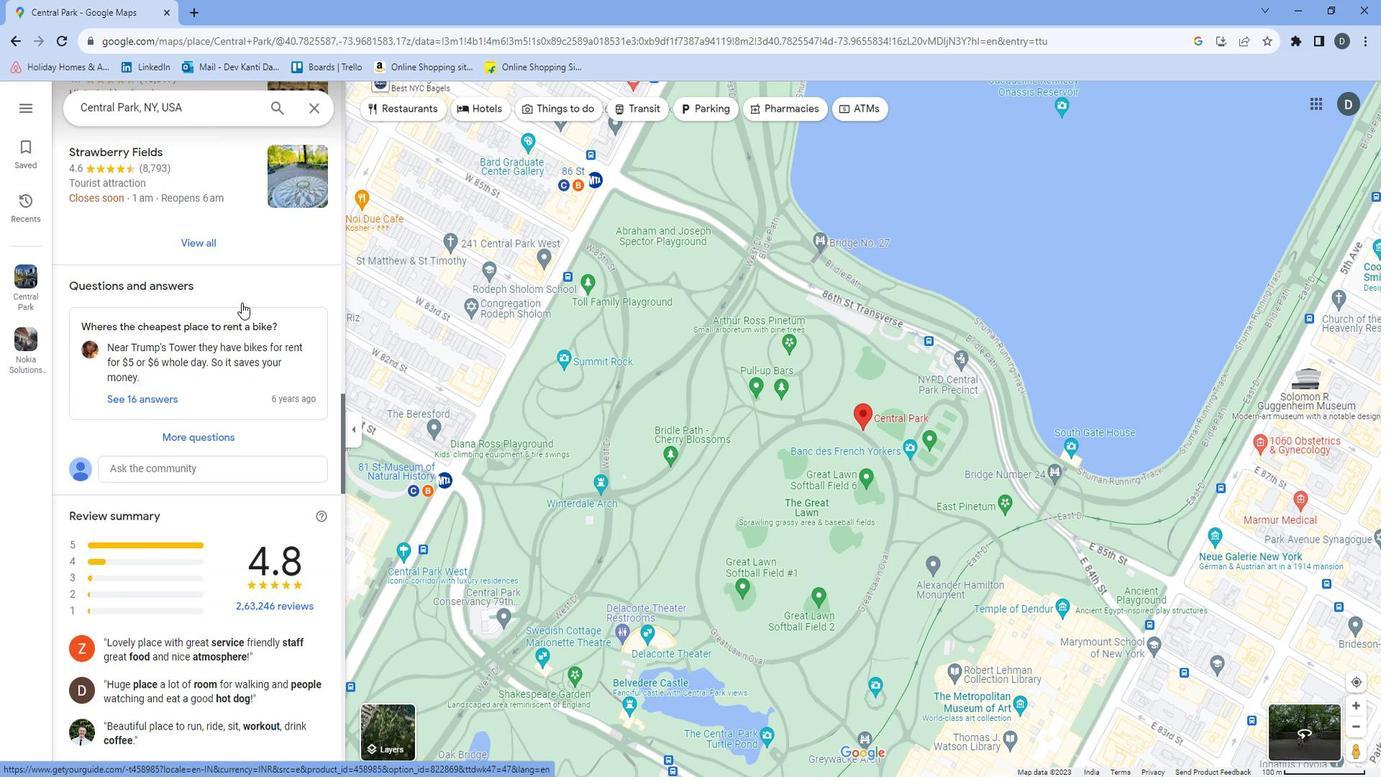 
Action: Mouse scrolled (241, 290) with delta (0, 0)
Screenshot: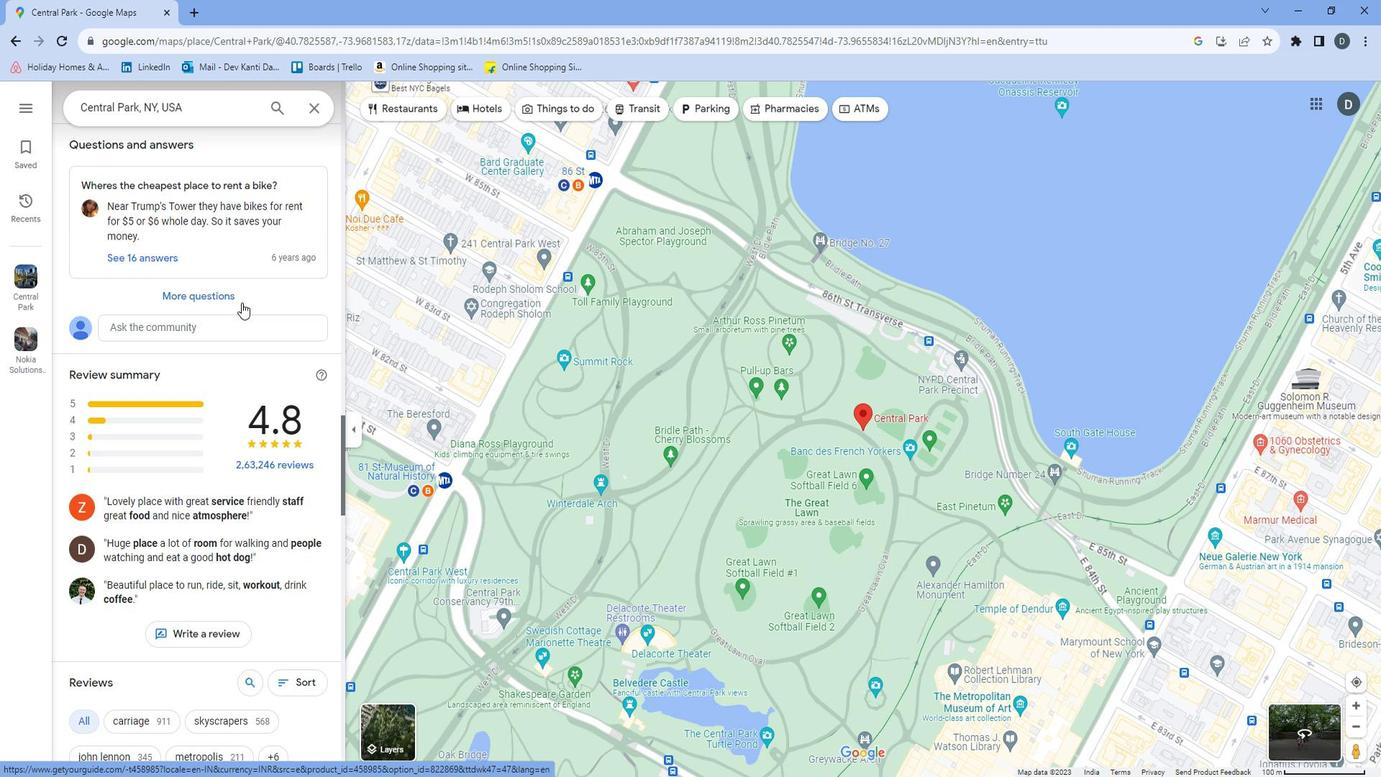 
Action: Mouse scrolled (241, 290) with delta (0, 0)
Screenshot: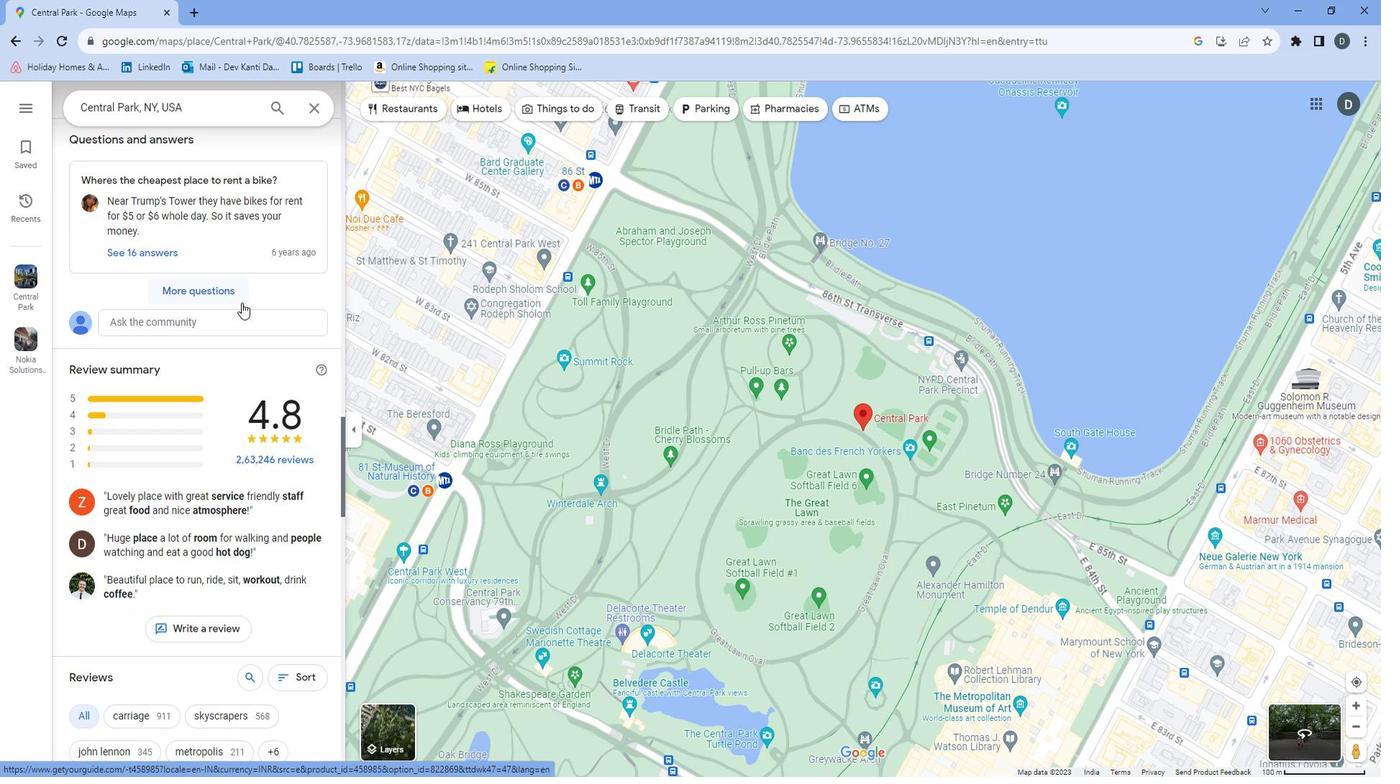
Action: Mouse scrolled (241, 290) with delta (0, 0)
Screenshot: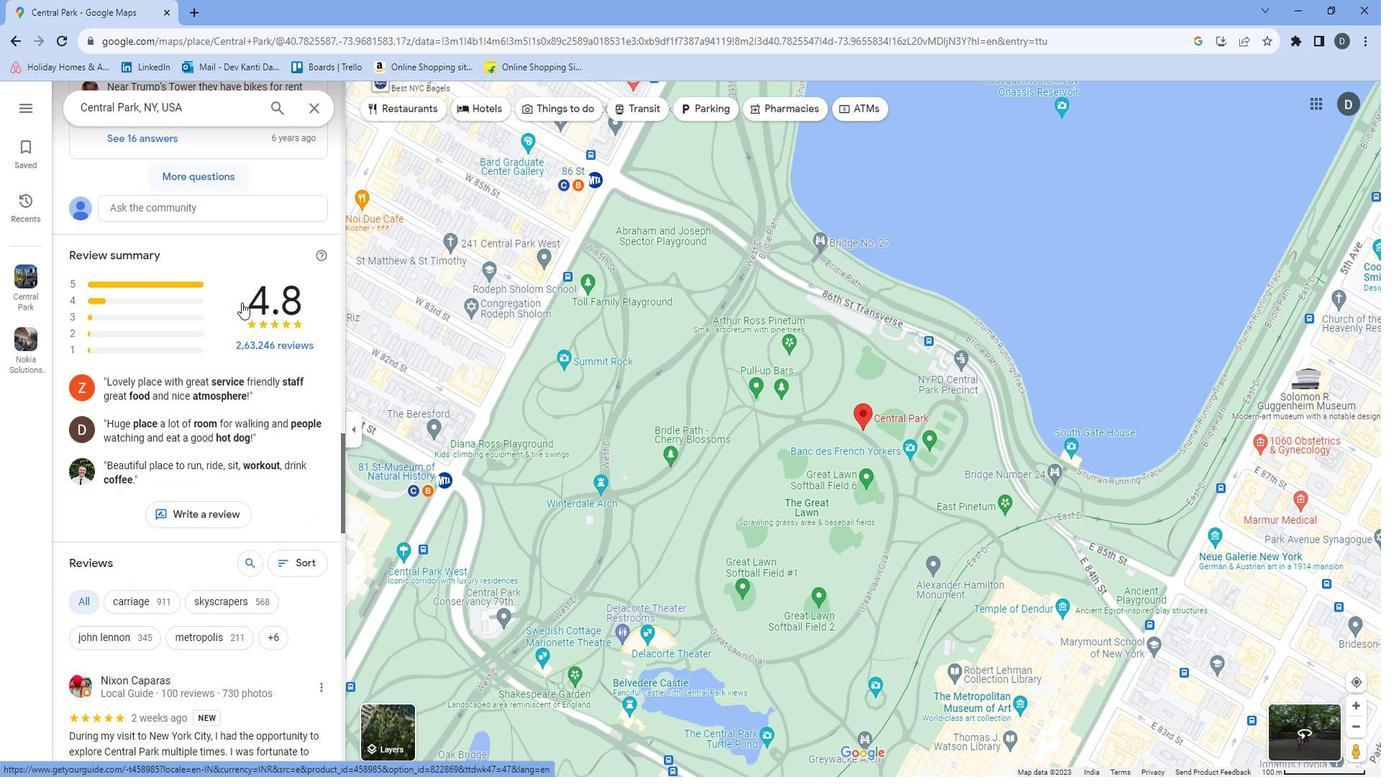 
Action: Mouse moved to (241, 291)
Screenshot: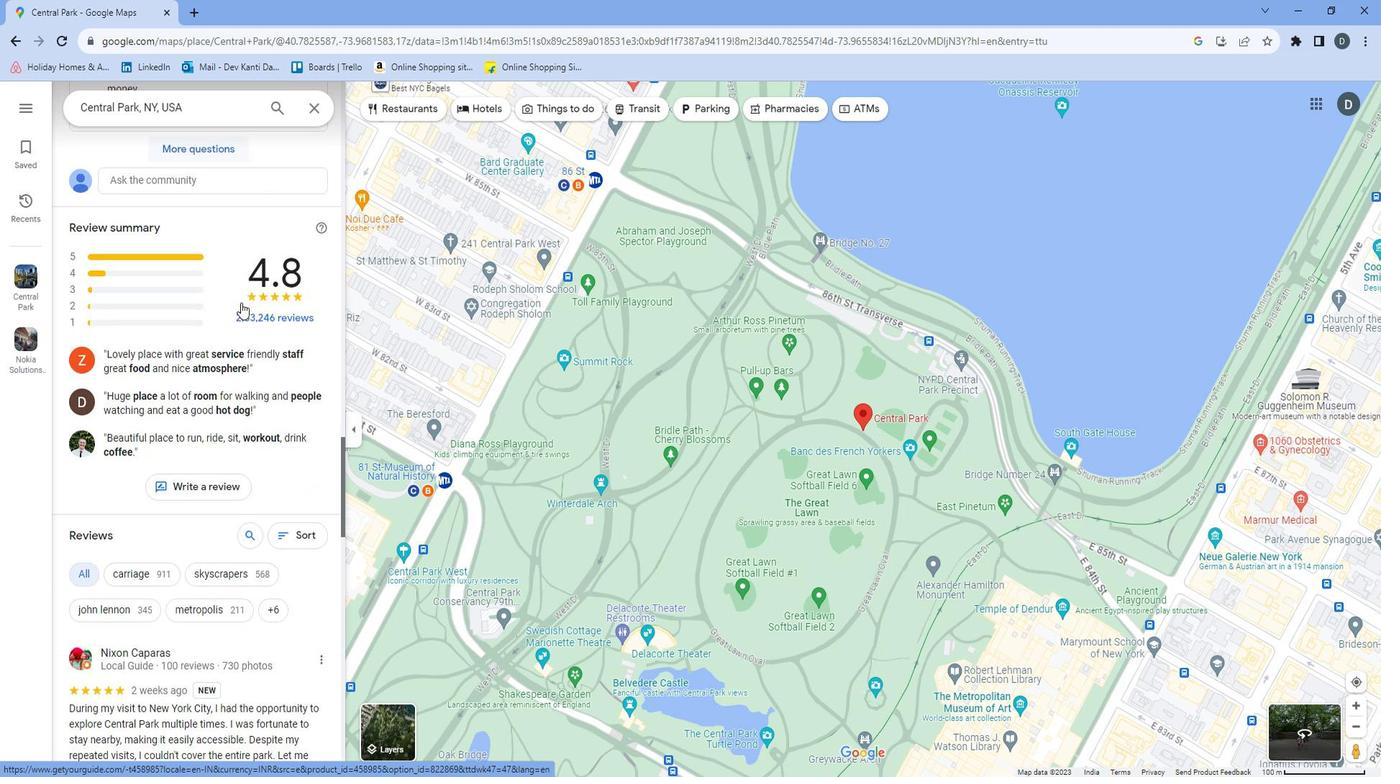 
Action: Mouse scrolled (241, 290) with delta (0, 0)
Screenshot: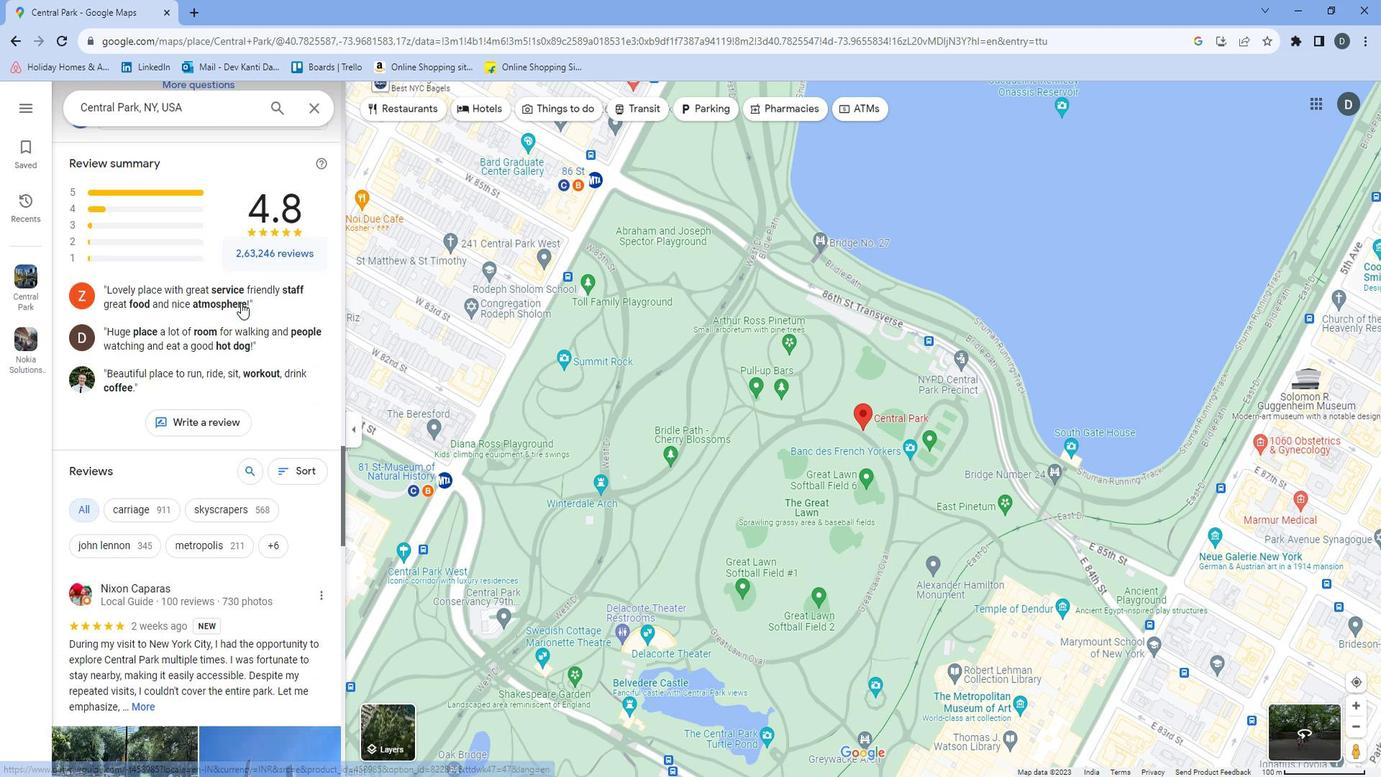 
Action: Mouse scrolled (241, 290) with delta (0, 0)
Screenshot: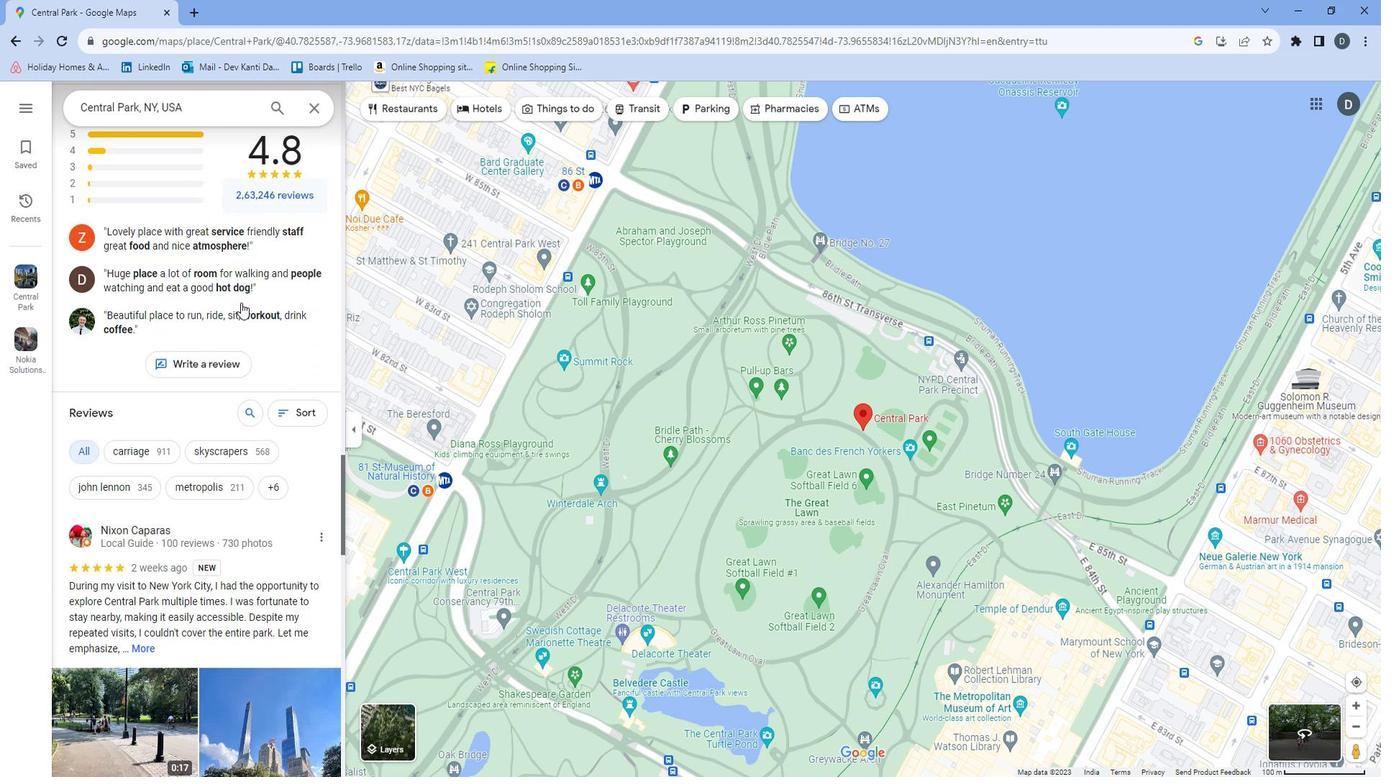 
Action: Mouse scrolled (241, 290) with delta (0, 0)
Screenshot: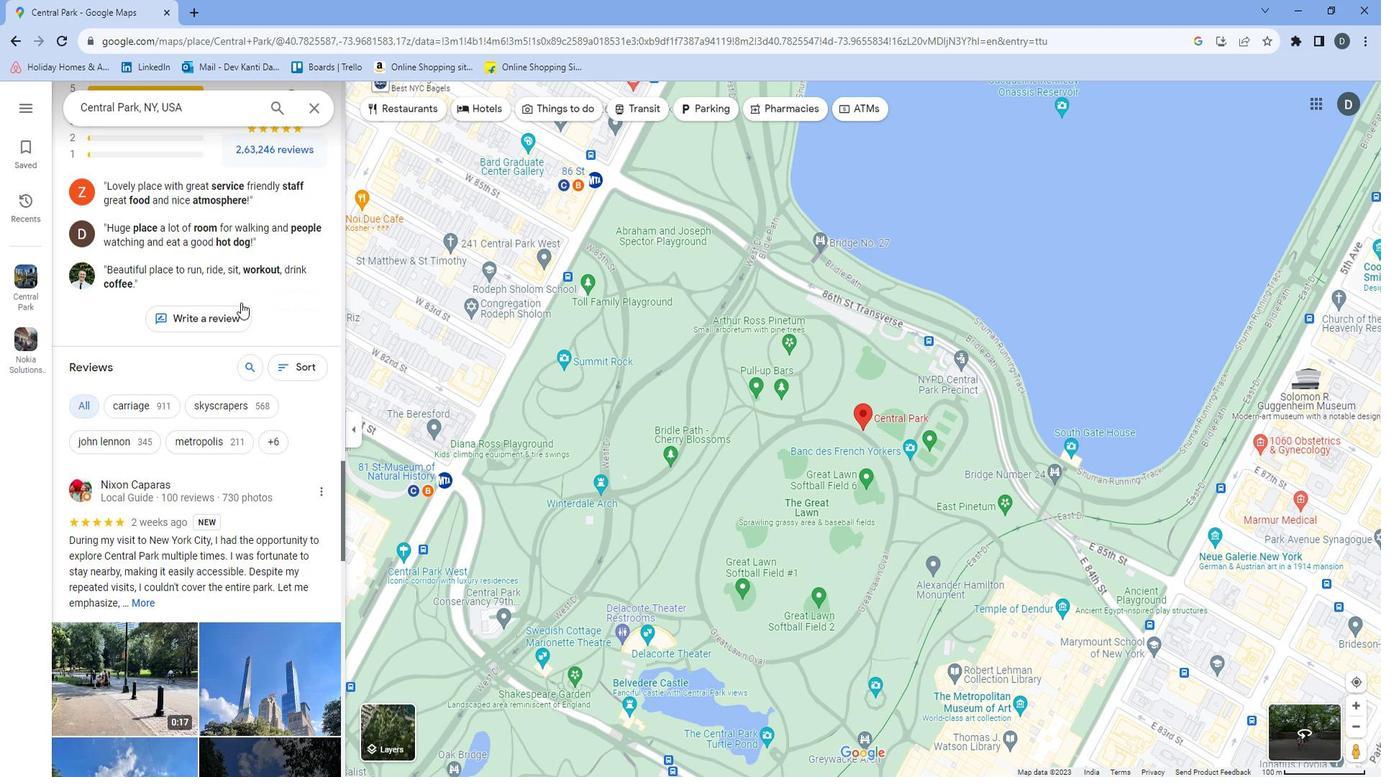 
Action: Mouse moved to (241, 291)
Screenshot: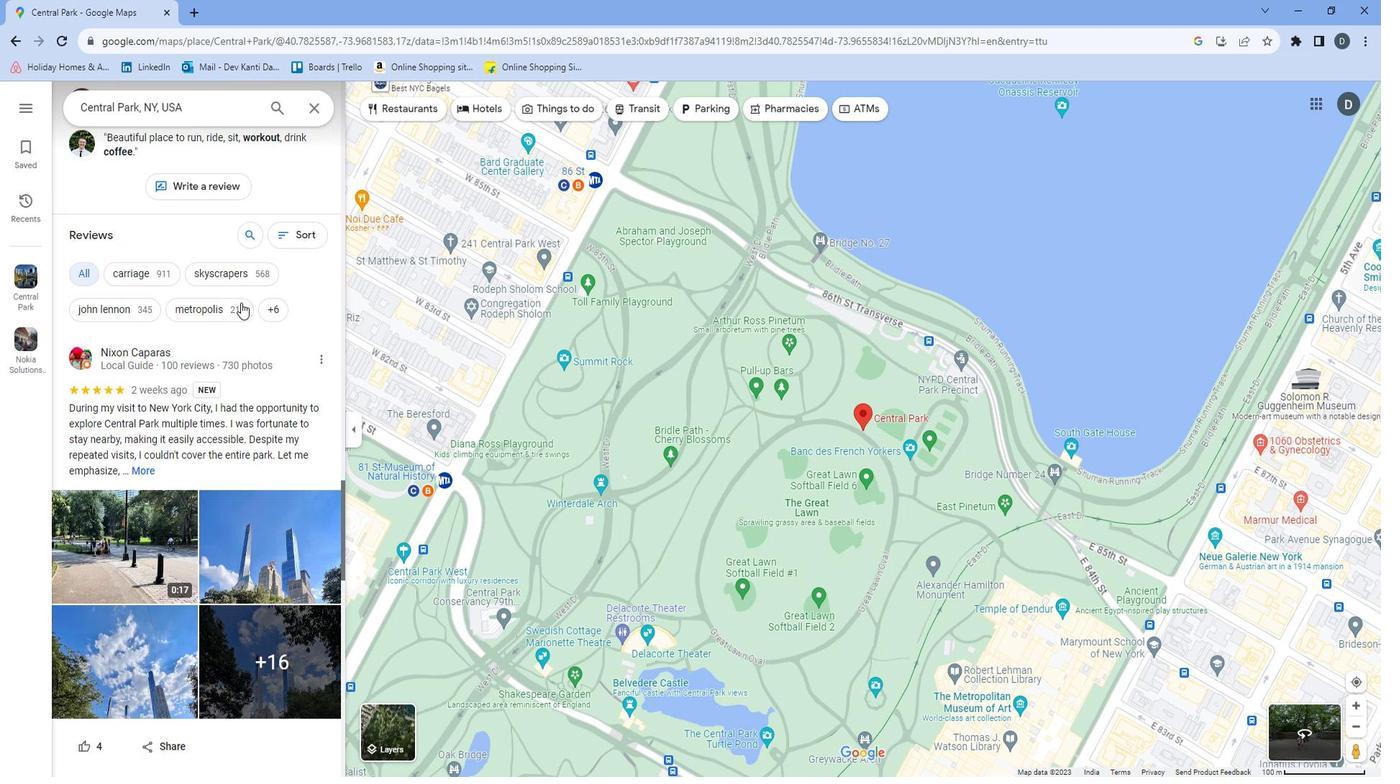 
Action: Mouse scrolled (241, 290) with delta (0, 0)
Screenshot: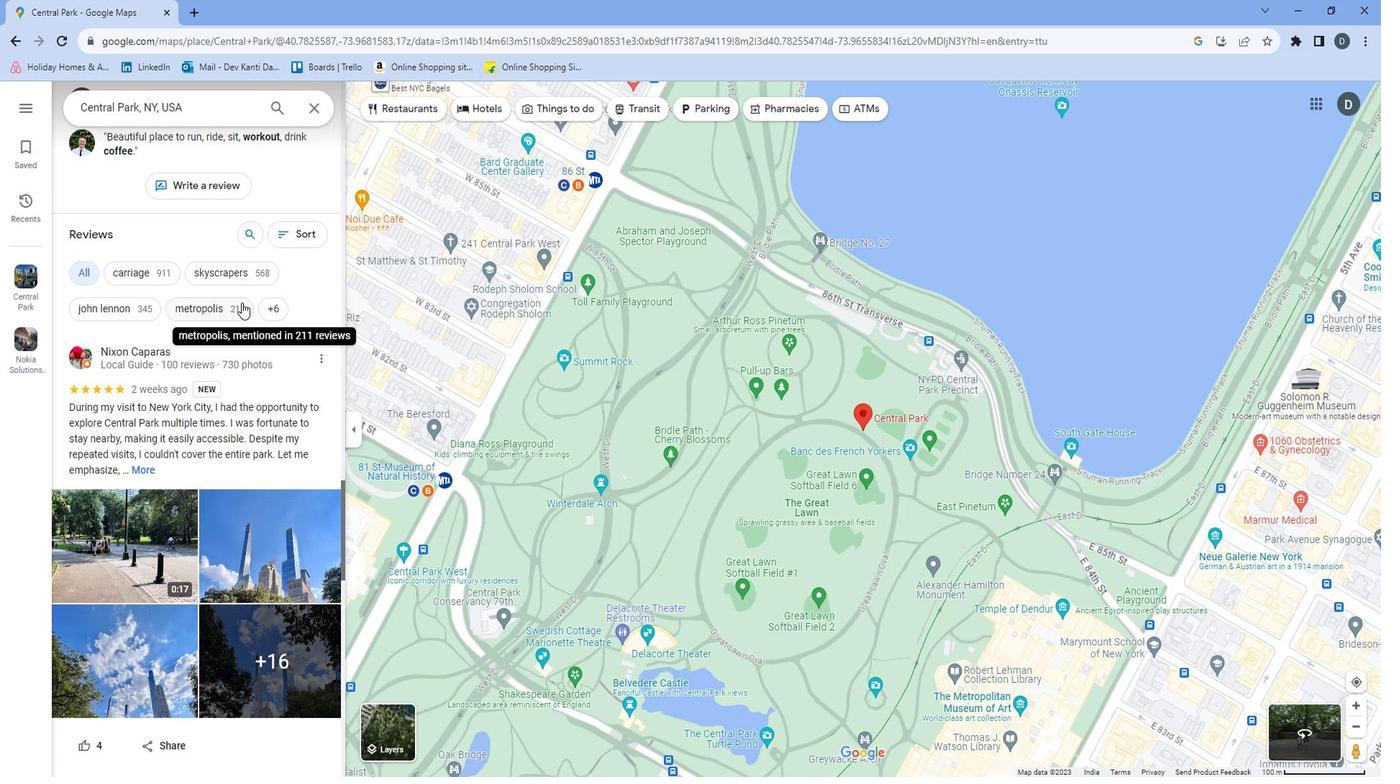 
Action: Mouse scrolled (241, 290) with delta (0, 0)
Screenshot: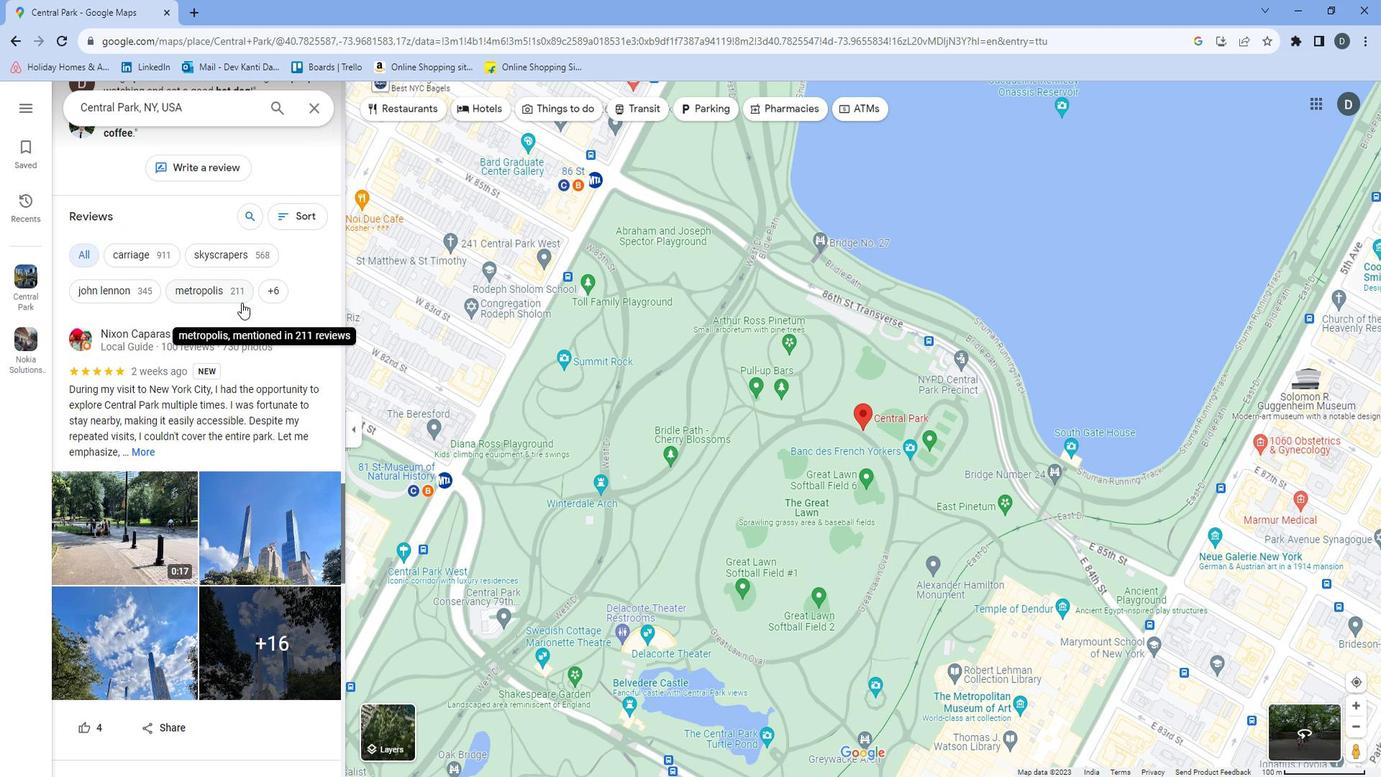 
Action: Mouse scrolled (241, 290) with delta (0, 0)
Screenshot: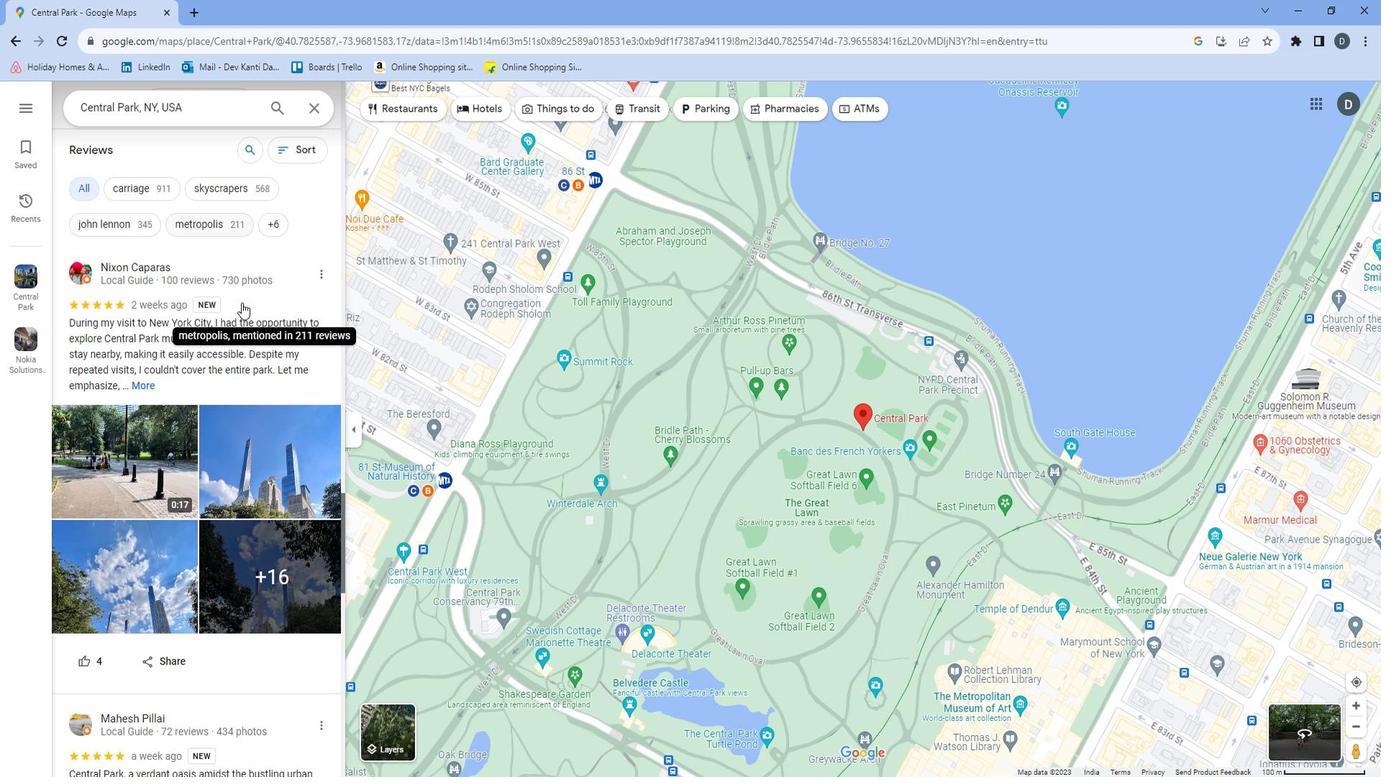 
Action: Mouse scrolled (241, 290) with delta (0, 0)
Screenshot: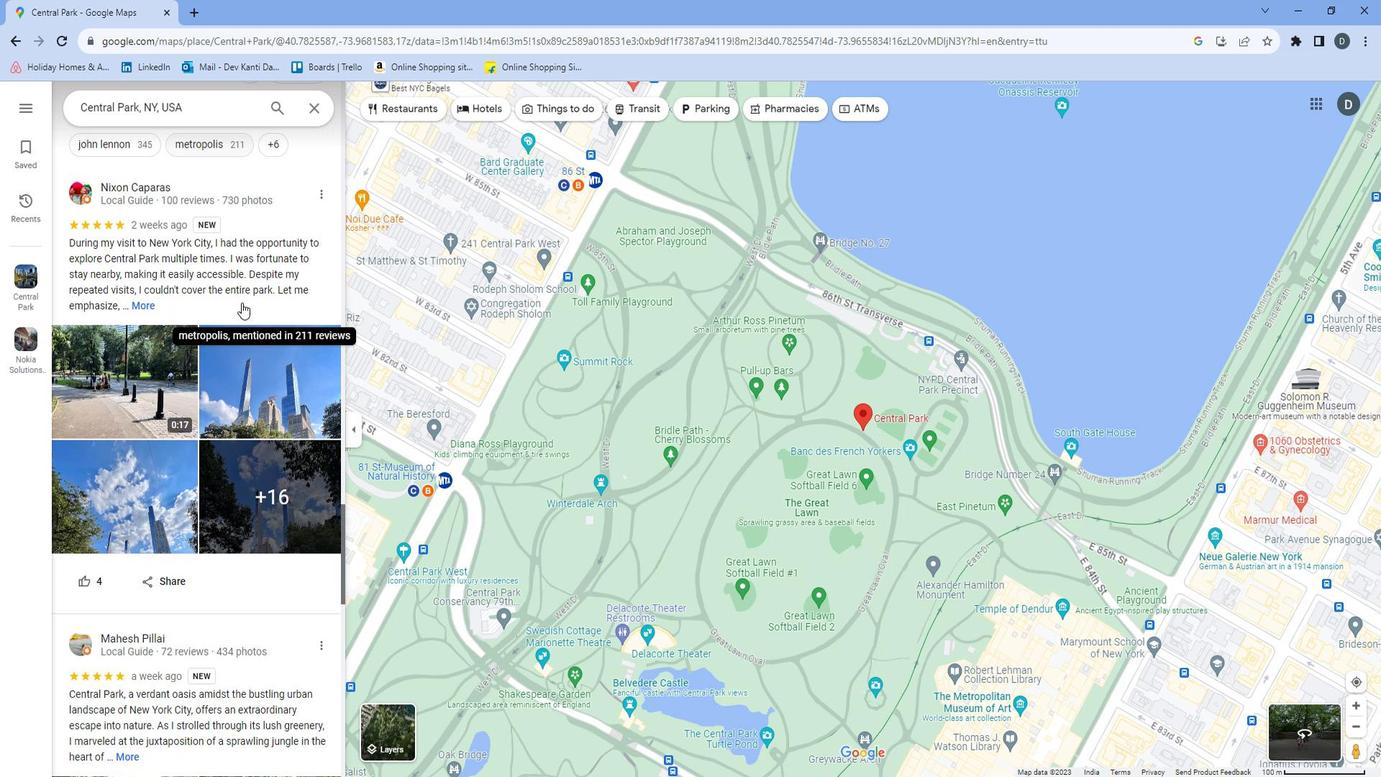 
Action: Mouse scrolled (241, 290) with delta (0, 0)
Screenshot: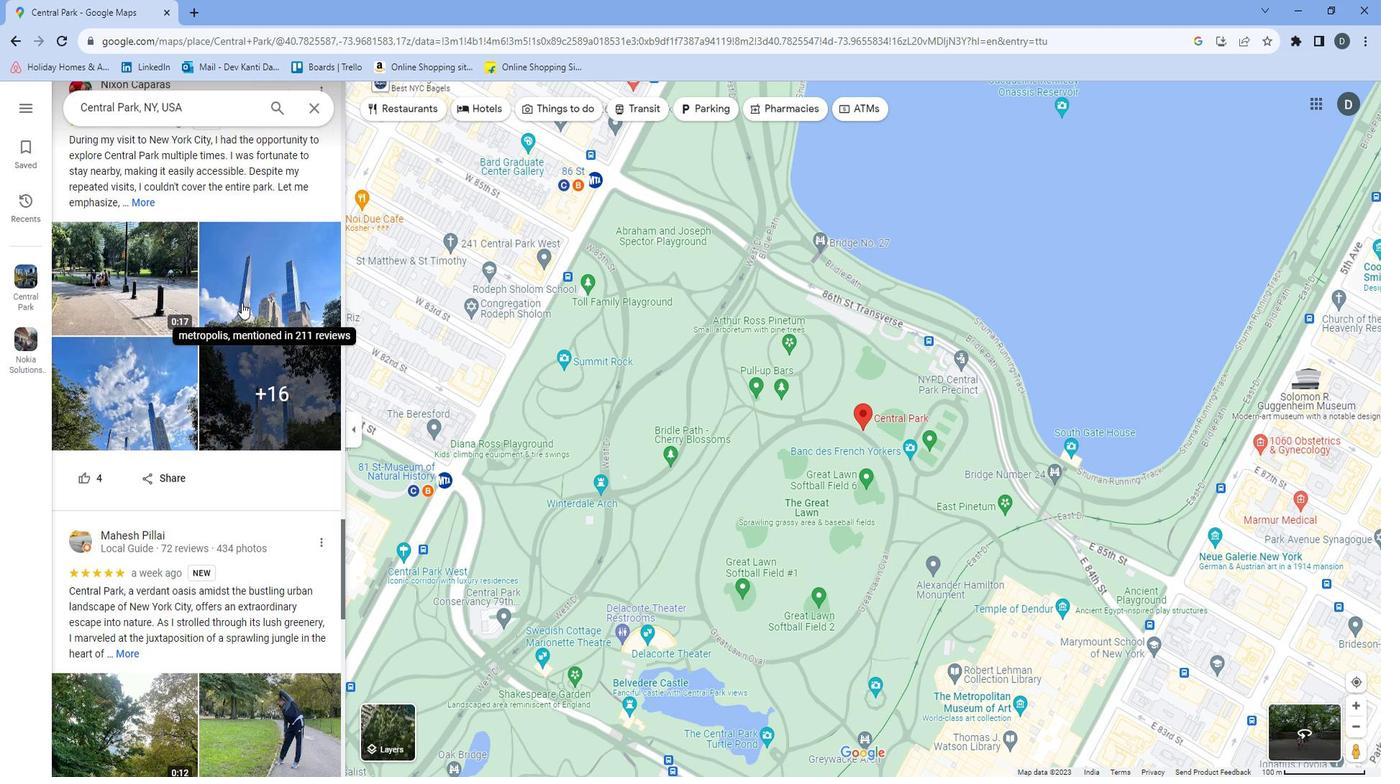 
Action: Mouse scrolled (241, 290) with delta (0, 0)
Screenshot: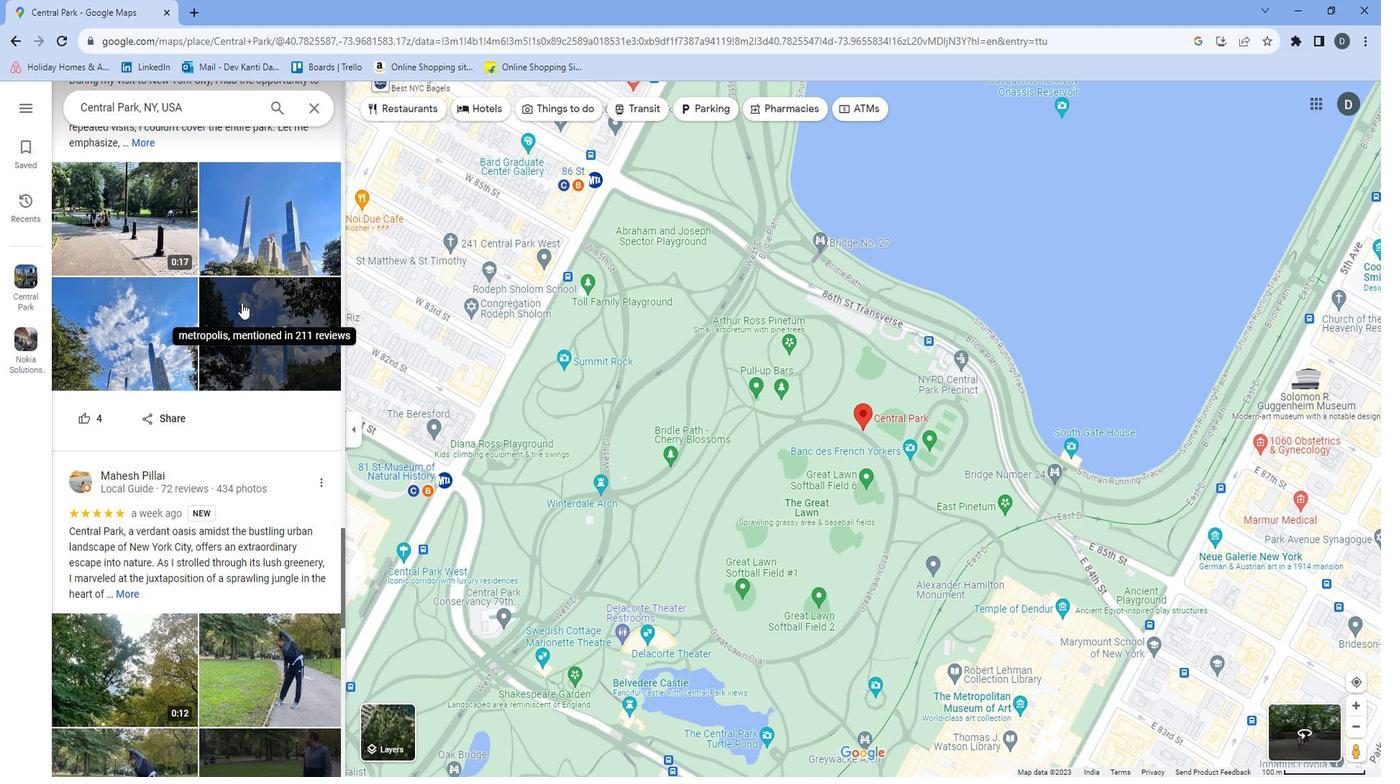 
Action: Mouse scrolled (241, 290) with delta (0, 0)
Screenshot: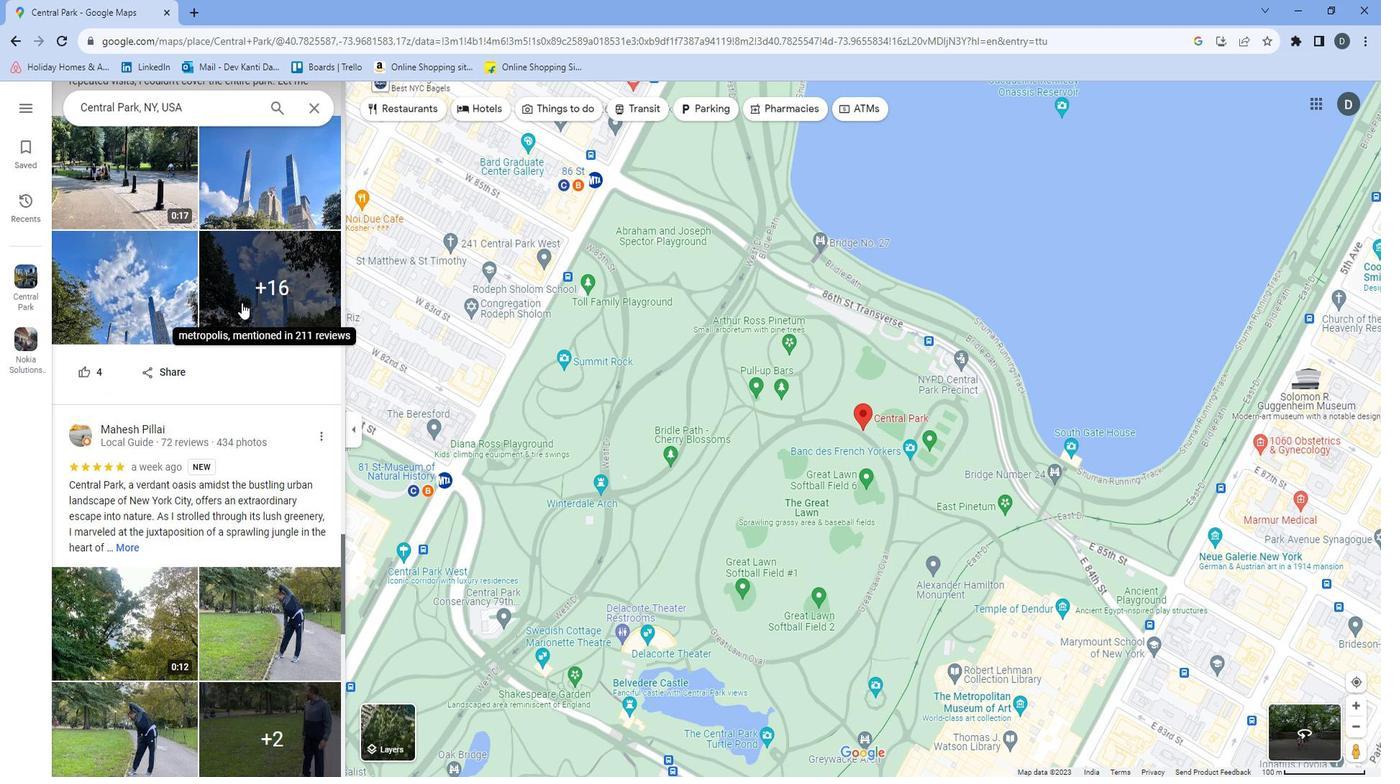 
Action: Mouse moved to (243, 291)
Screenshot: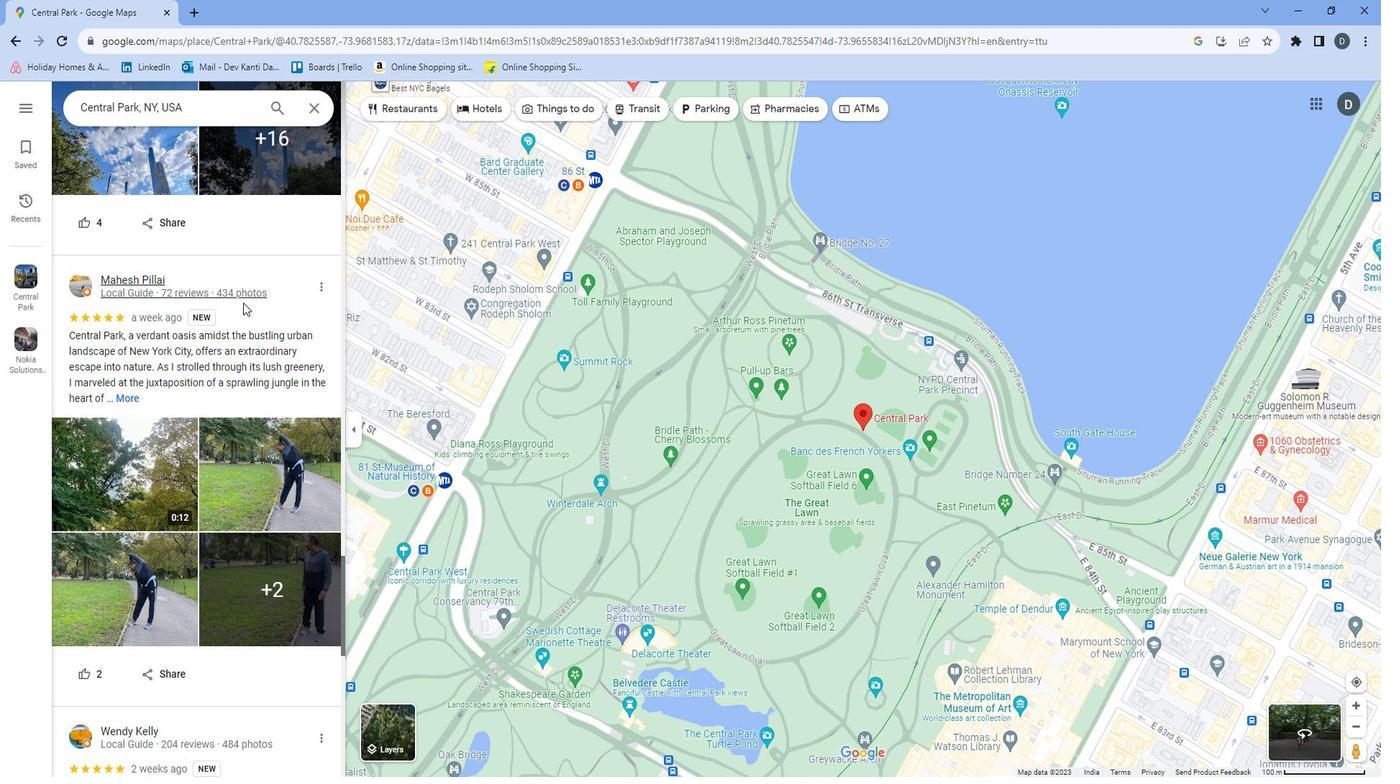 
Action: Mouse scrolled (243, 290) with delta (0, 0)
Screenshot: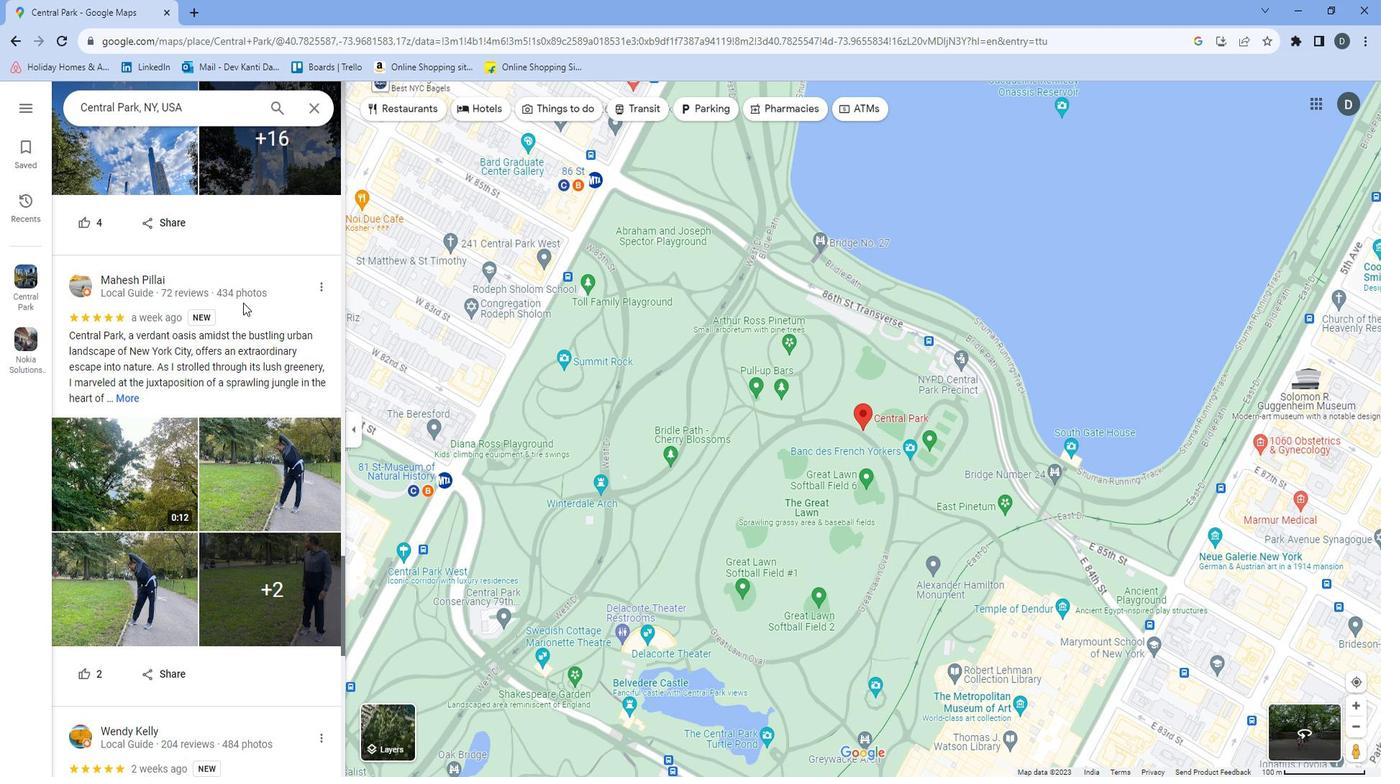 
Action: Mouse scrolled (243, 290) with delta (0, 0)
Screenshot: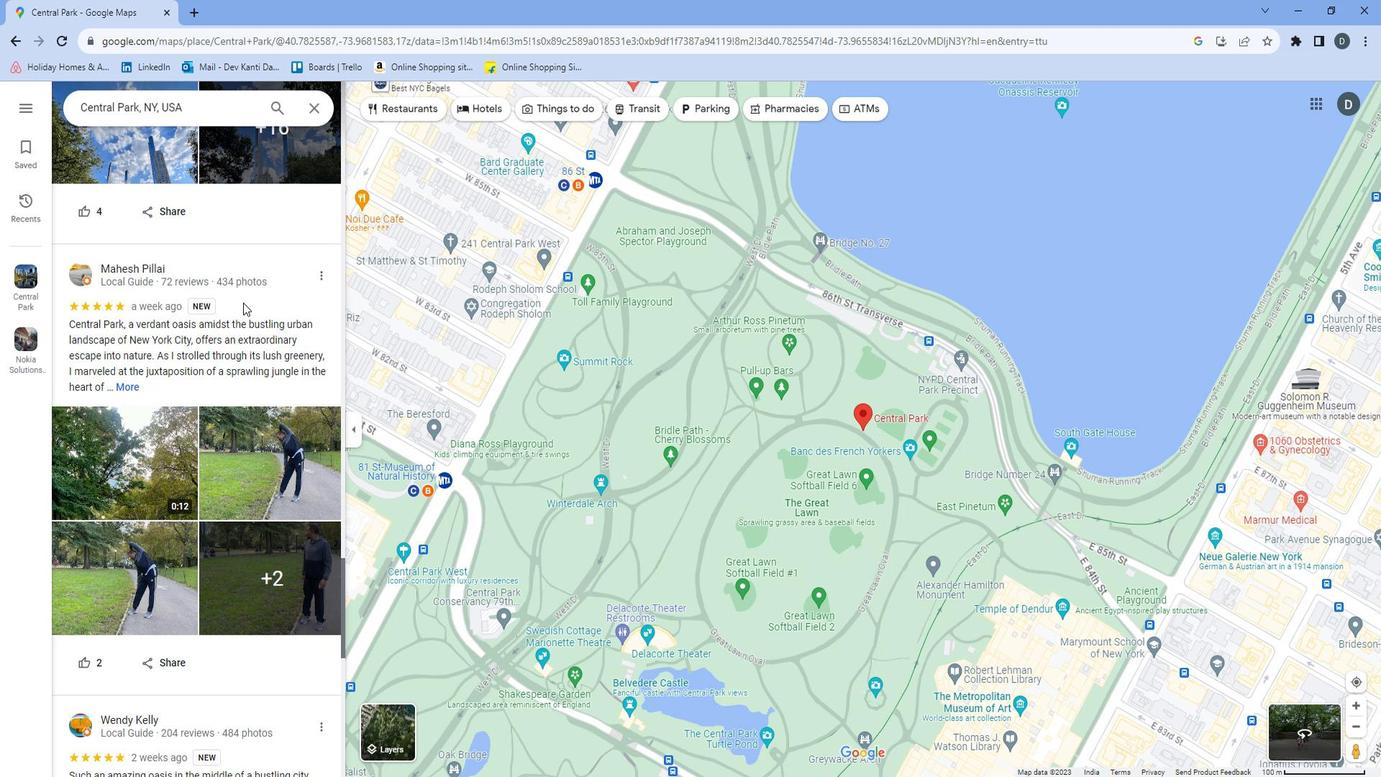 
Action: Mouse scrolled (243, 290) with delta (0, 0)
Screenshot: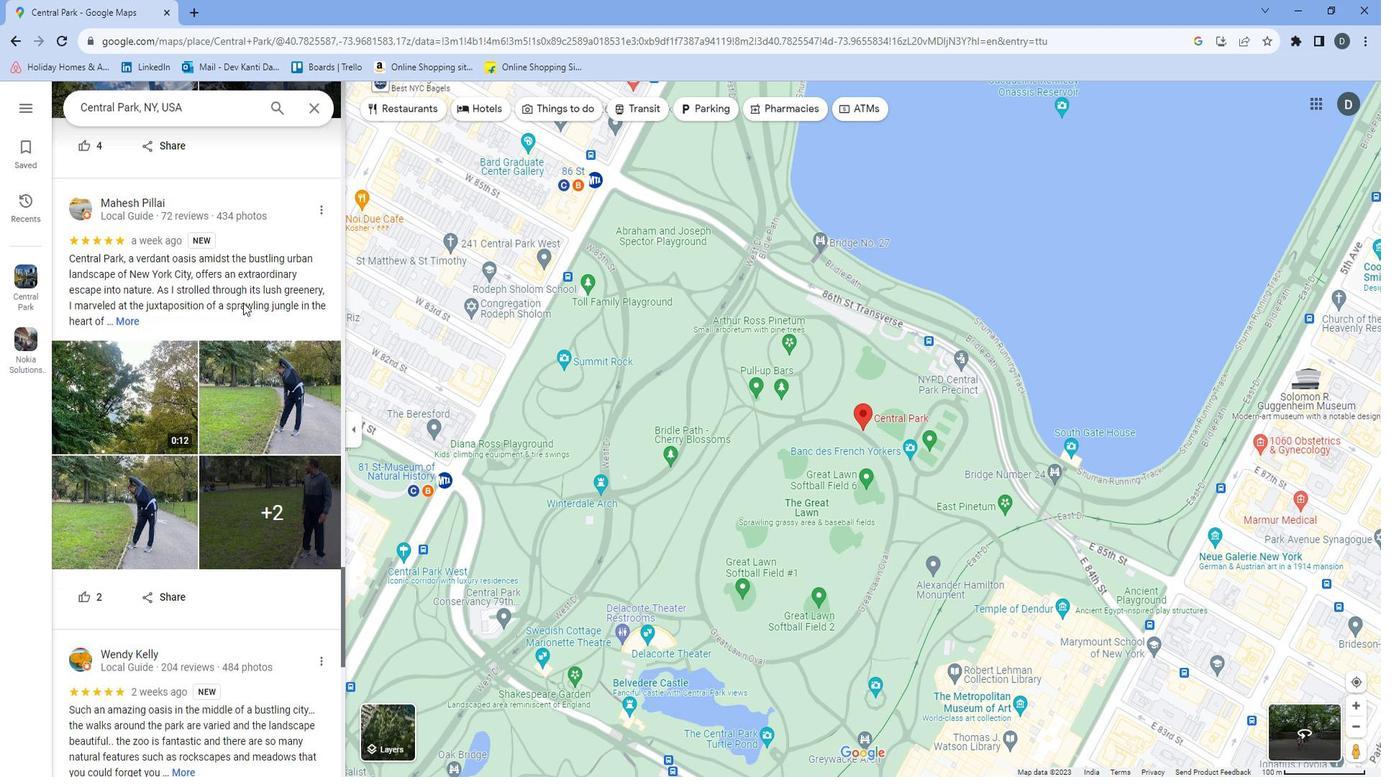 
Action: Mouse scrolled (243, 290) with delta (0, 0)
Screenshot: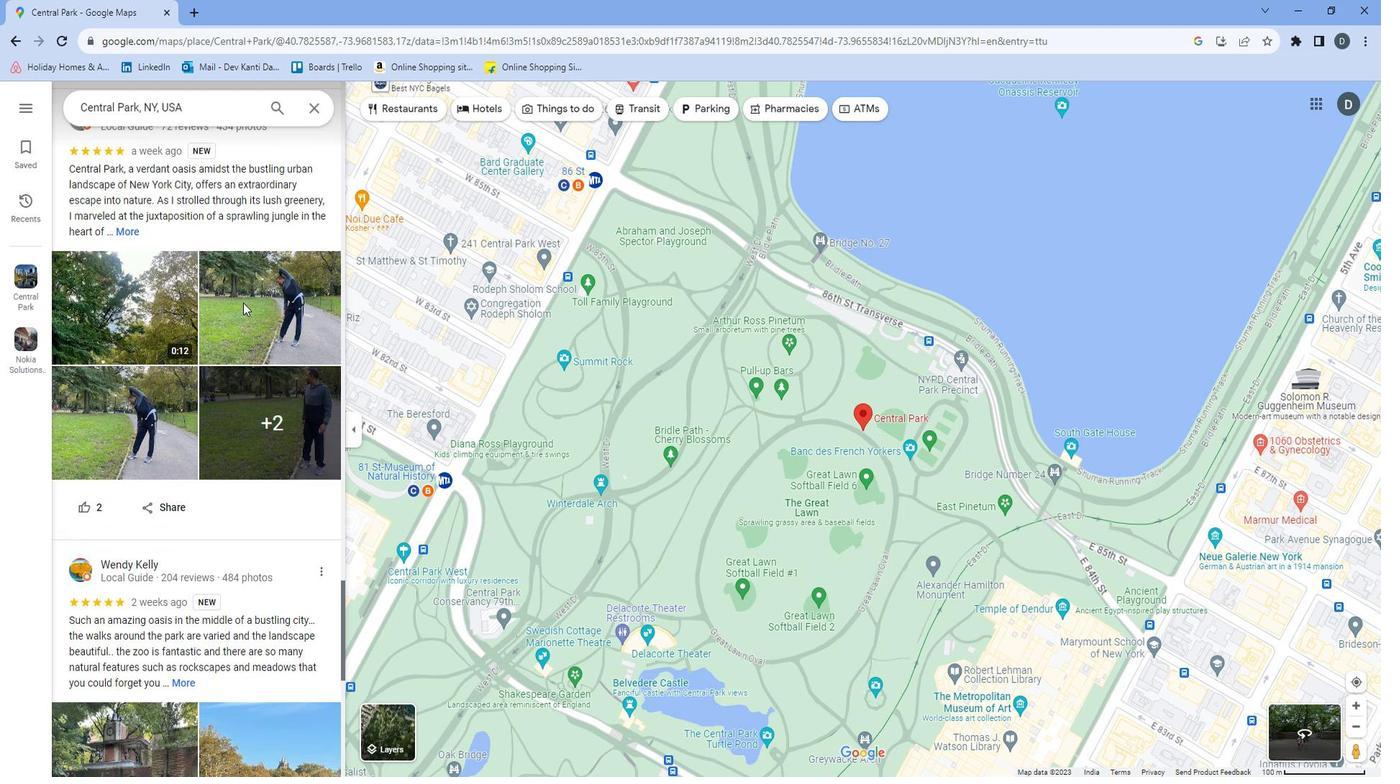 
Action: Mouse scrolled (243, 290) with delta (0, 0)
Screenshot: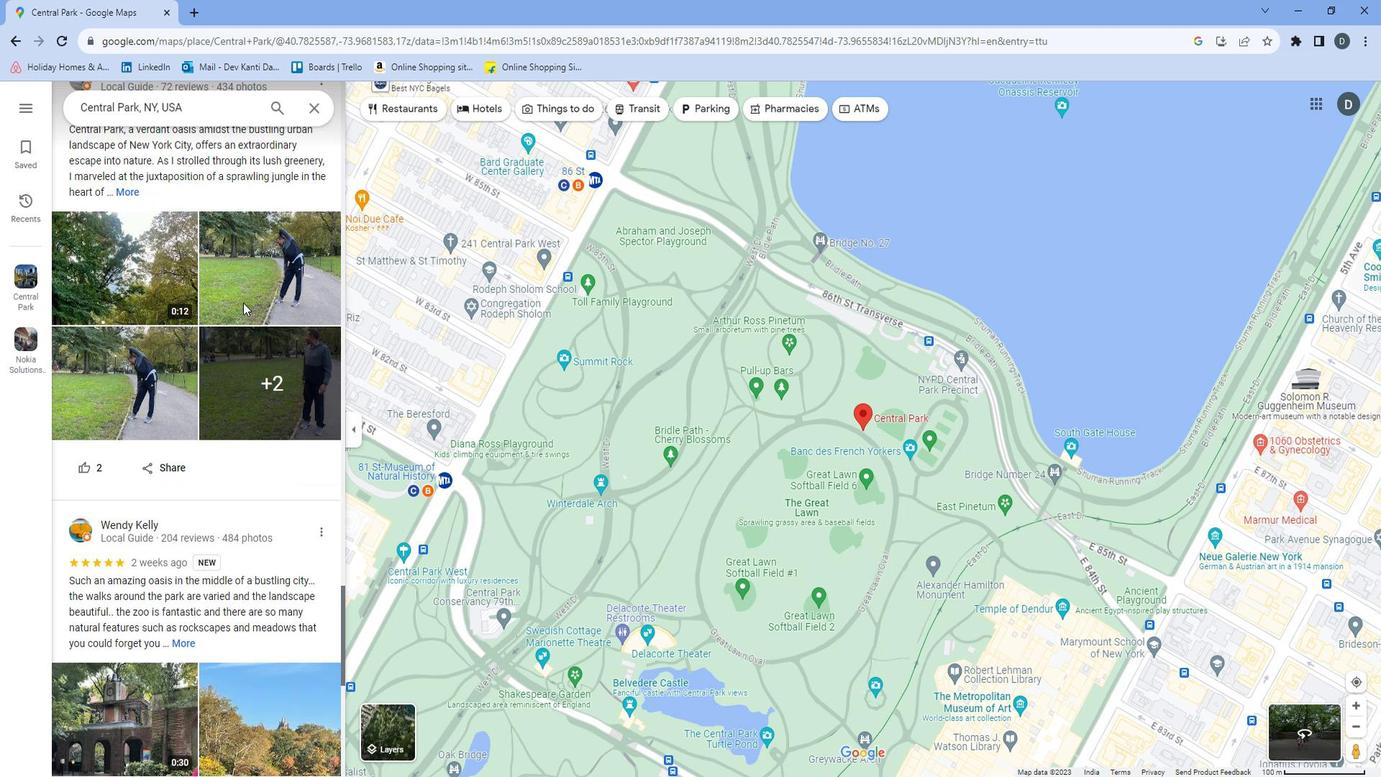 
Action: Mouse scrolled (243, 290) with delta (0, 0)
Screenshot: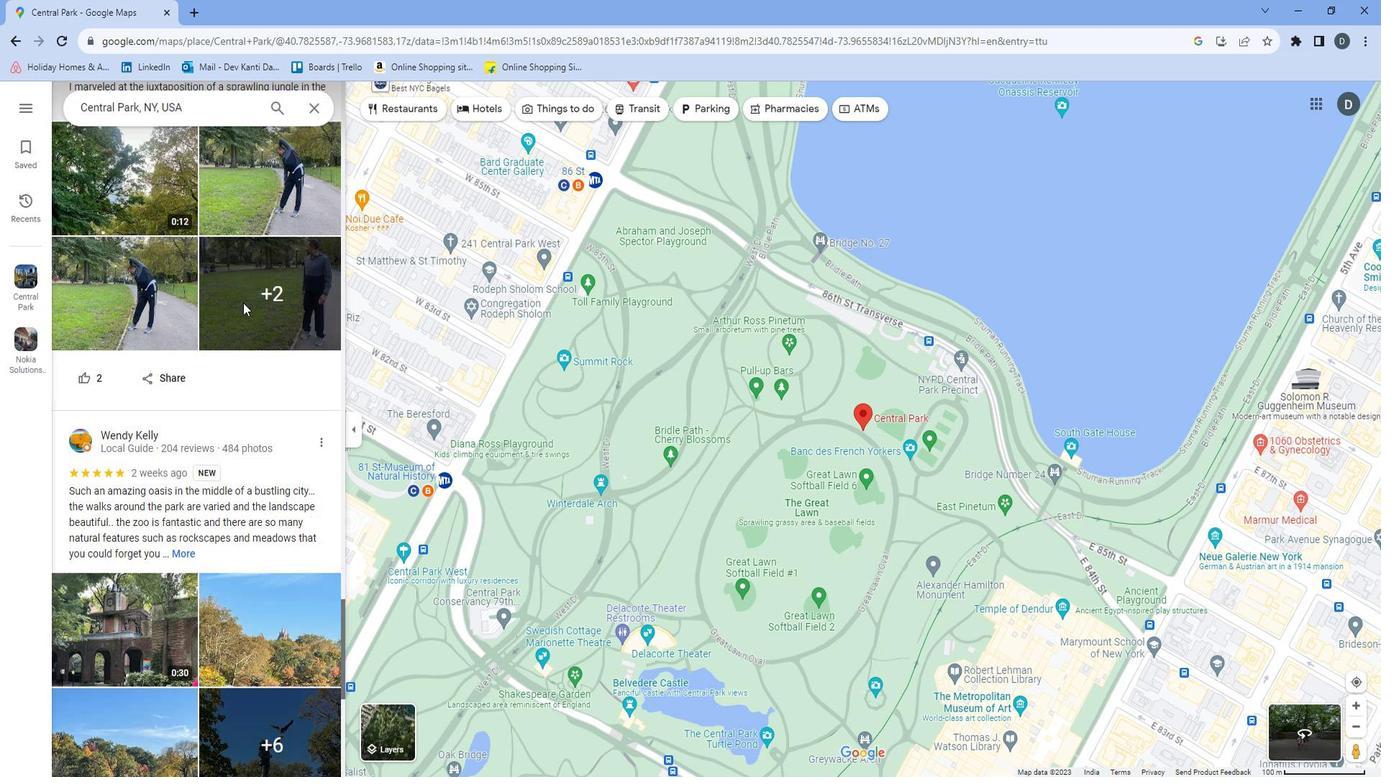 
Action: Mouse moved to (244, 291)
Screenshot: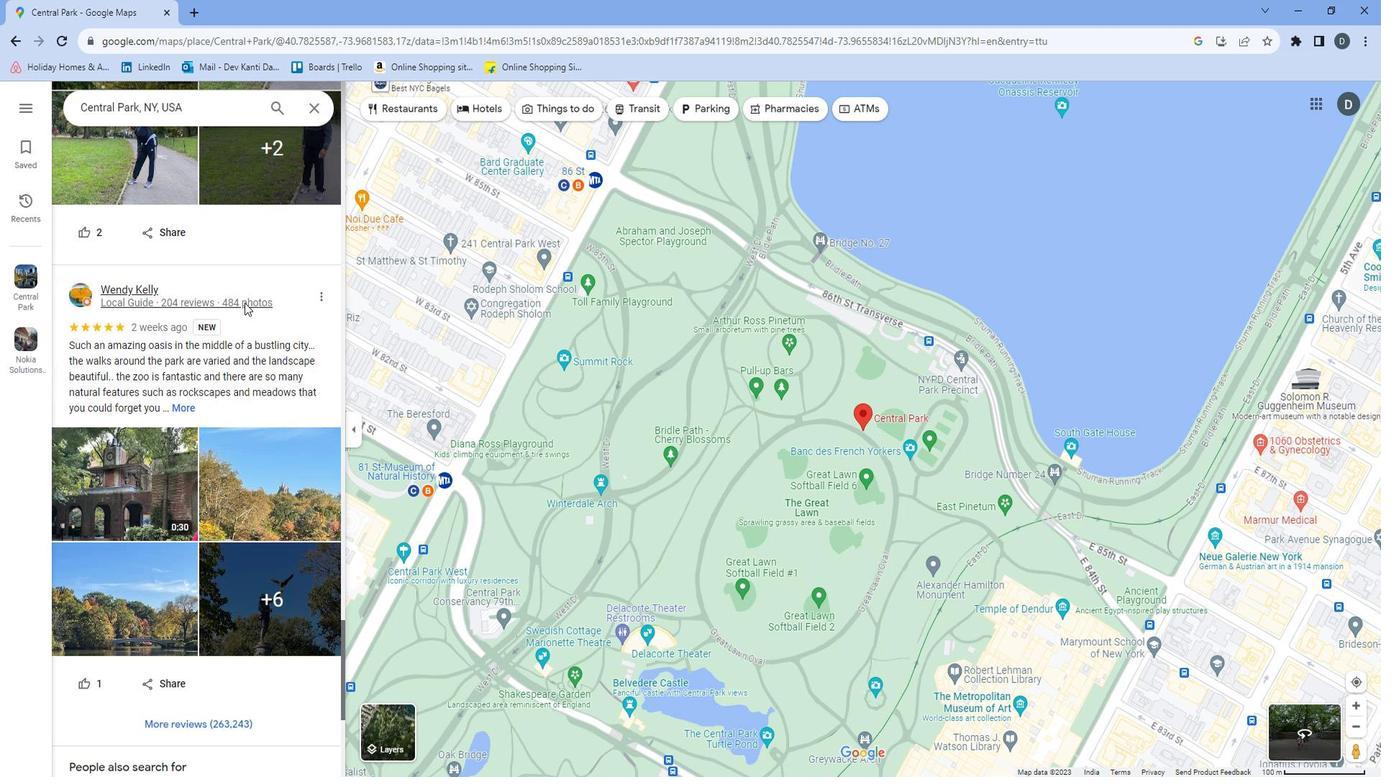 
